 Task: Look for space in José de Freitas, Brazil from 12th August, 2023 to 16th August, 2023 for 8 adults in price range Rs.10000 to Rs.16000. Place can be private room with 8 bedrooms having 8 beds and 8 bathrooms. Property type can be house, flat, guest house, hotel. Amenities needed are: wifi, TV, free parkinig on premises, gym, breakfast. Booking option can be shelf check-in. Required host language is English.
Action: Mouse moved to (509, 102)
Screenshot: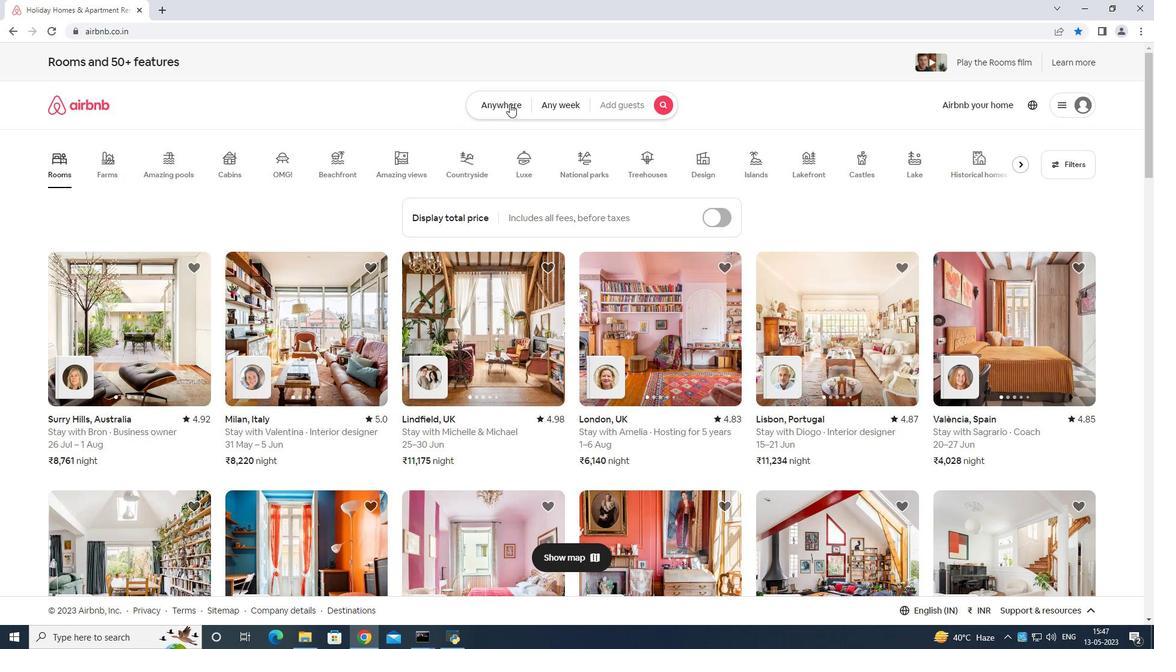 
Action: Mouse pressed left at (509, 102)
Screenshot: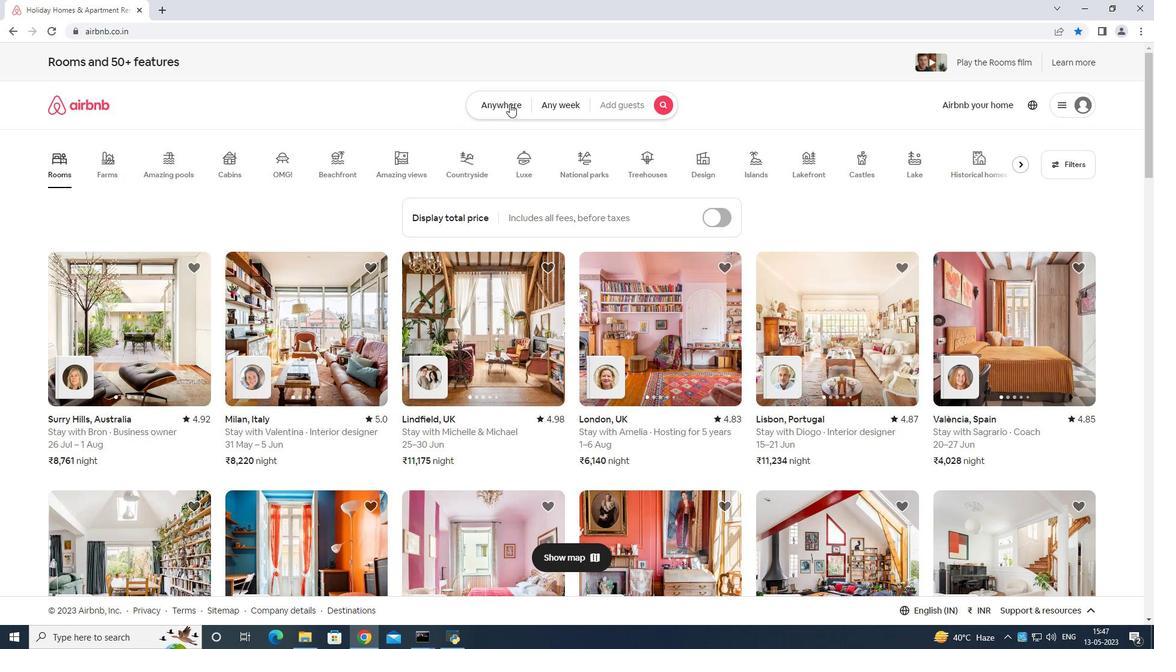 
Action: Mouse moved to (437, 136)
Screenshot: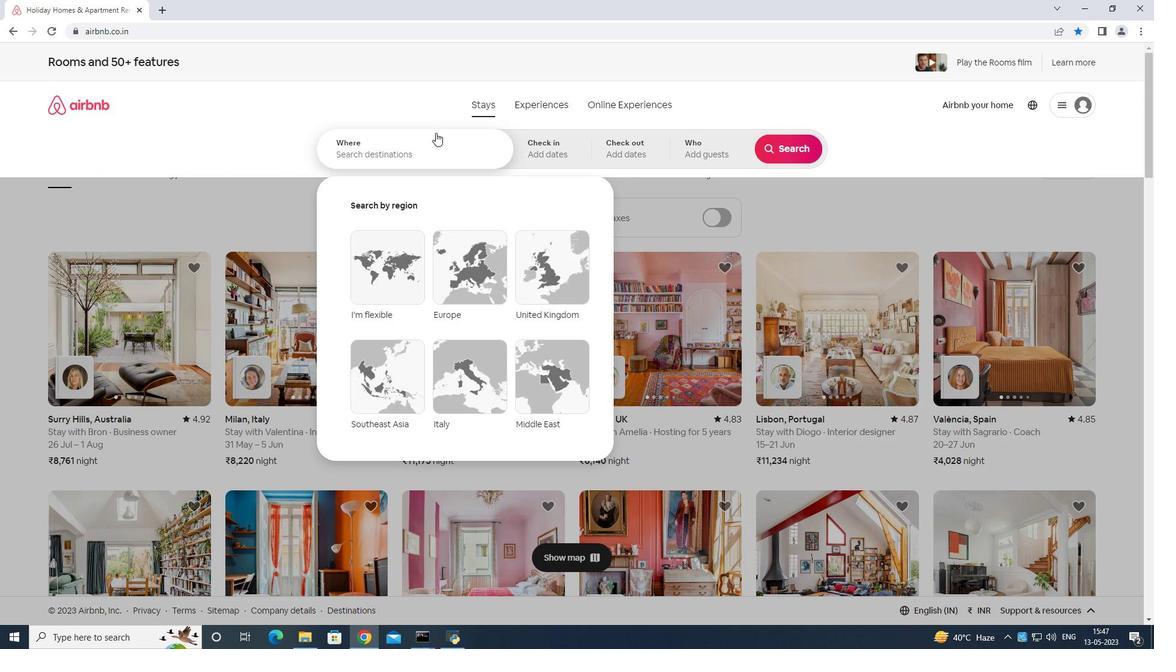 
Action: Mouse pressed left at (437, 136)
Screenshot: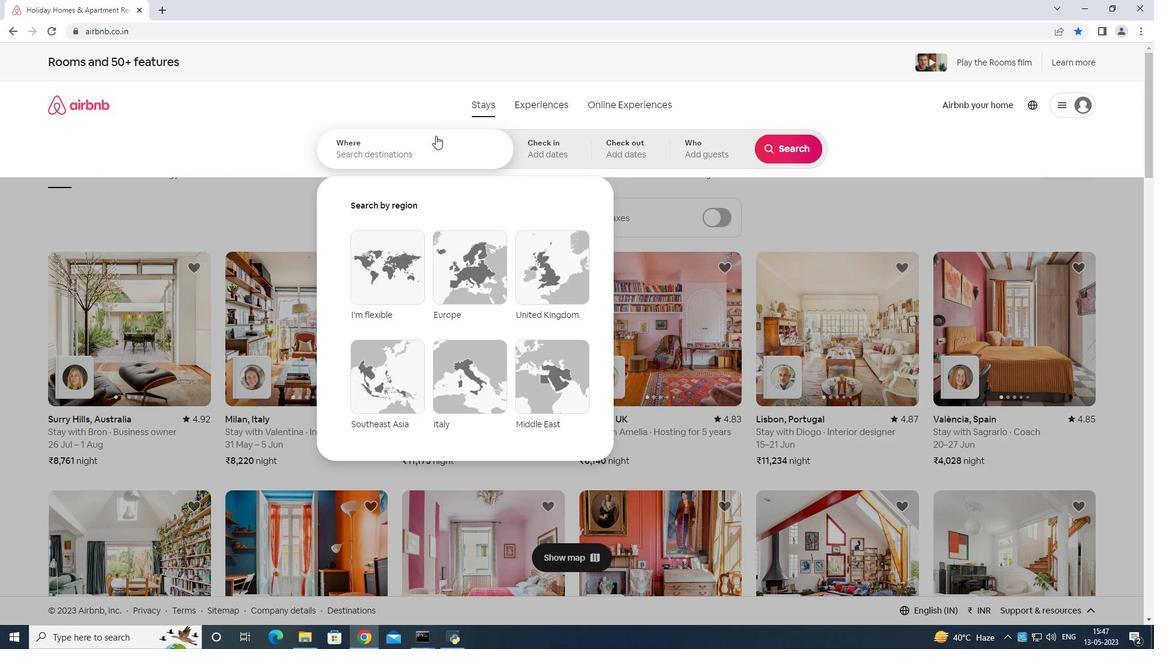 
Action: Mouse moved to (435, 136)
Screenshot: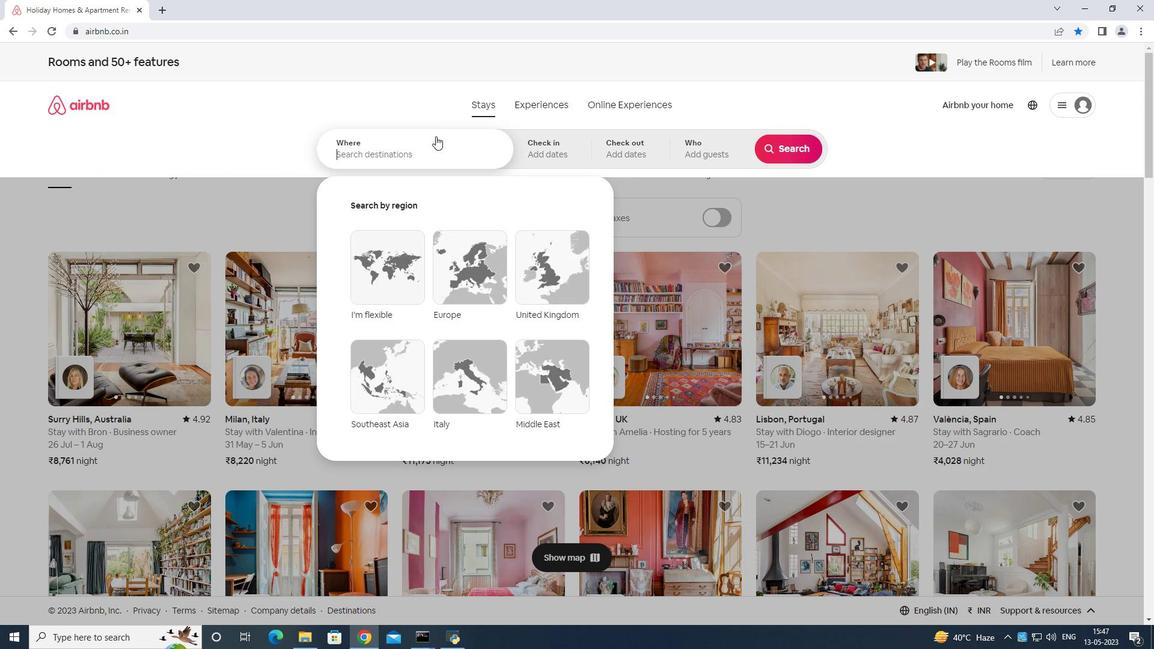 
Action: Key pressed <Key.shift>Jose<Key.space>de<Key.space>freitas<Key.space>brazil<Key.enter>
Screenshot: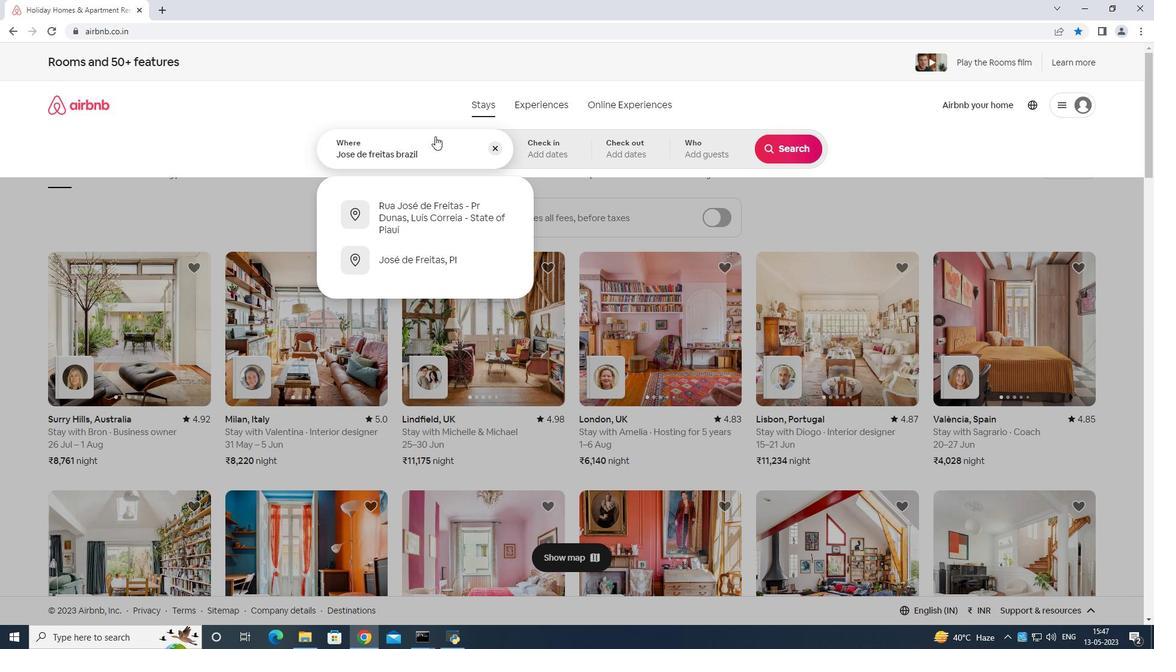 
Action: Mouse moved to (775, 241)
Screenshot: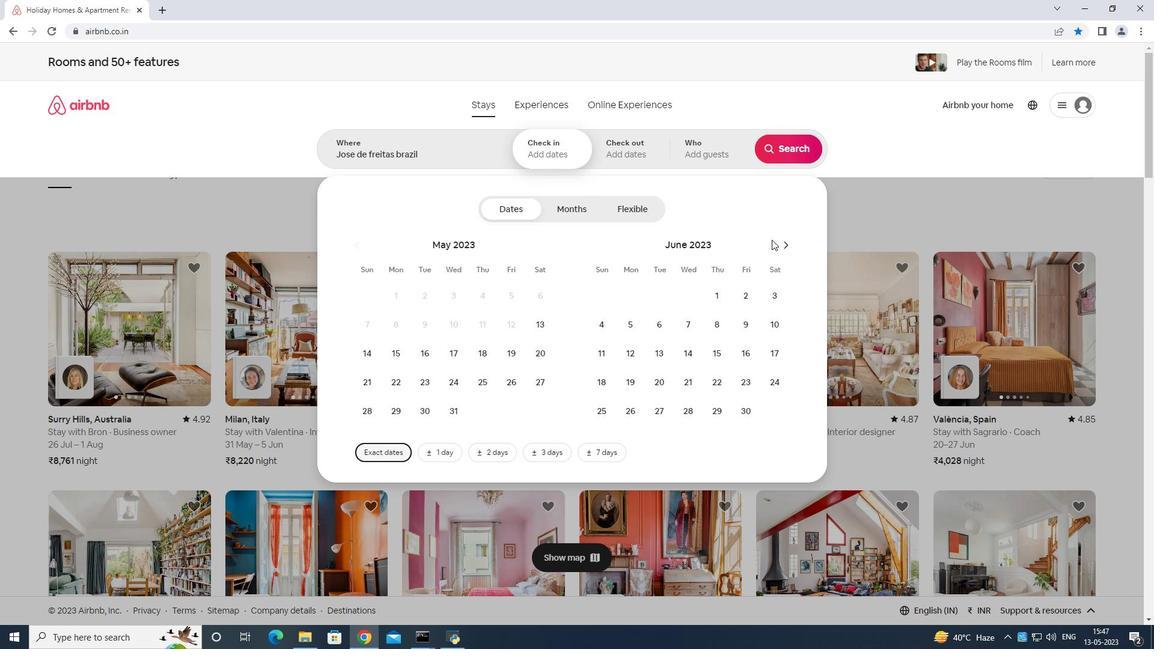 
Action: Mouse pressed left at (775, 241)
Screenshot: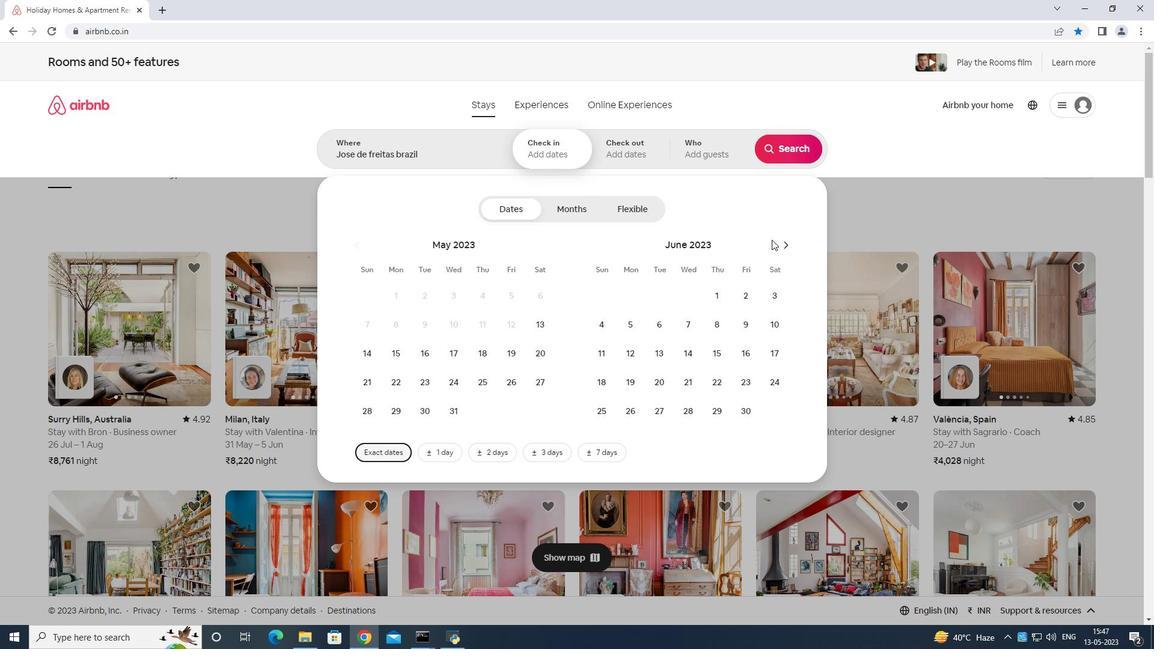 
Action: Mouse moved to (775, 241)
Screenshot: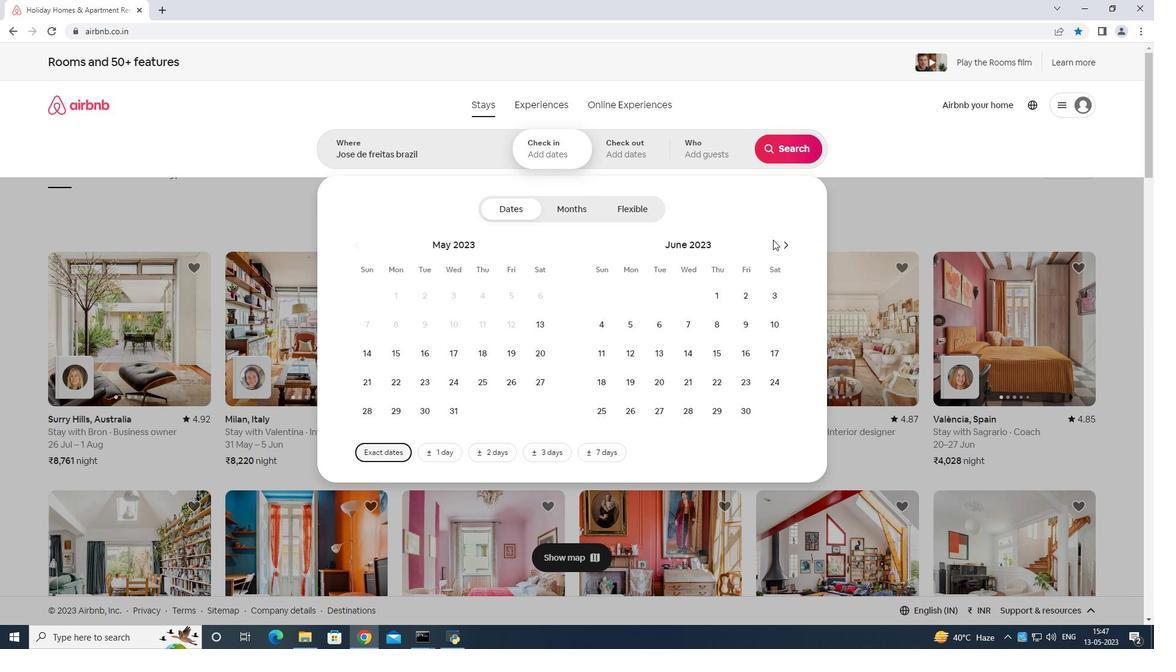 
Action: Mouse pressed left at (775, 241)
Screenshot: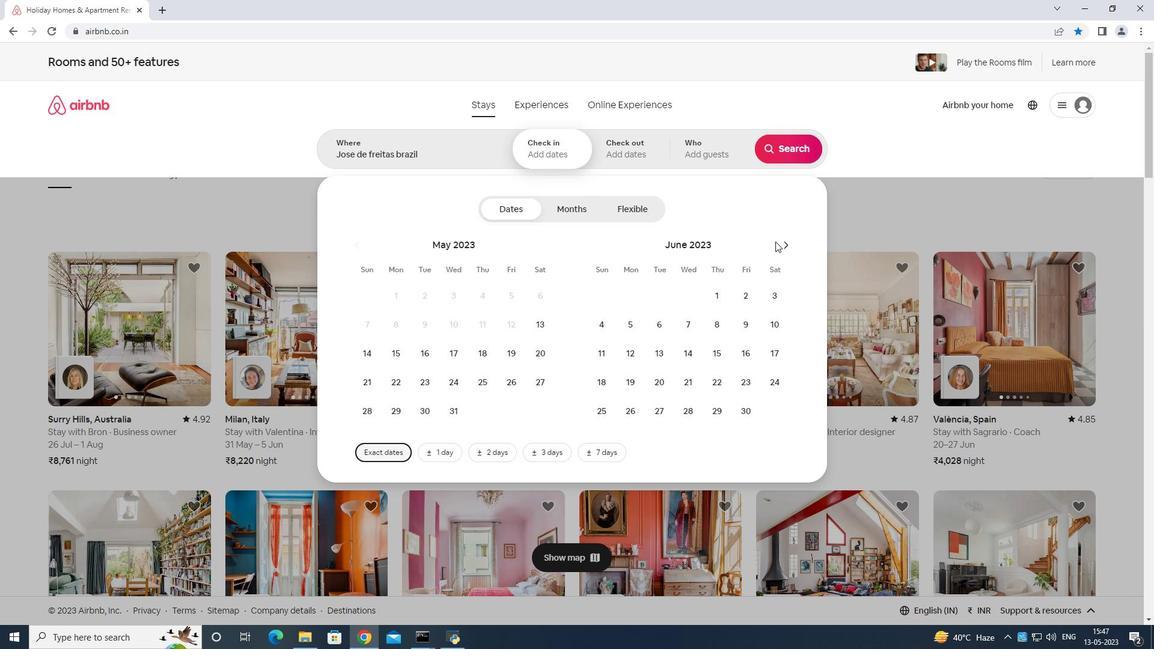 
Action: Mouse moved to (776, 241)
Screenshot: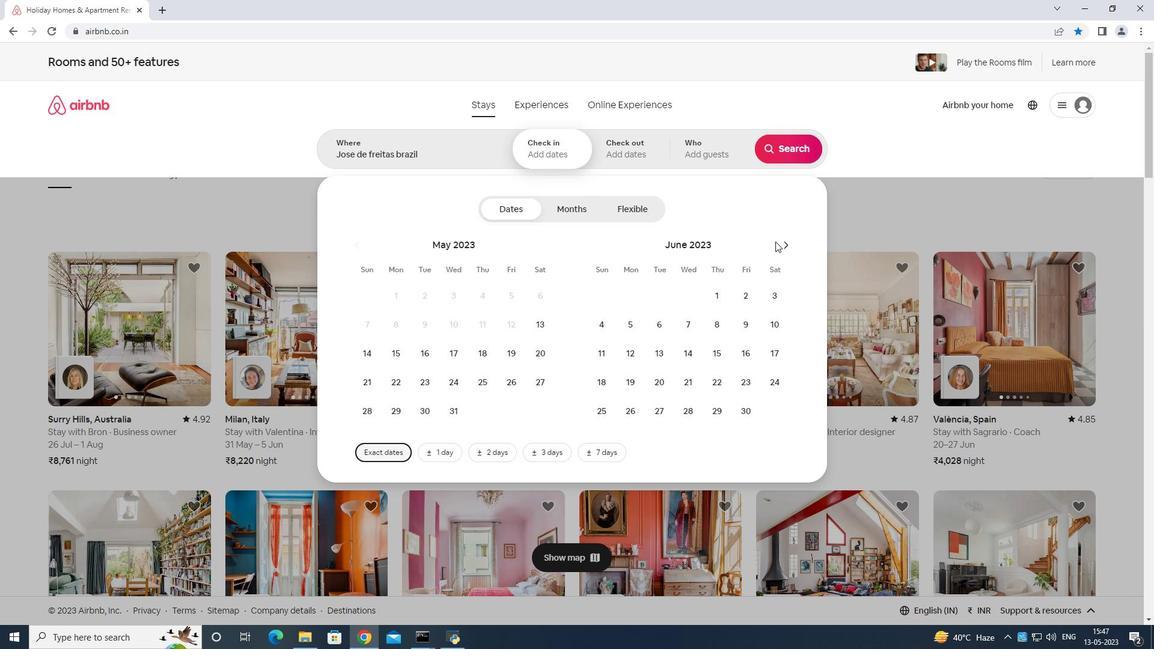 
Action: Mouse pressed left at (776, 241)
Screenshot: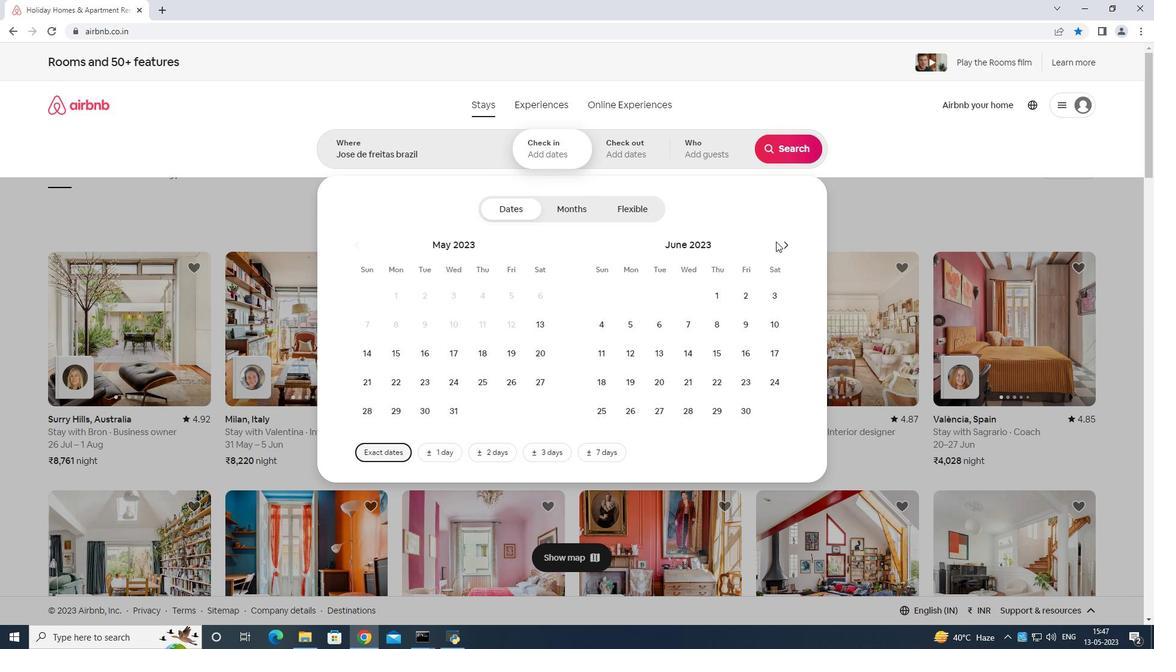 
Action: Mouse moved to (782, 241)
Screenshot: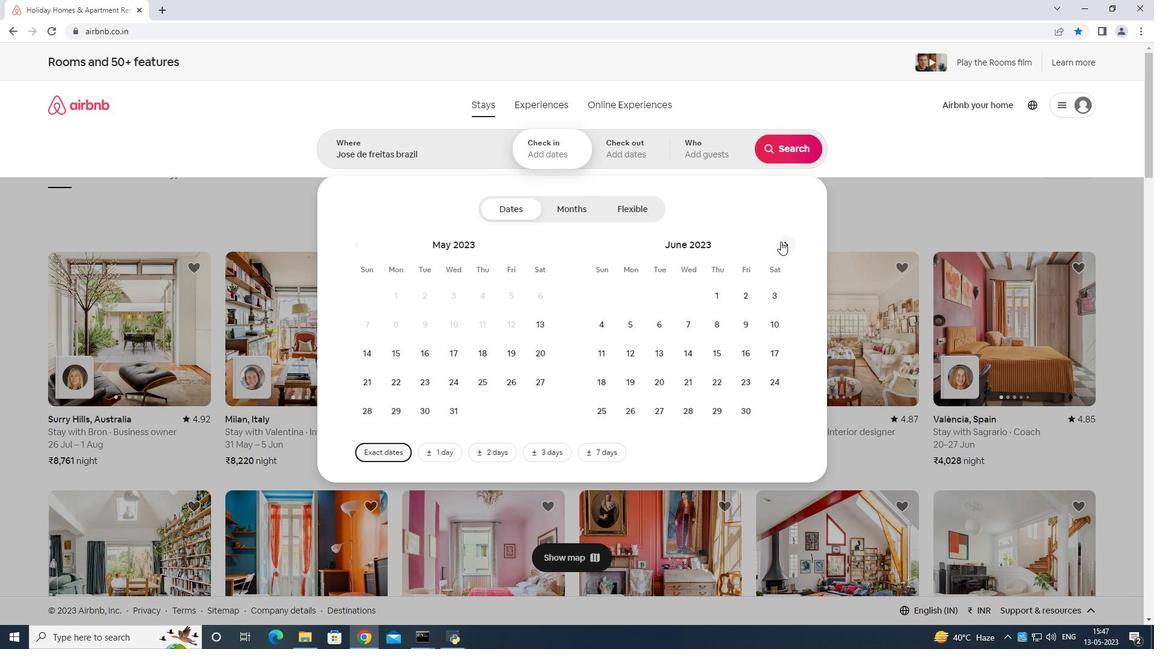 
Action: Mouse pressed left at (782, 241)
Screenshot: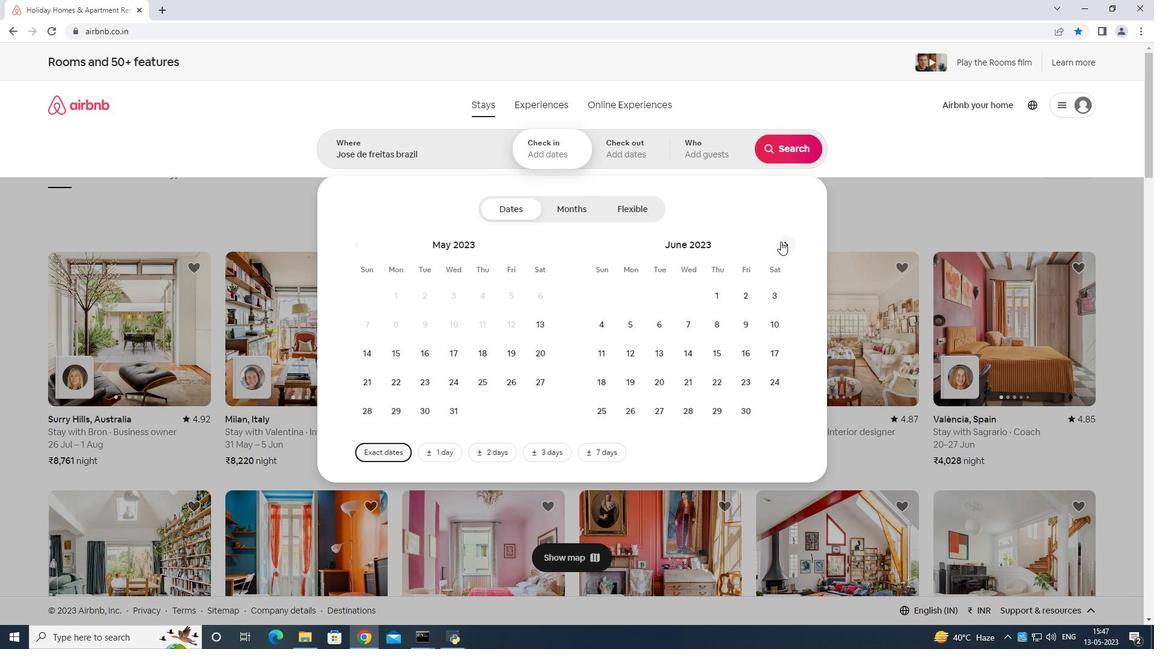 
Action: Mouse moved to (787, 239)
Screenshot: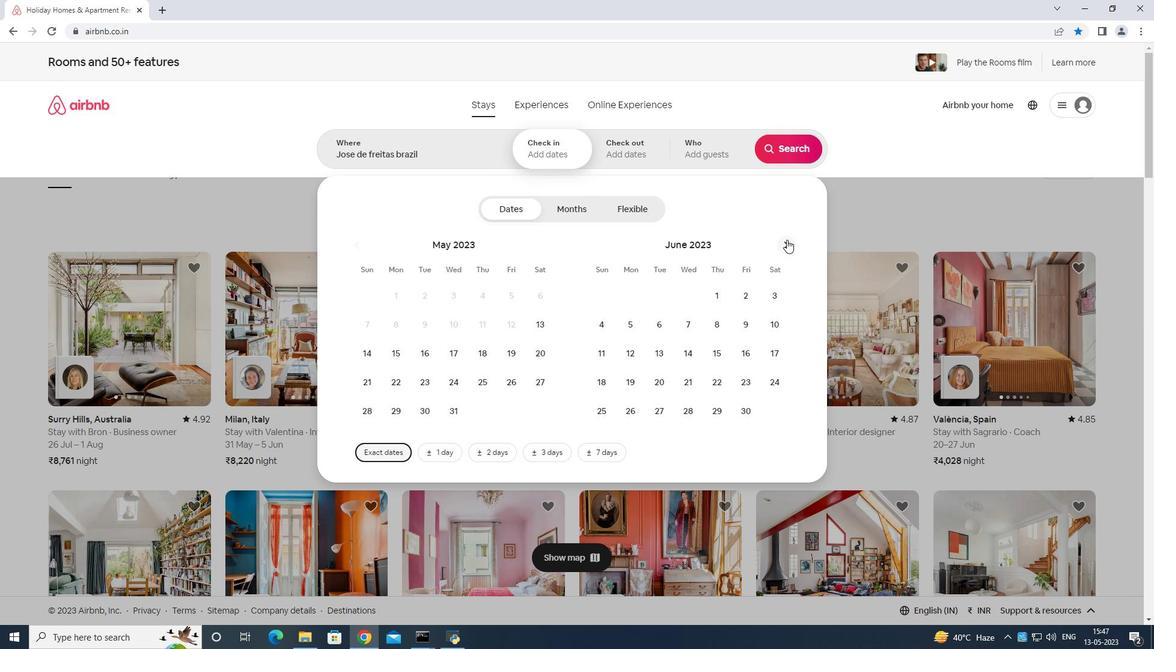 
Action: Mouse pressed left at (787, 239)
Screenshot: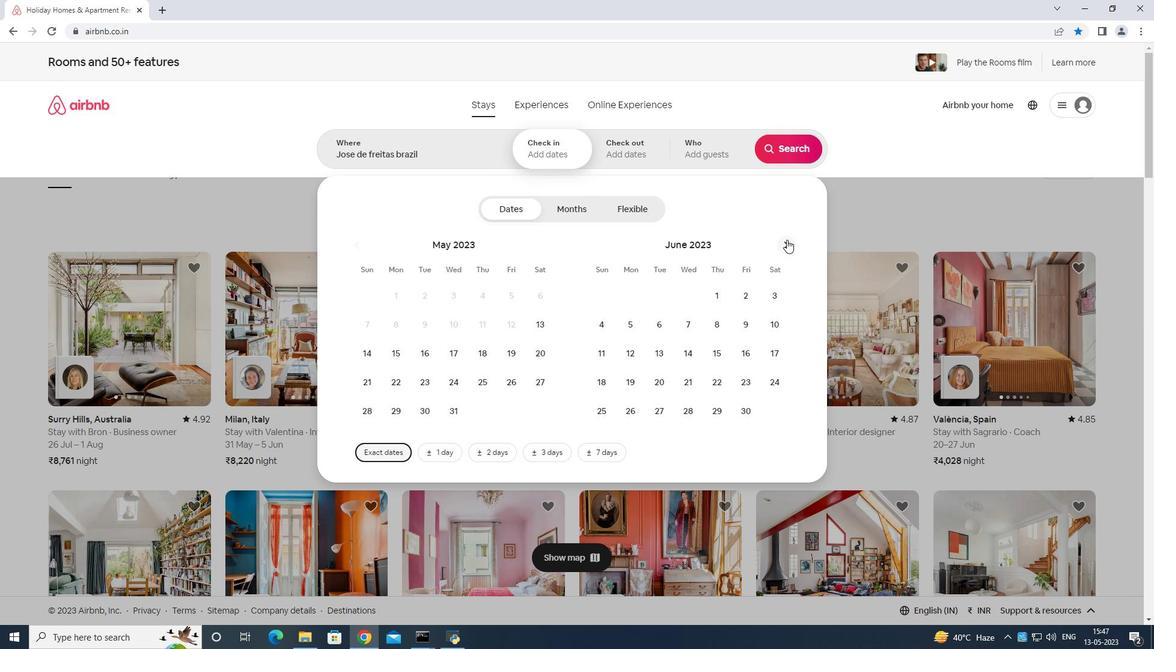 
Action: Mouse moved to (788, 239)
Screenshot: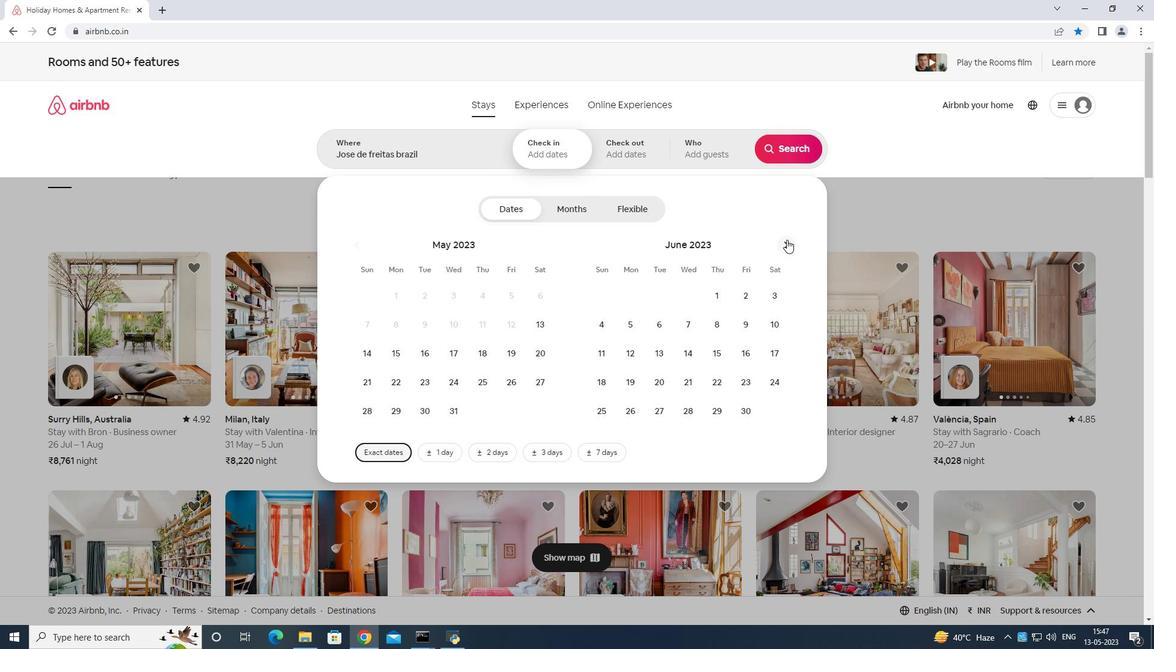 
Action: Mouse pressed left at (788, 239)
Screenshot: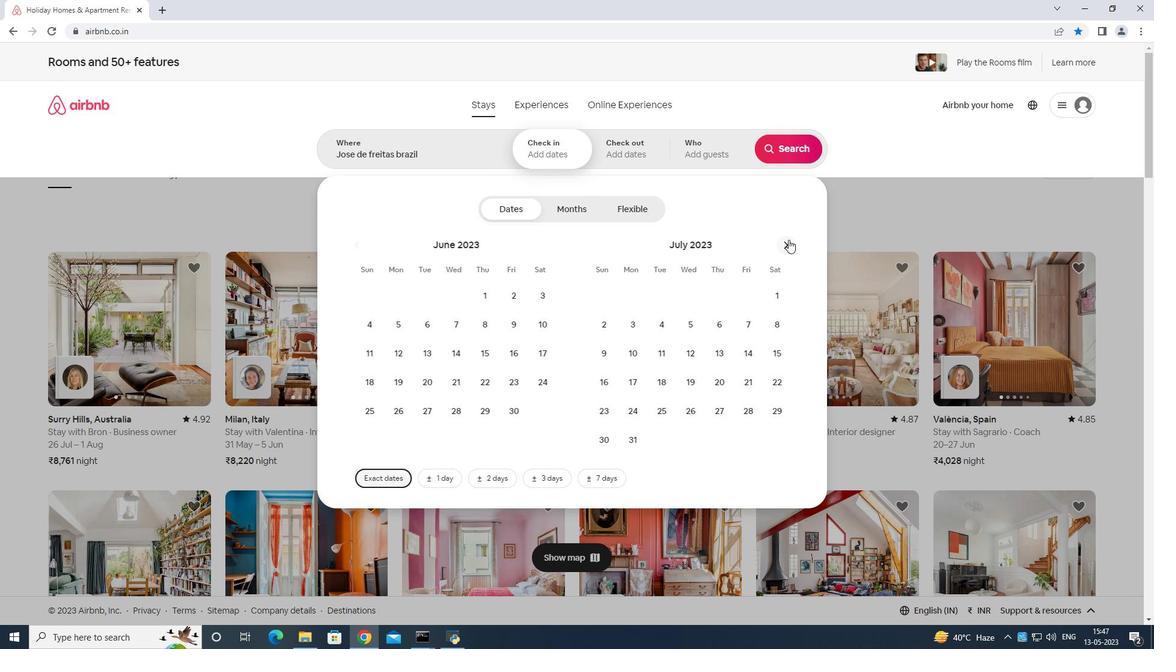 
Action: Mouse moved to (778, 313)
Screenshot: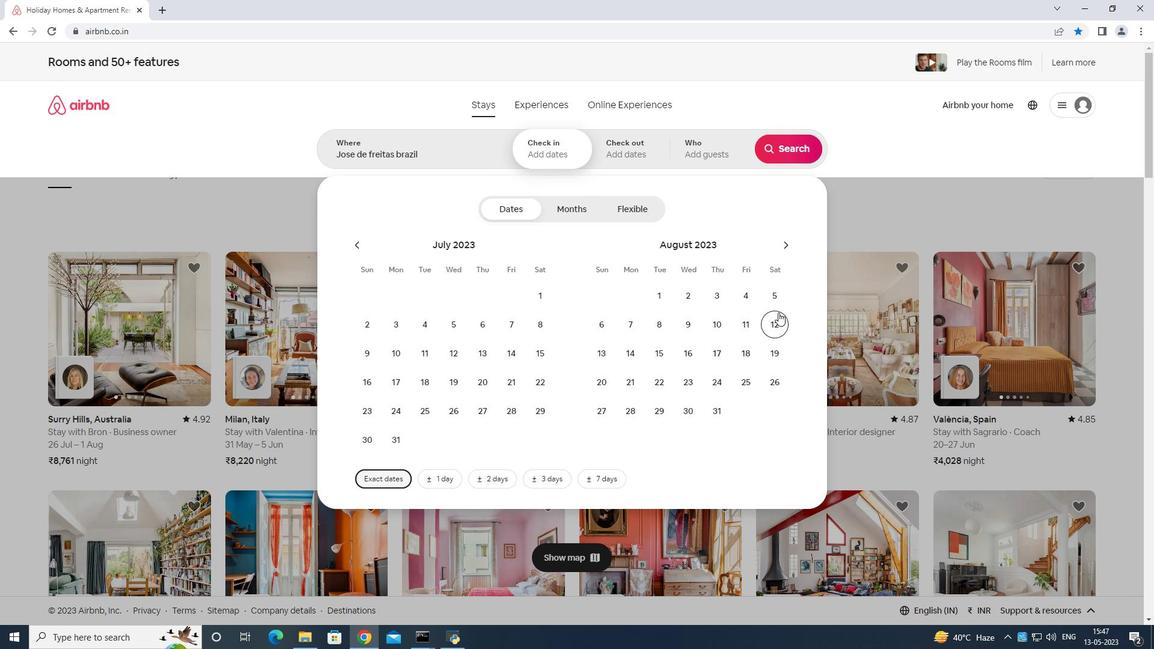 
Action: Mouse pressed left at (778, 313)
Screenshot: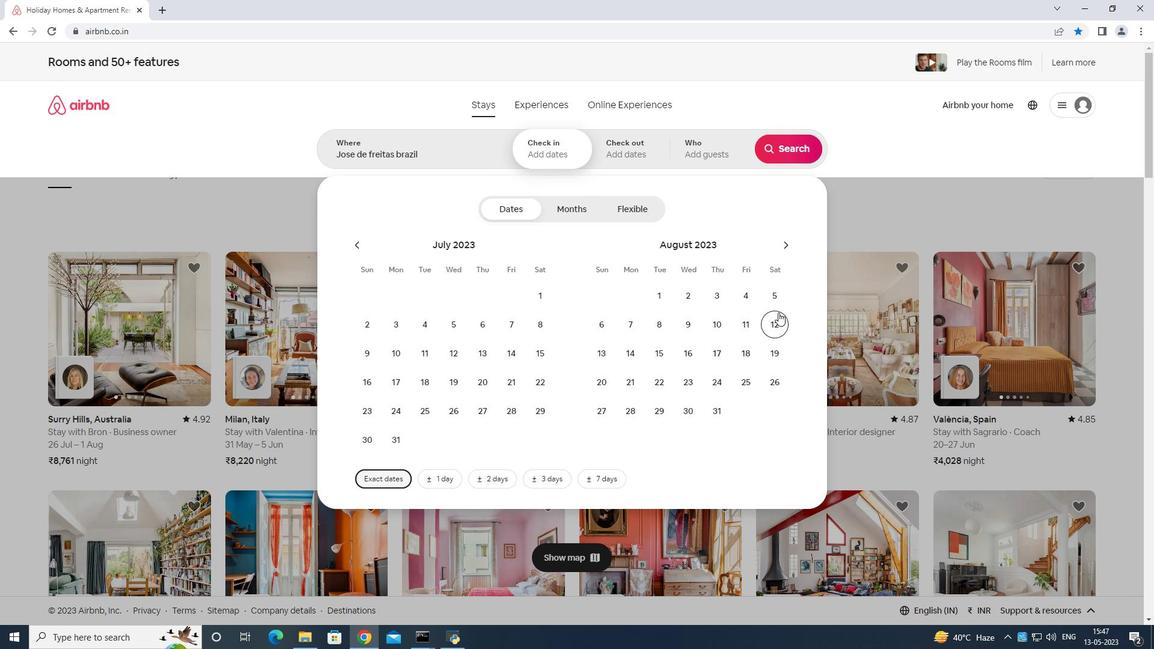 
Action: Mouse moved to (686, 349)
Screenshot: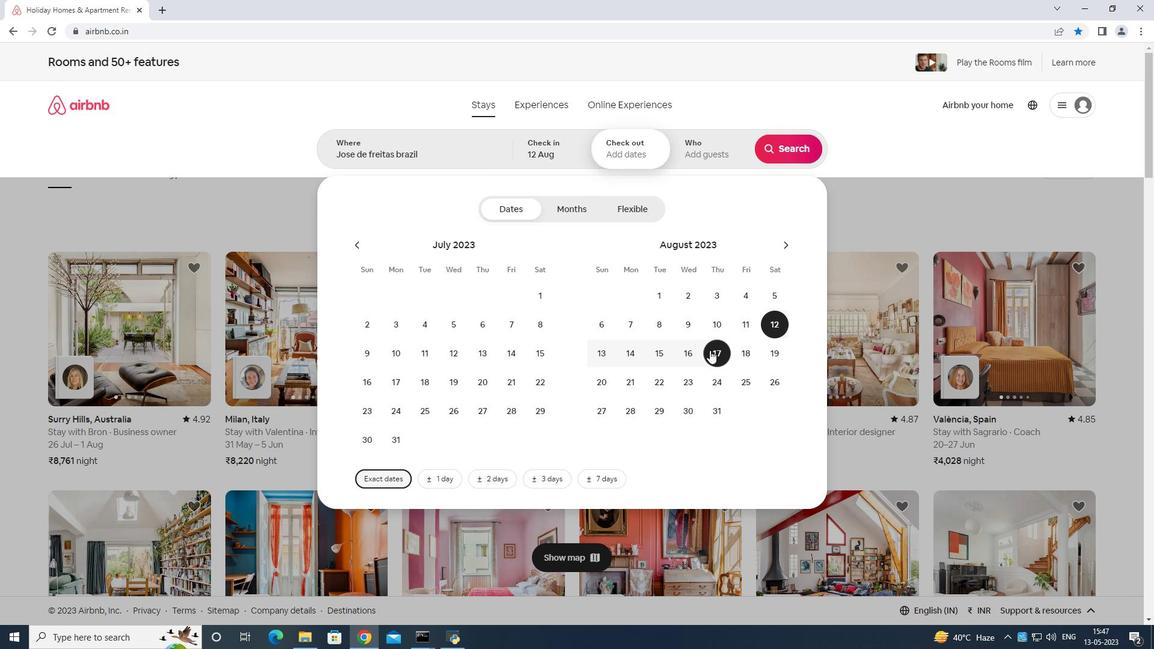
Action: Mouse pressed left at (686, 349)
Screenshot: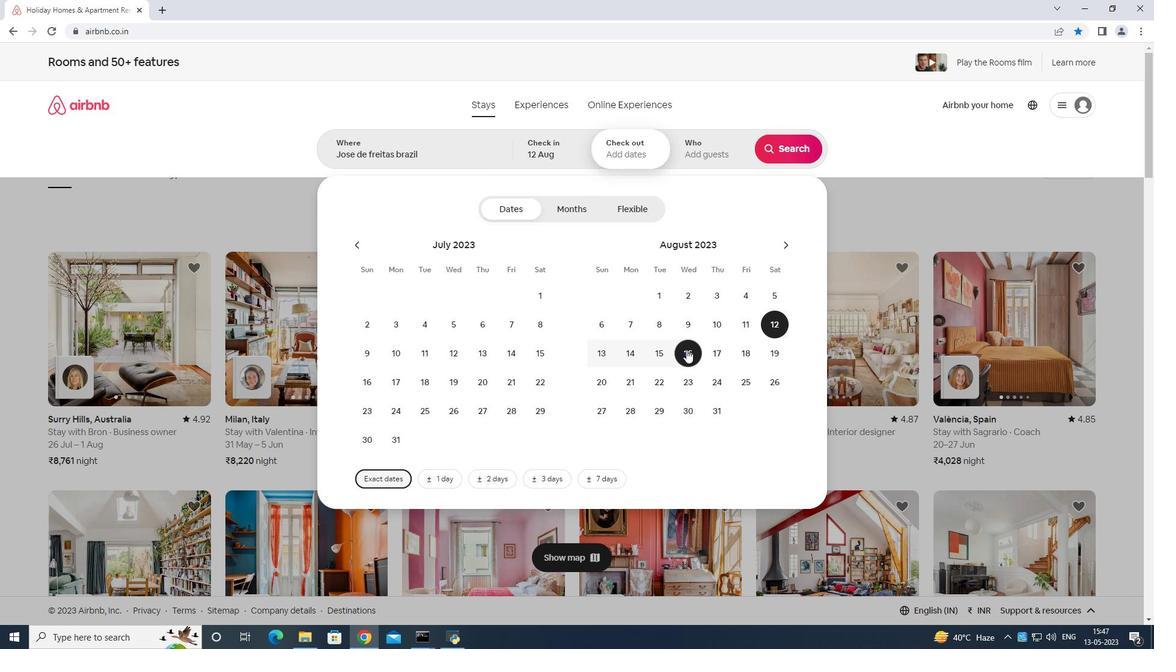 
Action: Mouse moved to (707, 147)
Screenshot: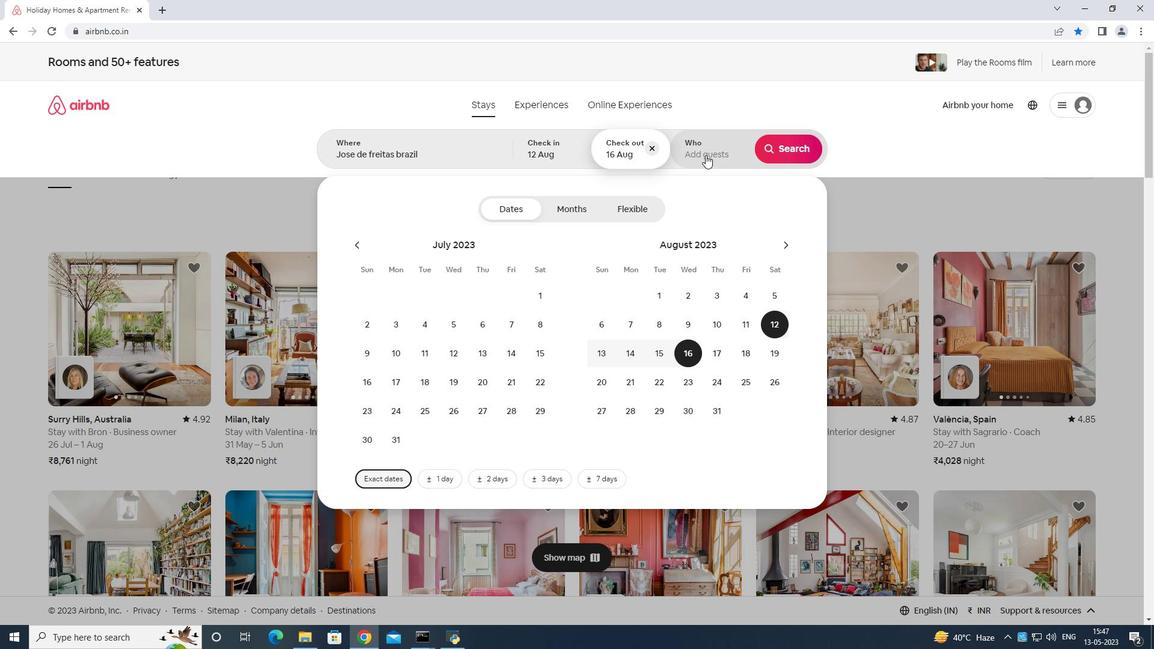 
Action: Mouse pressed left at (707, 147)
Screenshot: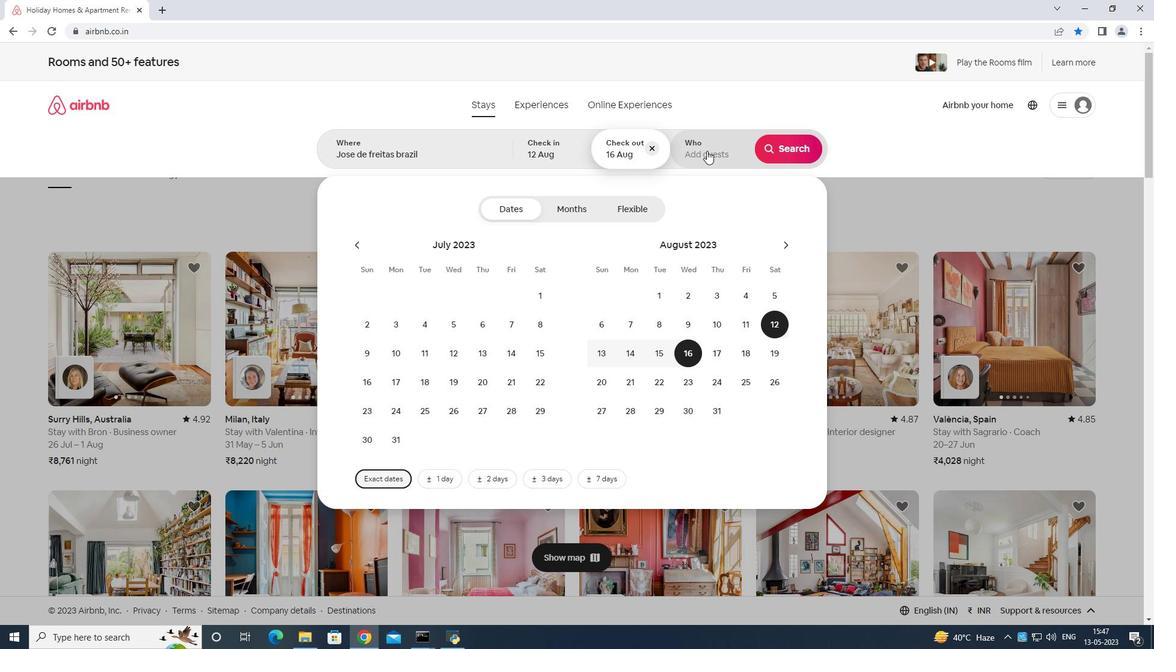
Action: Mouse moved to (789, 199)
Screenshot: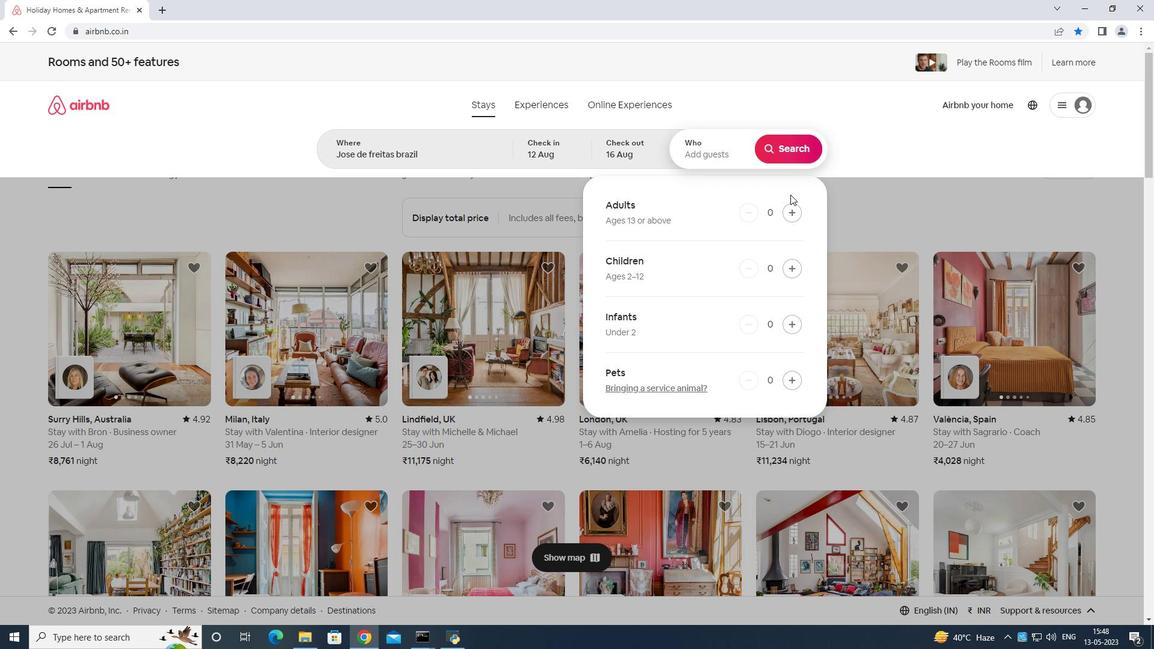 
Action: Mouse pressed left at (789, 199)
Screenshot: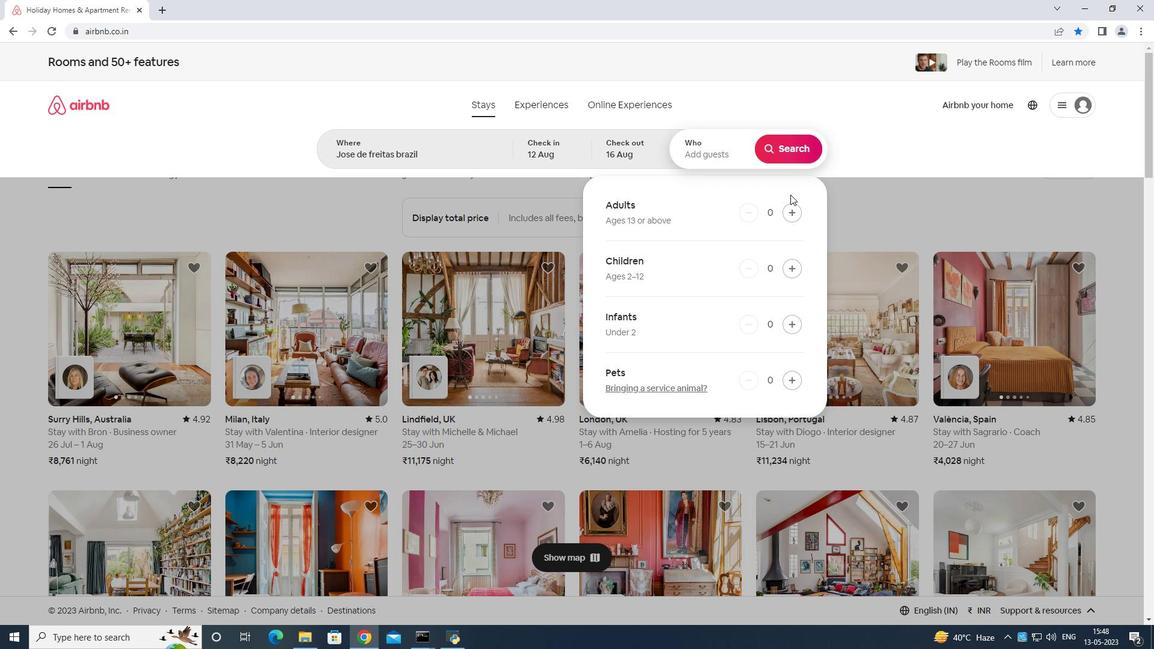 
Action: Mouse moved to (791, 206)
Screenshot: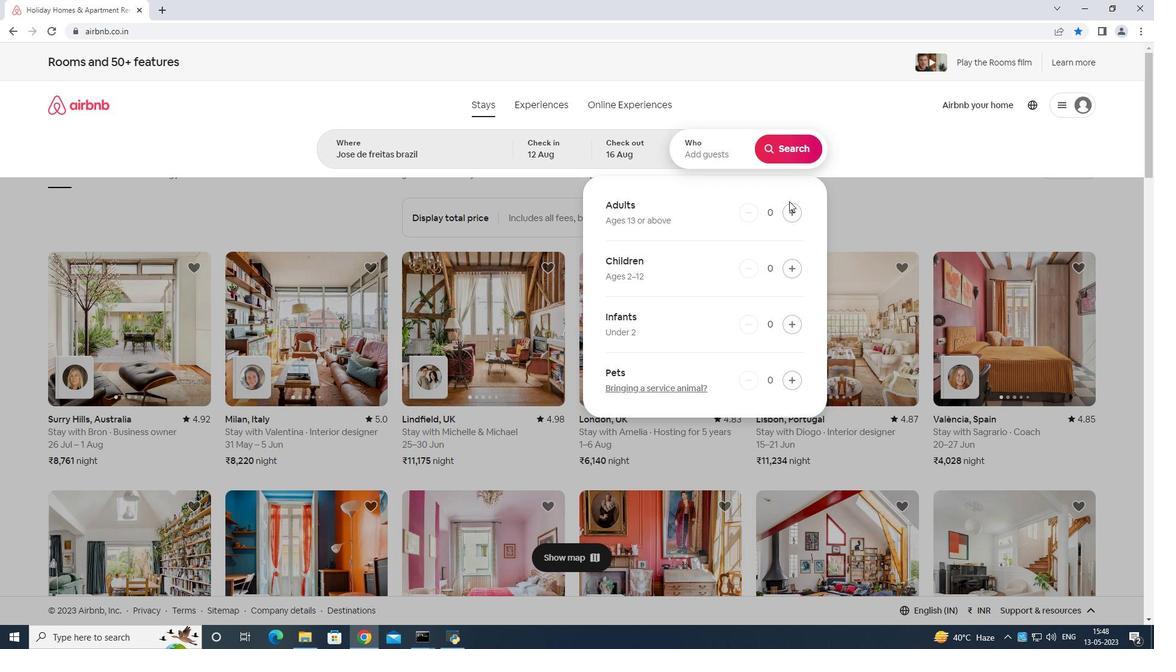
Action: Mouse pressed left at (791, 206)
Screenshot: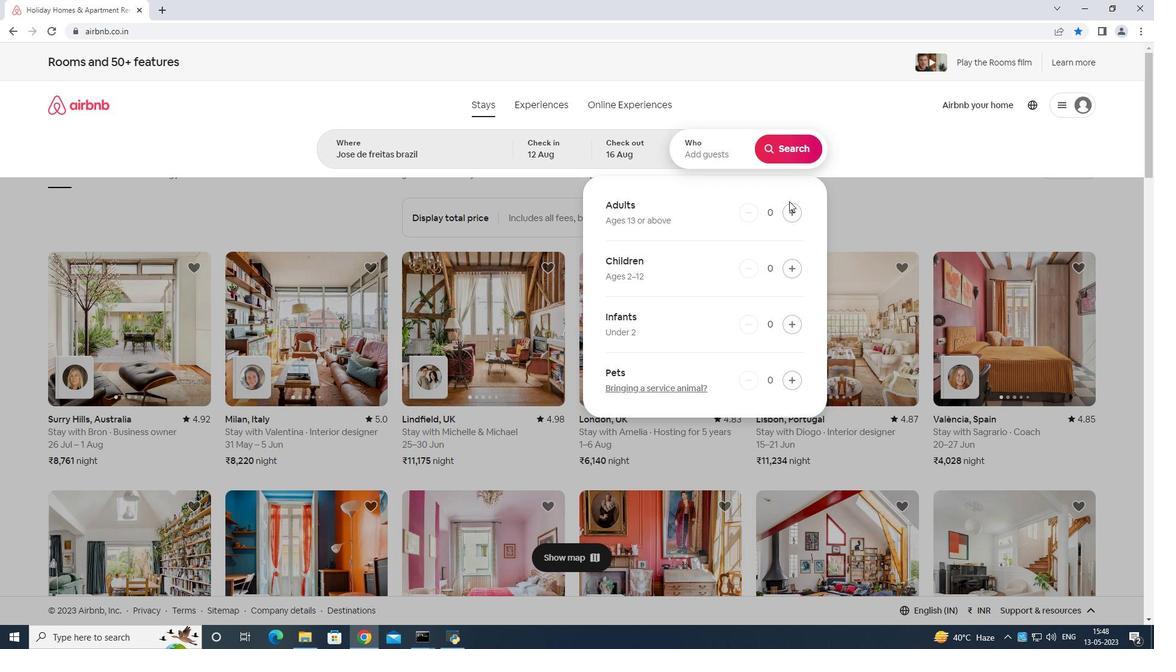 
Action: Mouse moved to (792, 208)
Screenshot: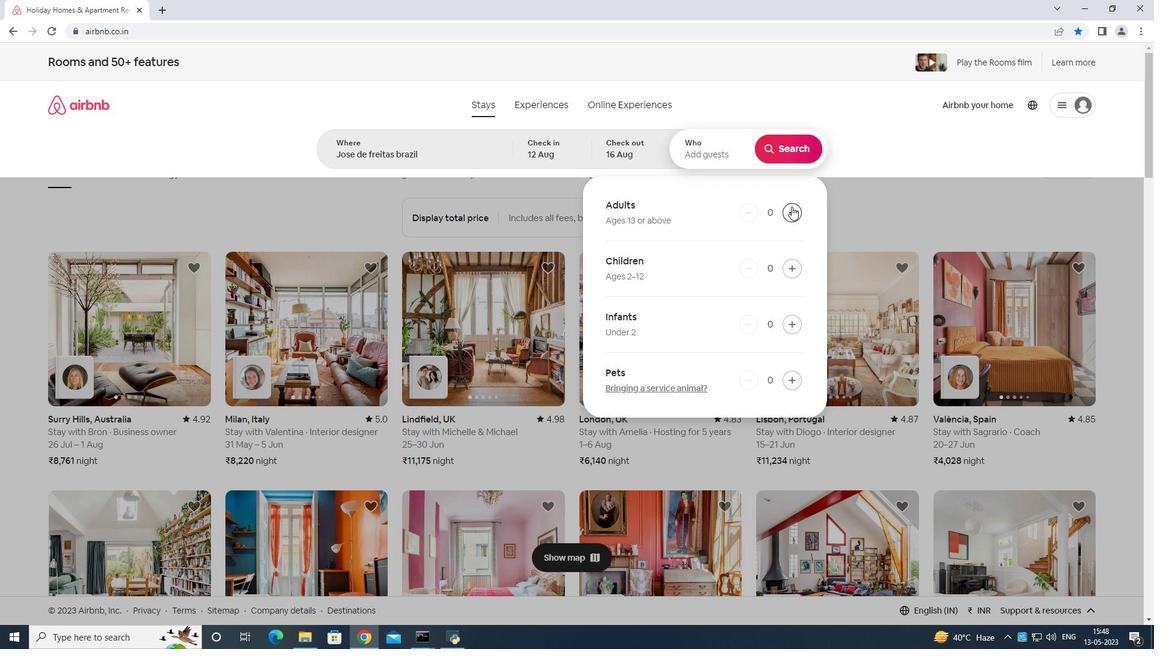 
Action: Mouse pressed left at (792, 208)
Screenshot: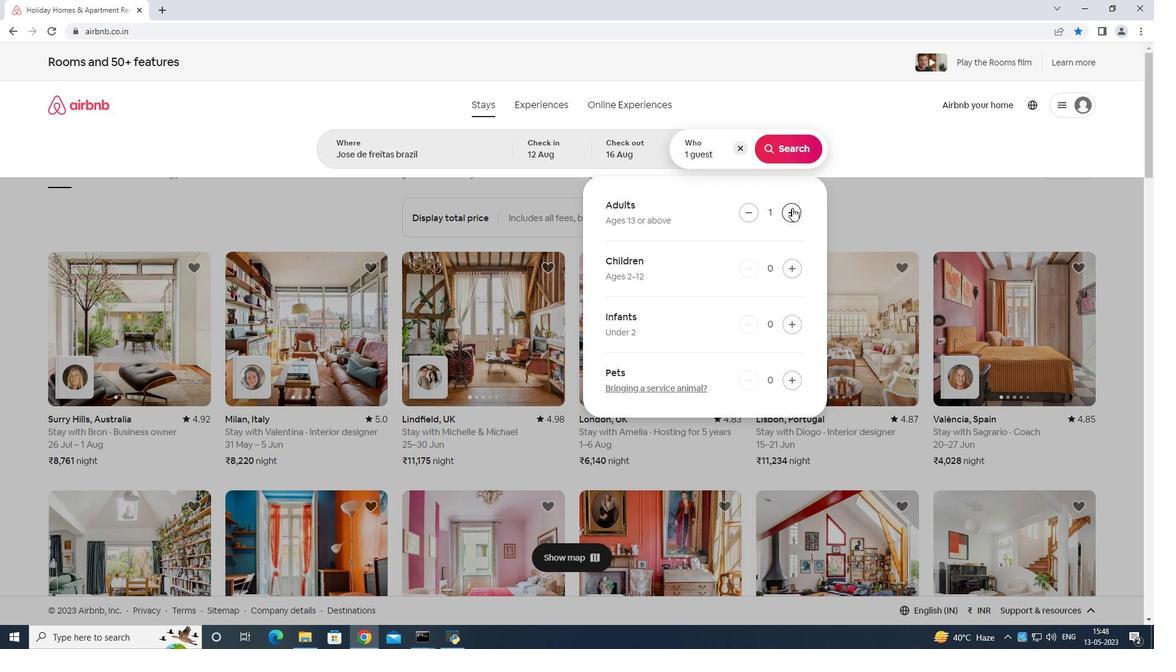 
Action: Mouse moved to (792, 208)
Screenshot: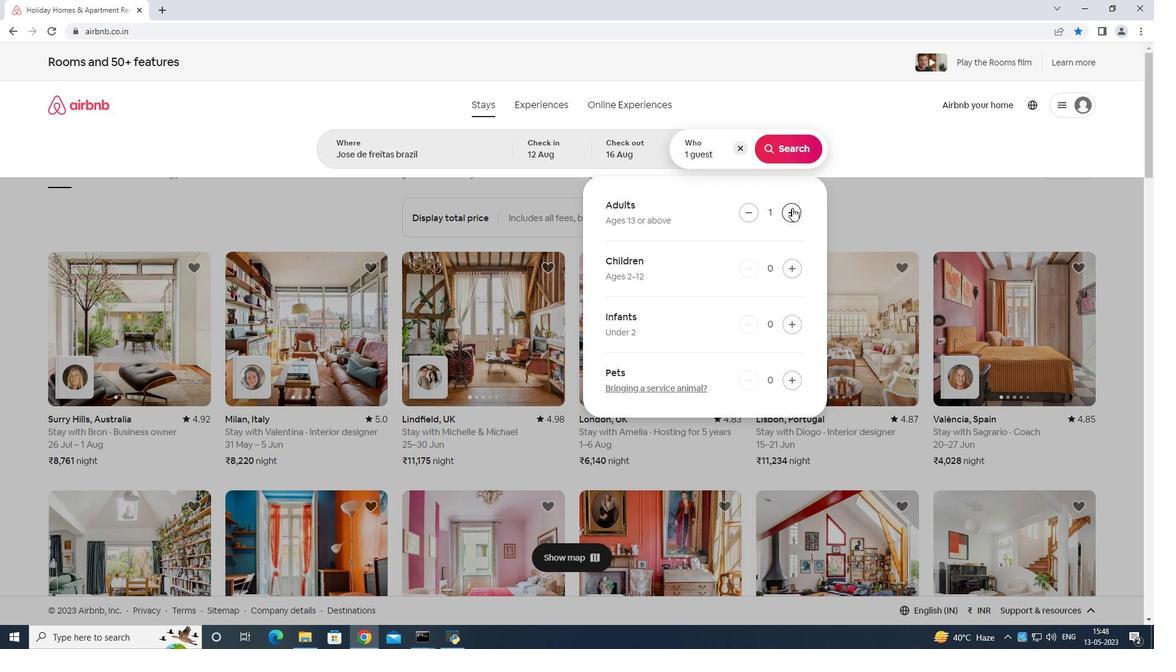 
Action: Mouse pressed left at (792, 208)
Screenshot: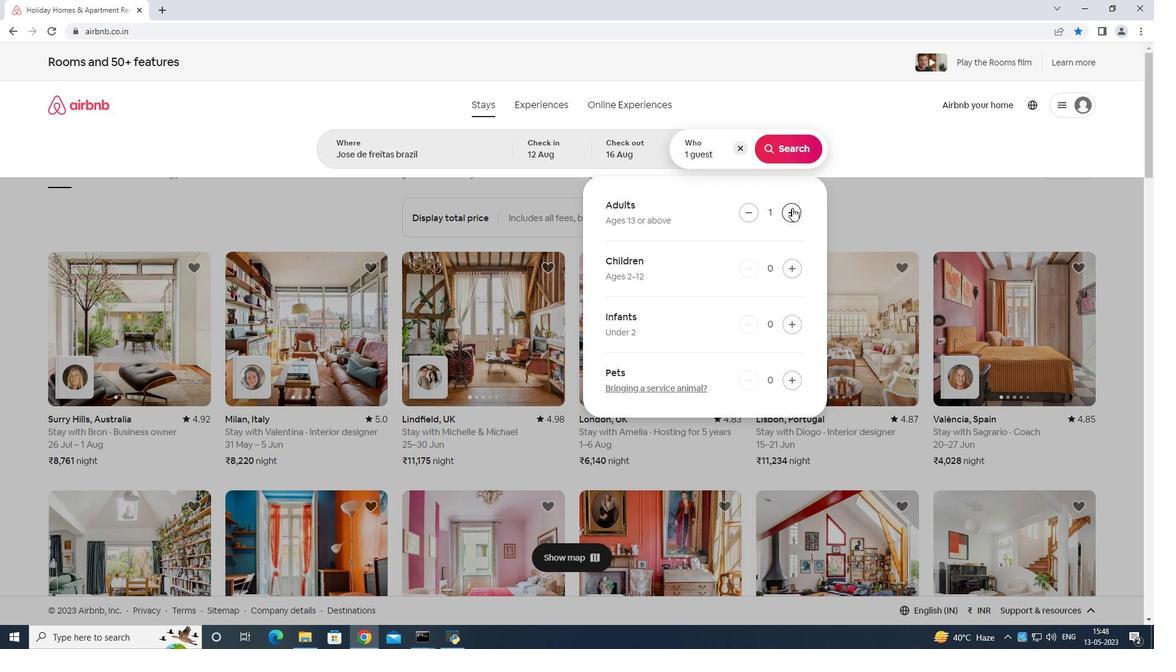 
Action: Mouse moved to (793, 206)
Screenshot: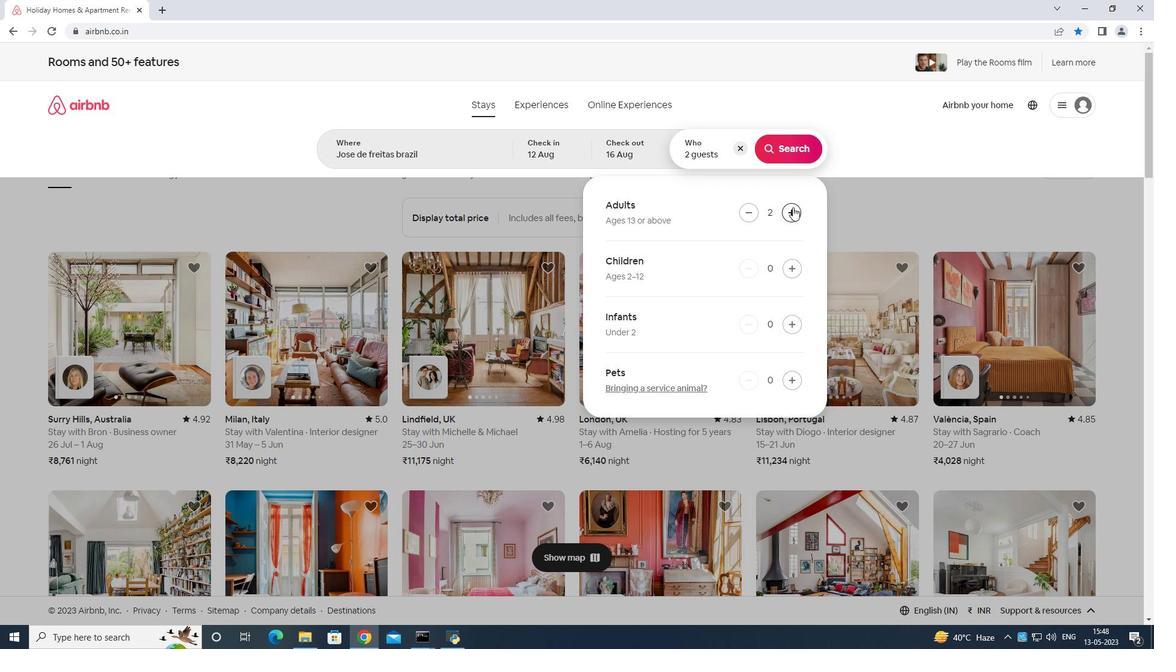 
Action: Mouse pressed left at (793, 206)
Screenshot: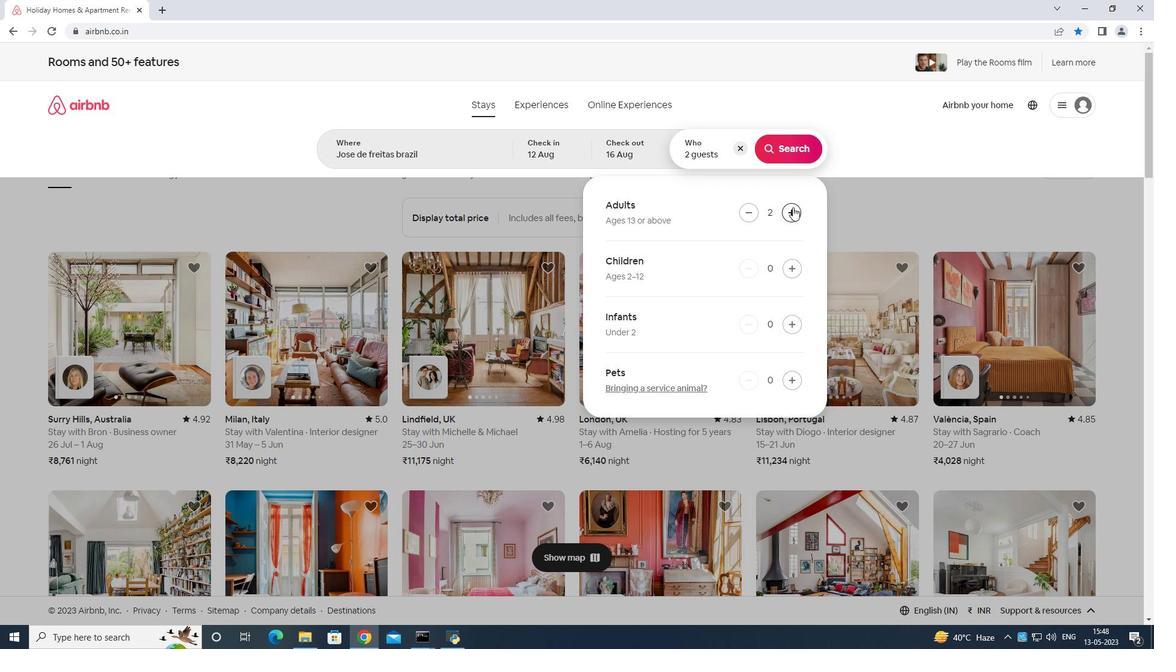 
Action: Mouse pressed left at (793, 206)
Screenshot: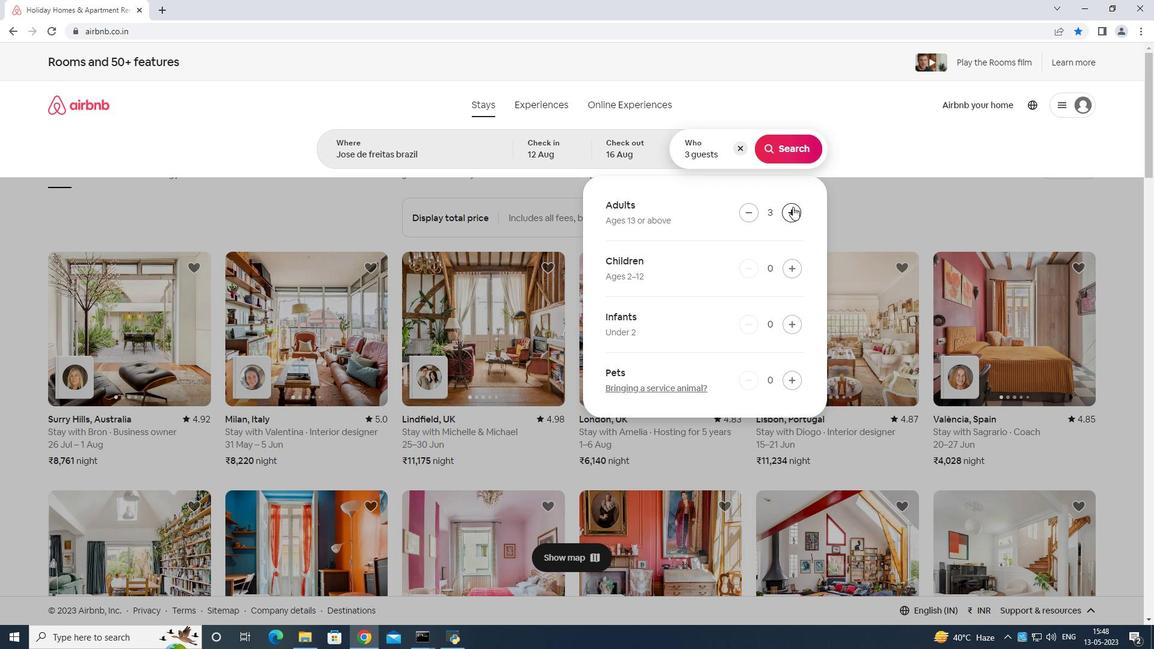 
Action: Mouse moved to (793, 206)
Screenshot: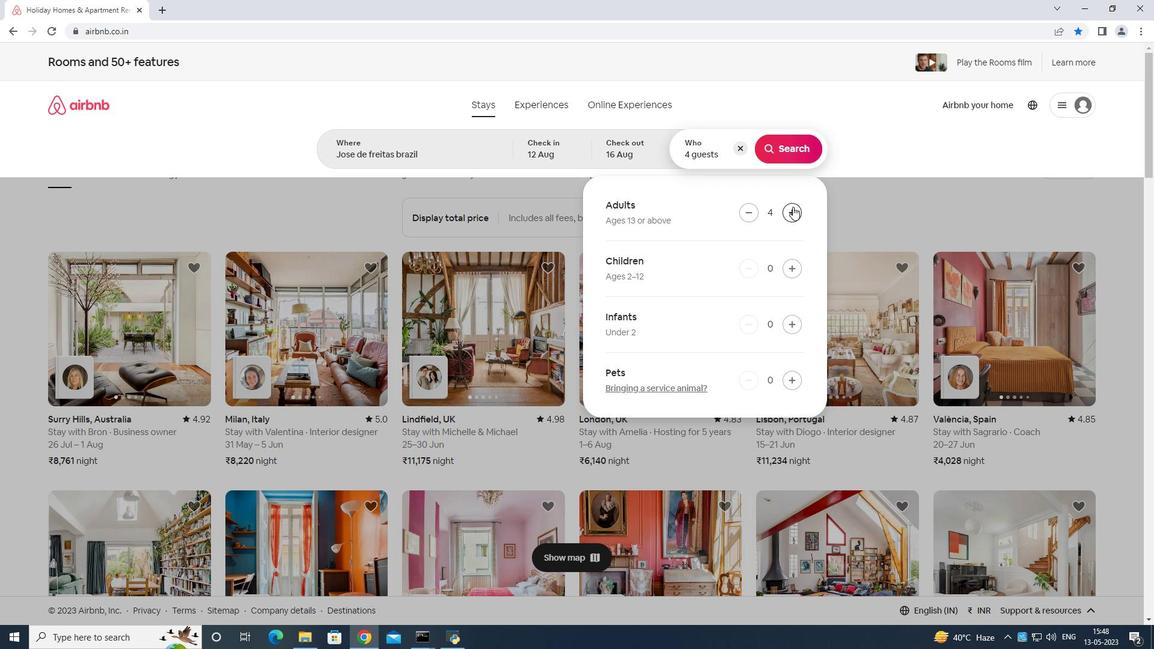 
Action: Mouse pressed left at (793, 206)
Screenshot: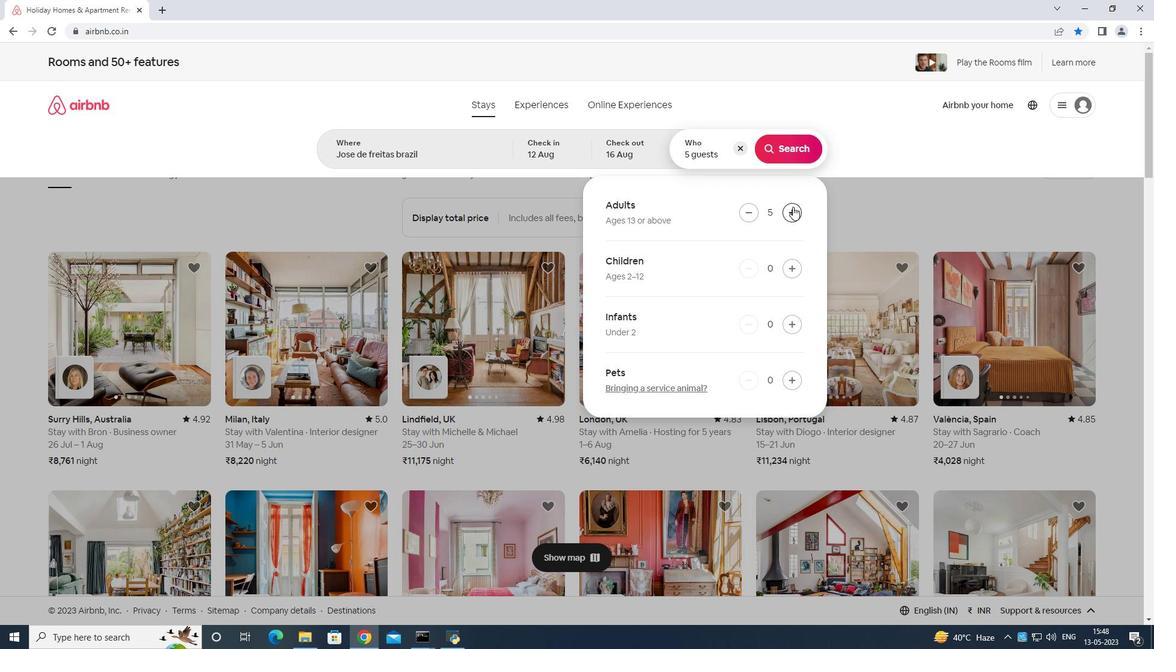 
Action: Mouse pressed left at (793, 206)
Screenshot: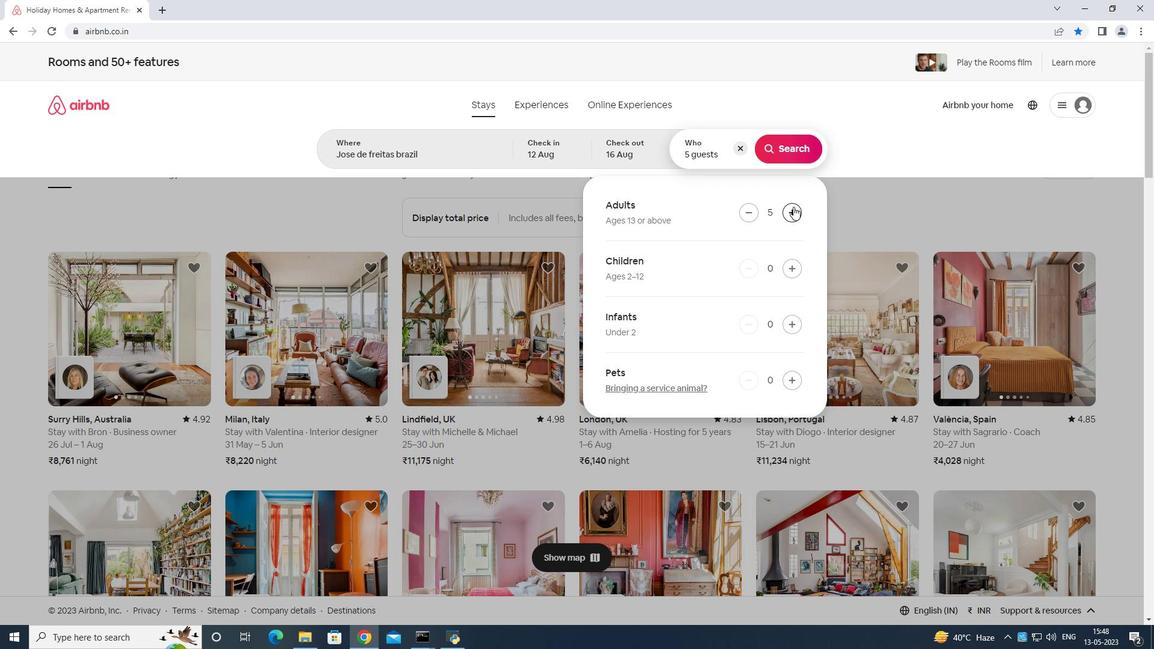 
Action: Mouse moved to (794, 206)
Screenshot: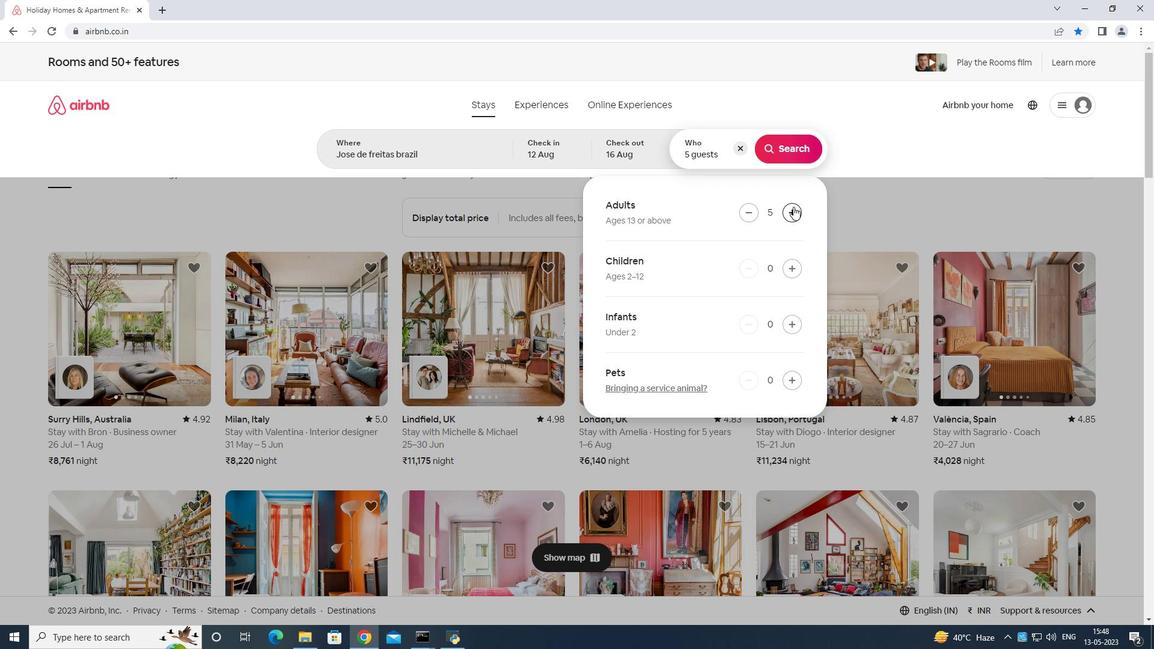 
Action: Mouse pressed left at (794, 206)
Screenshot: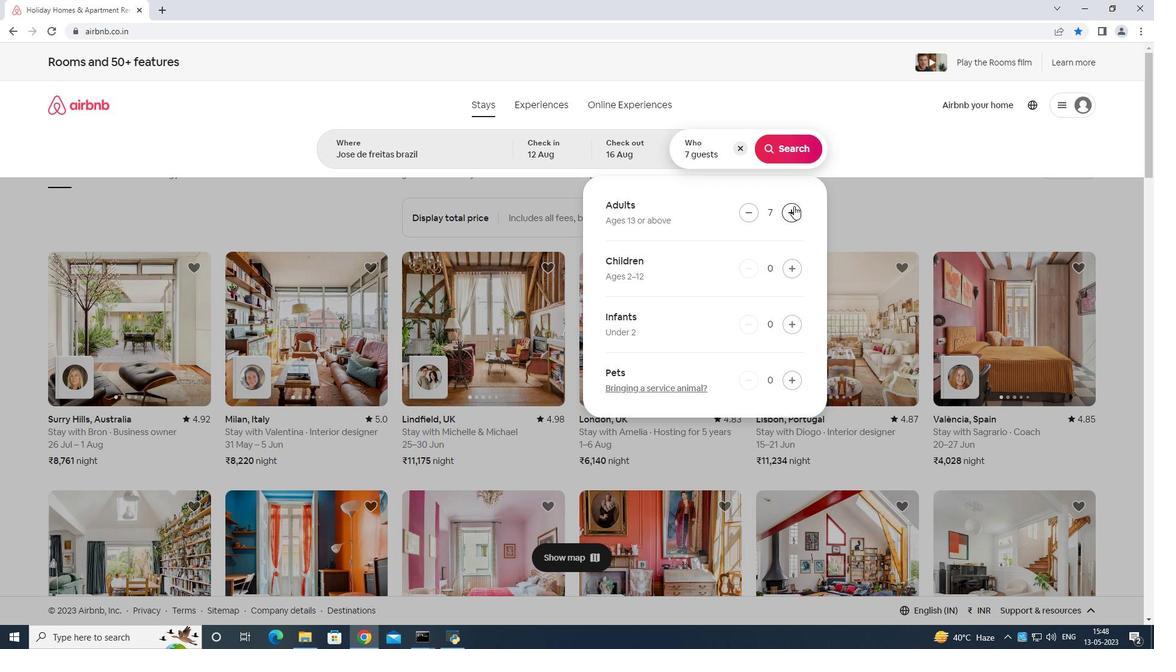 
Action: Mouse moved to (800, 149)
Screenshot: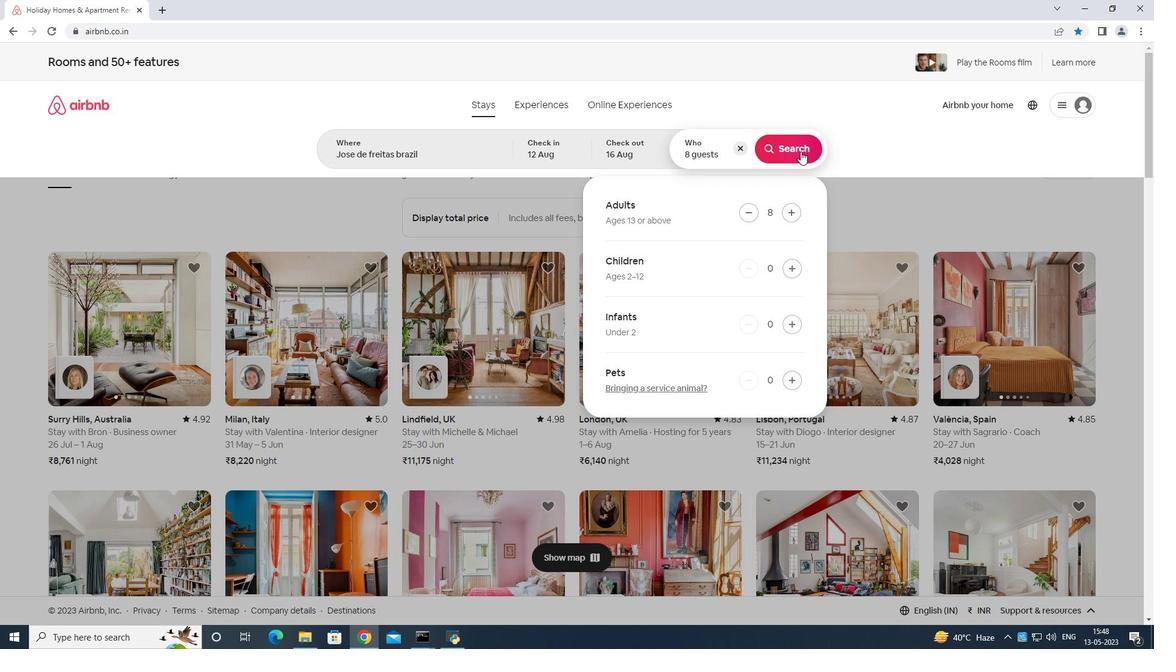 
Action: Mouse pressed left at (800, 149)
Screenshot: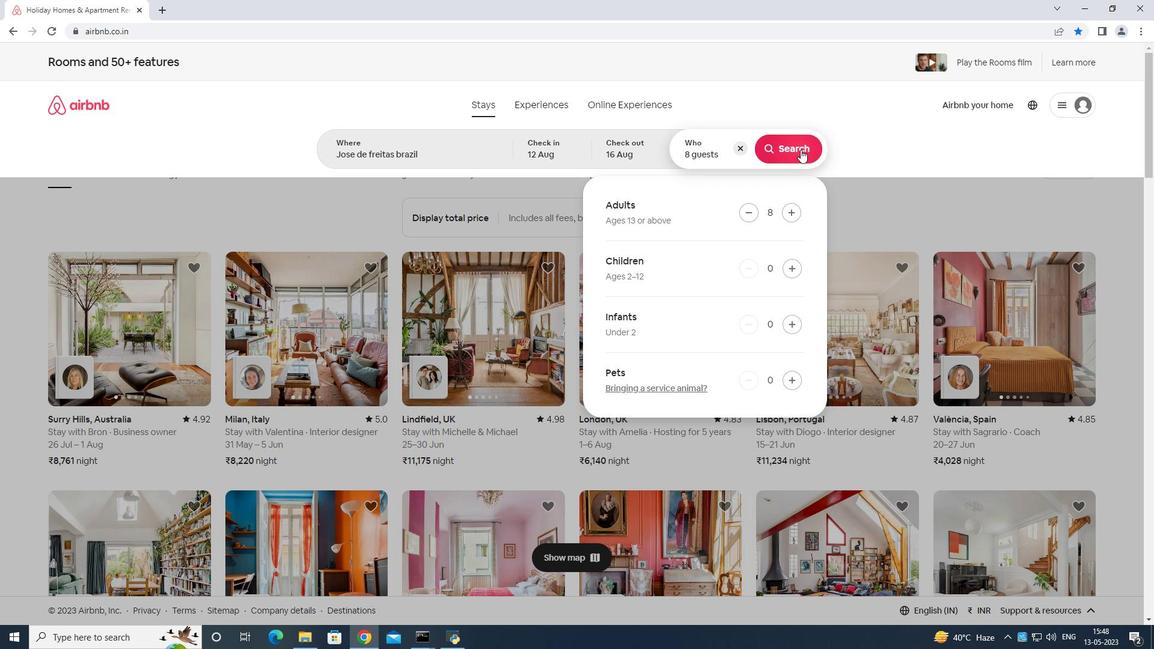 
Action: Mouse moved to (1086, 107)
Screenshot: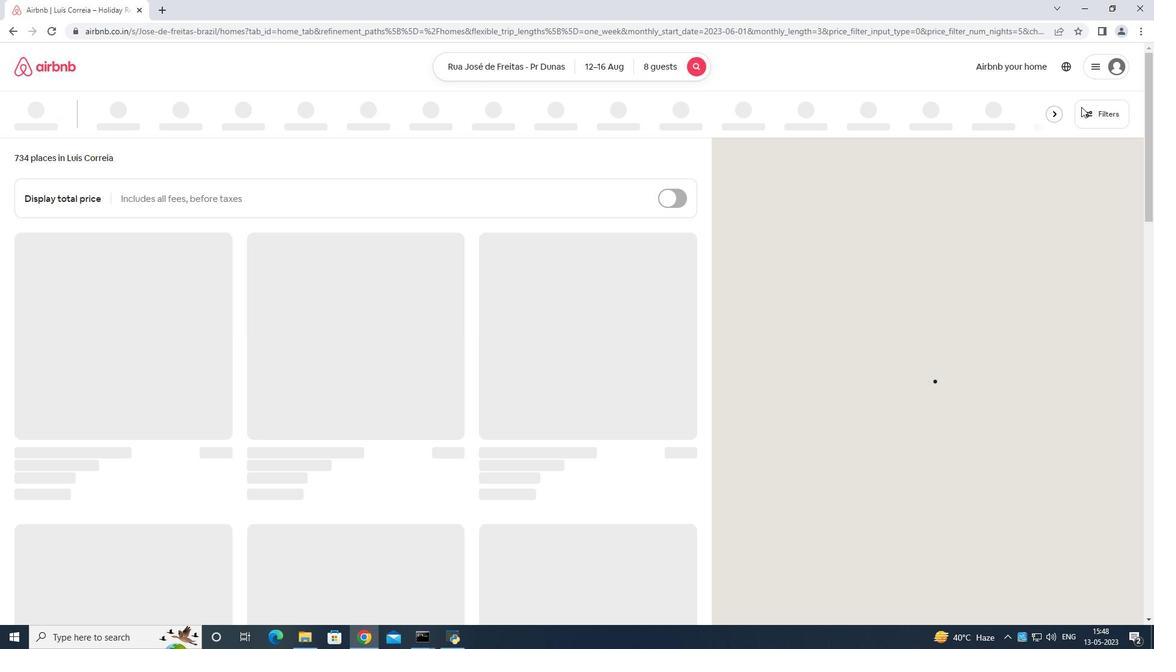 
Action: Mouse pressed left at (1086, 107)
Screenshot: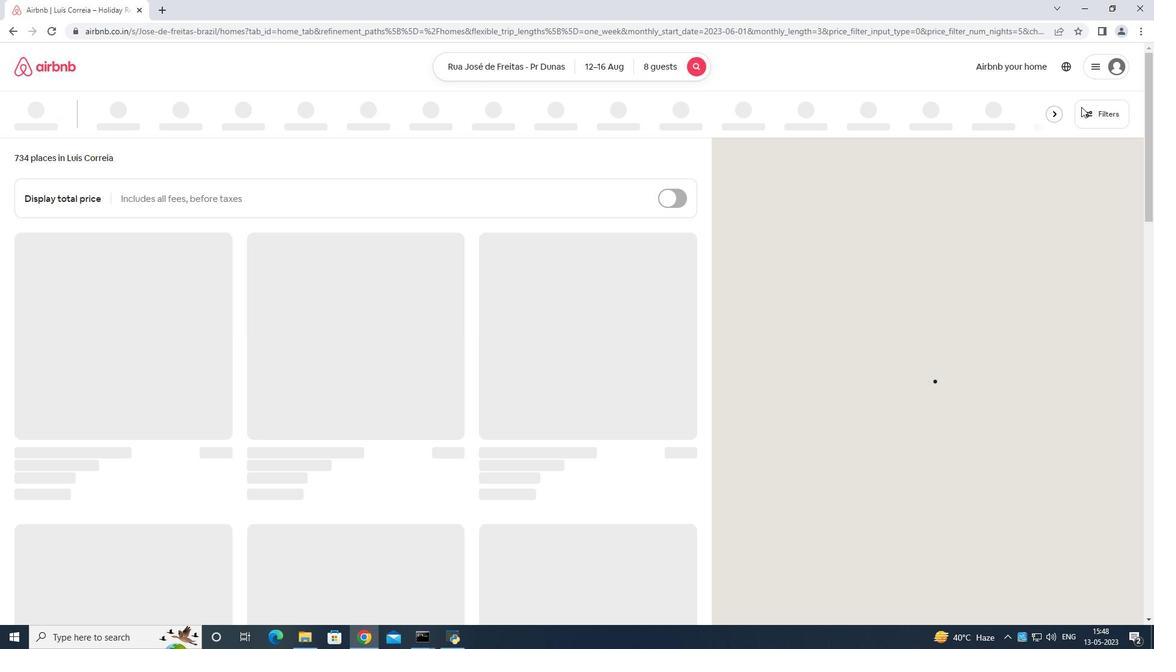 
Action: Mouse moved to (483, 401)
Screenshot: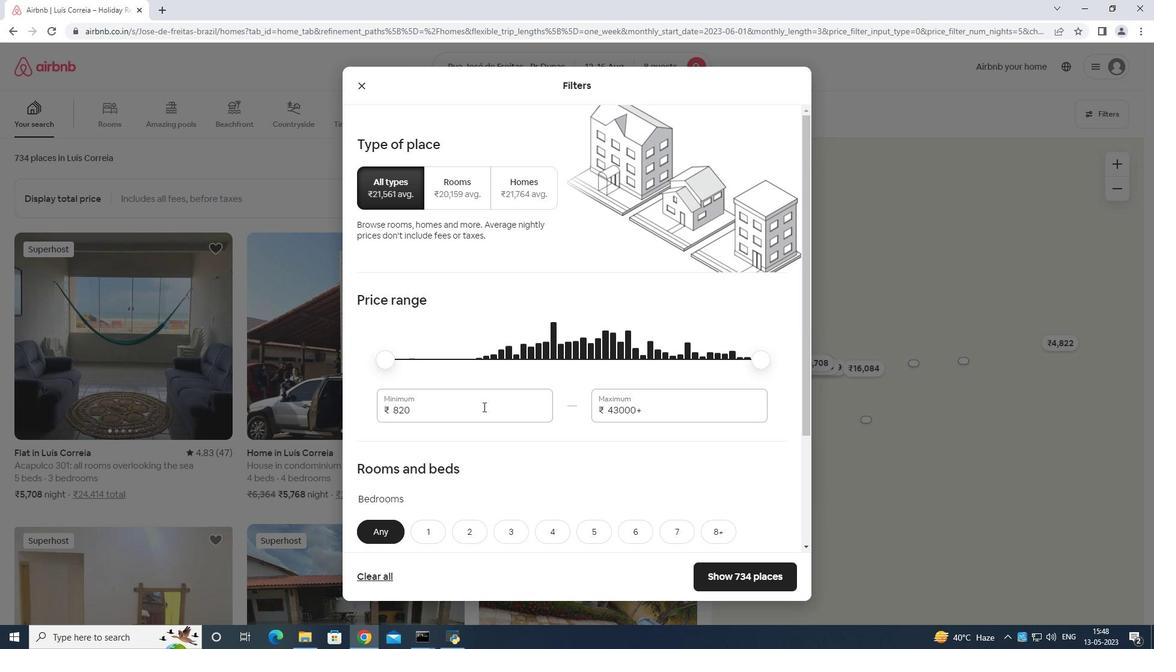 
Action: Mouse pressed left at (483, 401)
Screenshot: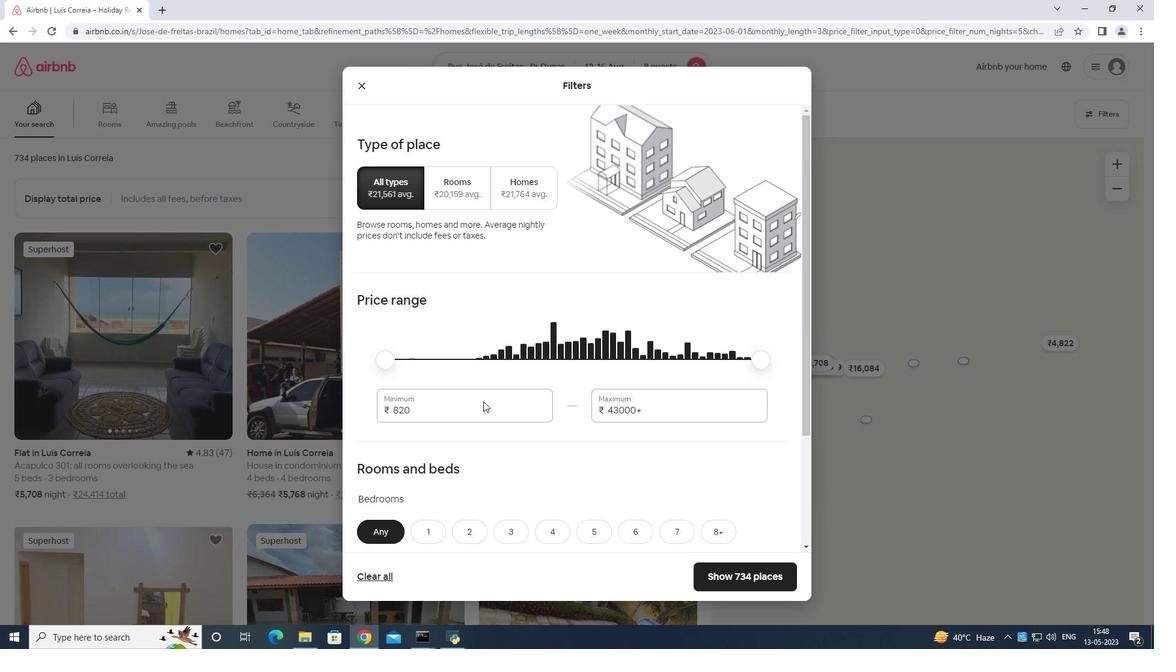 
Action: Mouse moved to (490, 384)
Screenshot: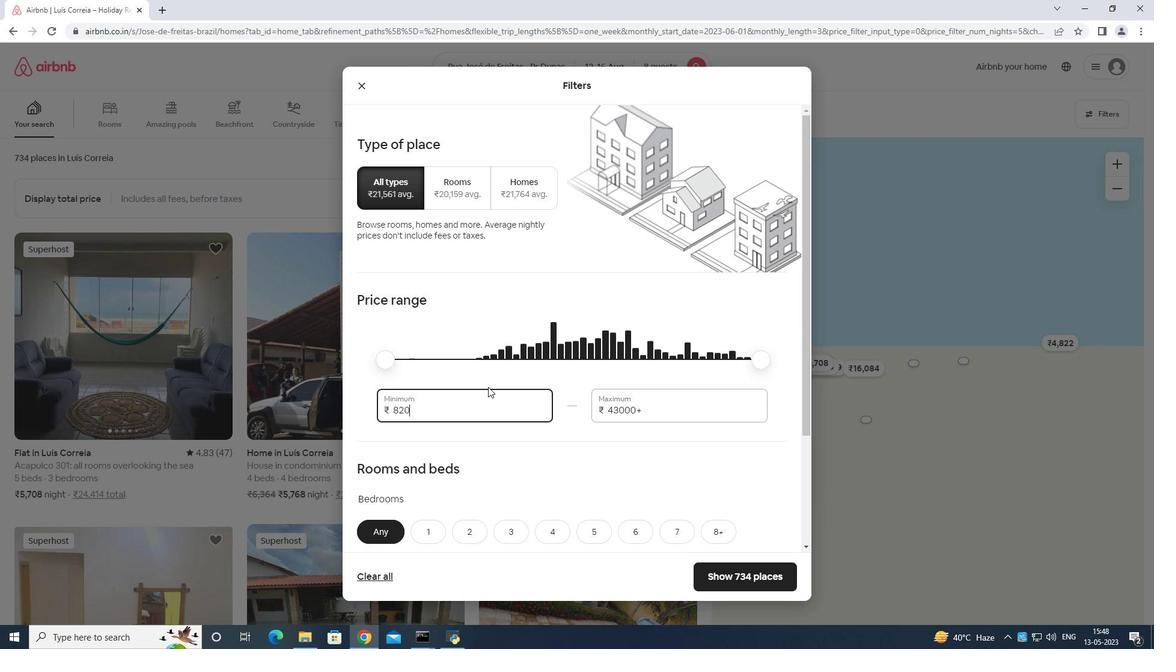 
Action: Key pressed <Key.backspace>
Screenshot: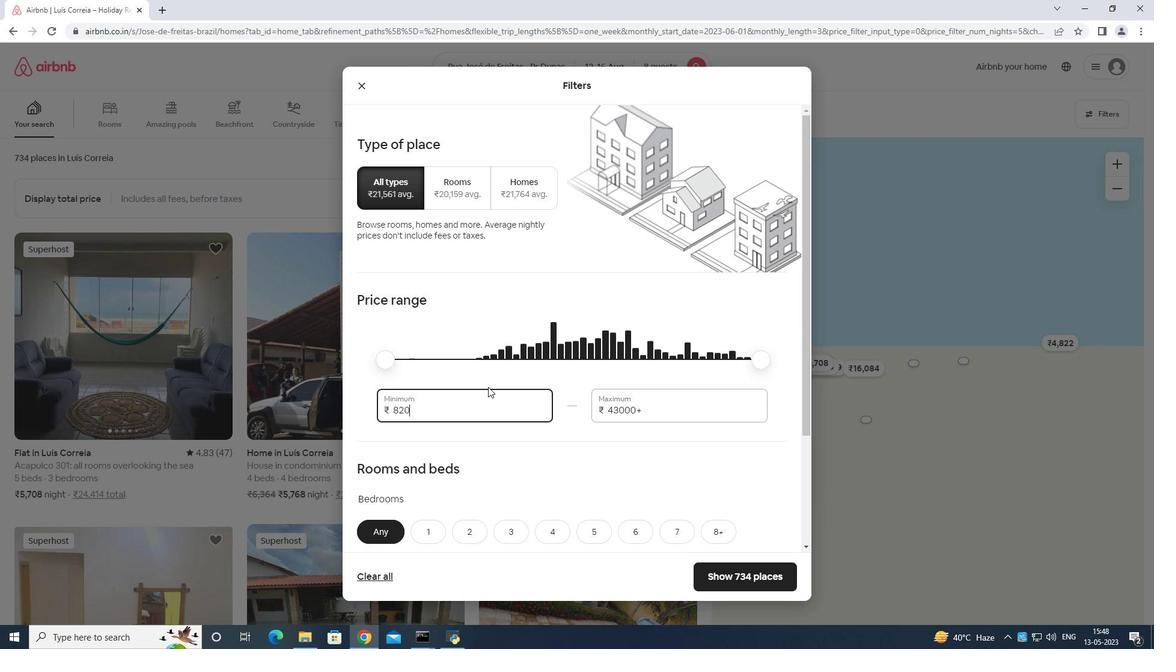 
Action: Mouse moved to (501, 381)
Screenshot: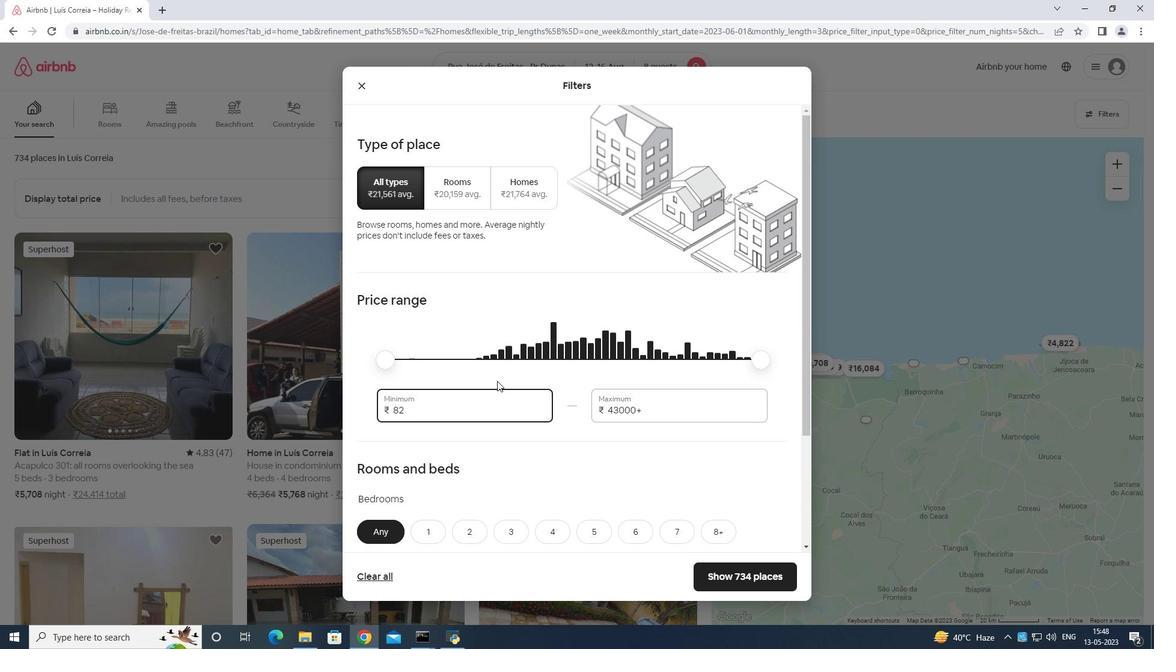 
Action: Key pressed <Key.backspace>
Screenshot: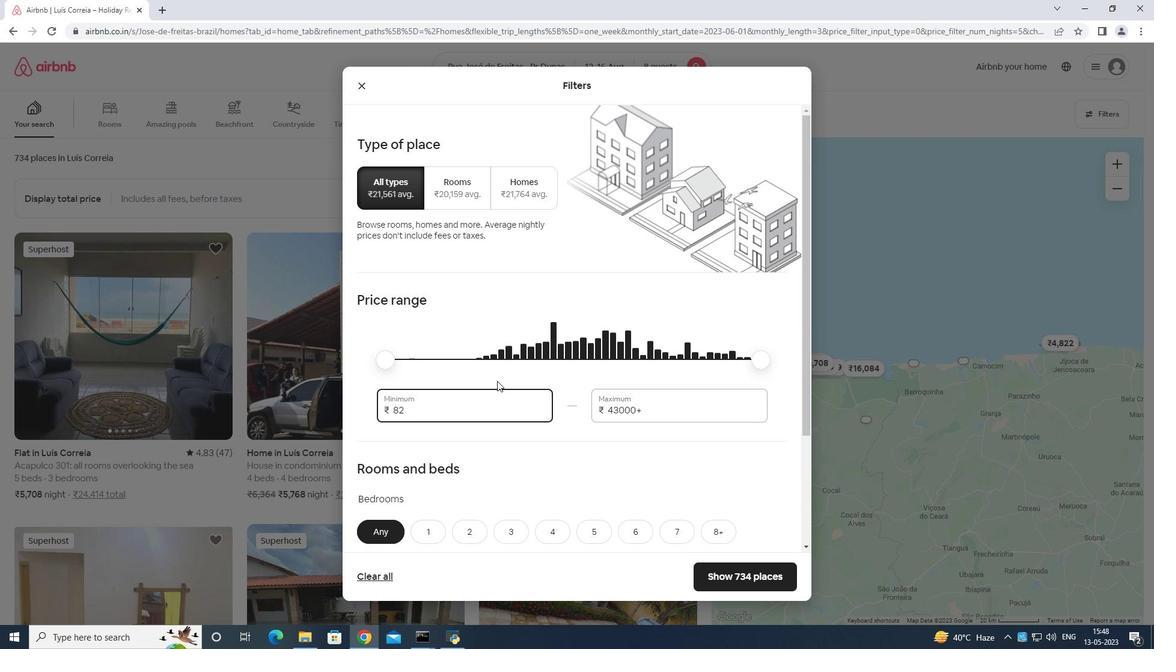 
Action: Mouse moved to (504, 381)
Screenshot: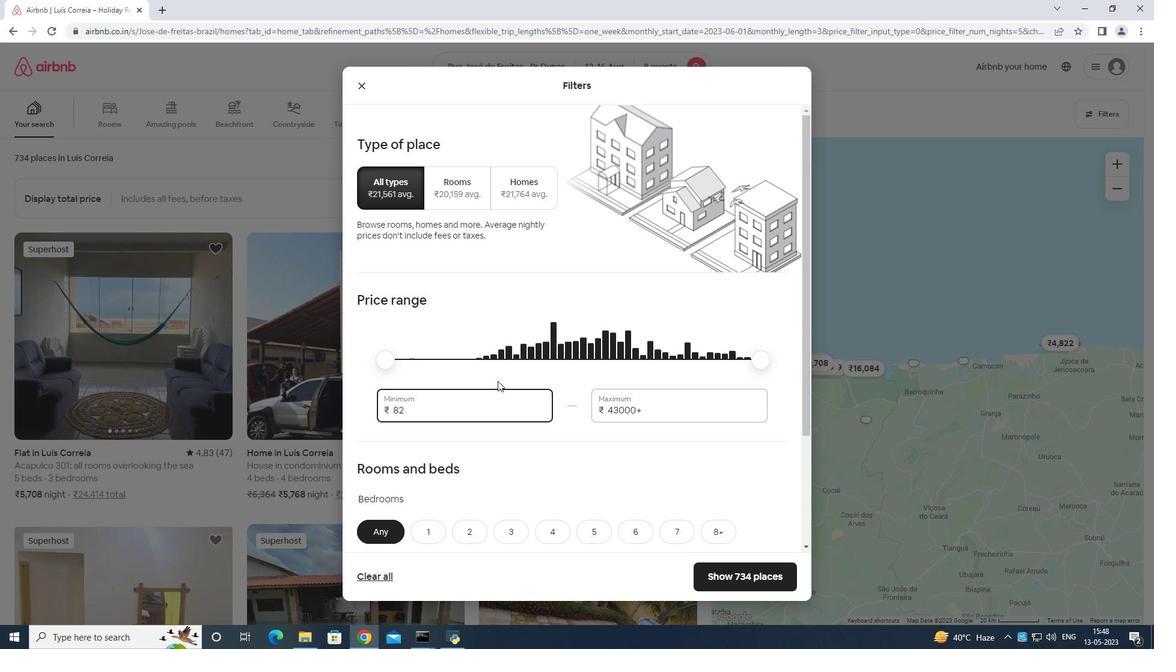 
Action: Key pressed <Key.backspace>
Screenshot: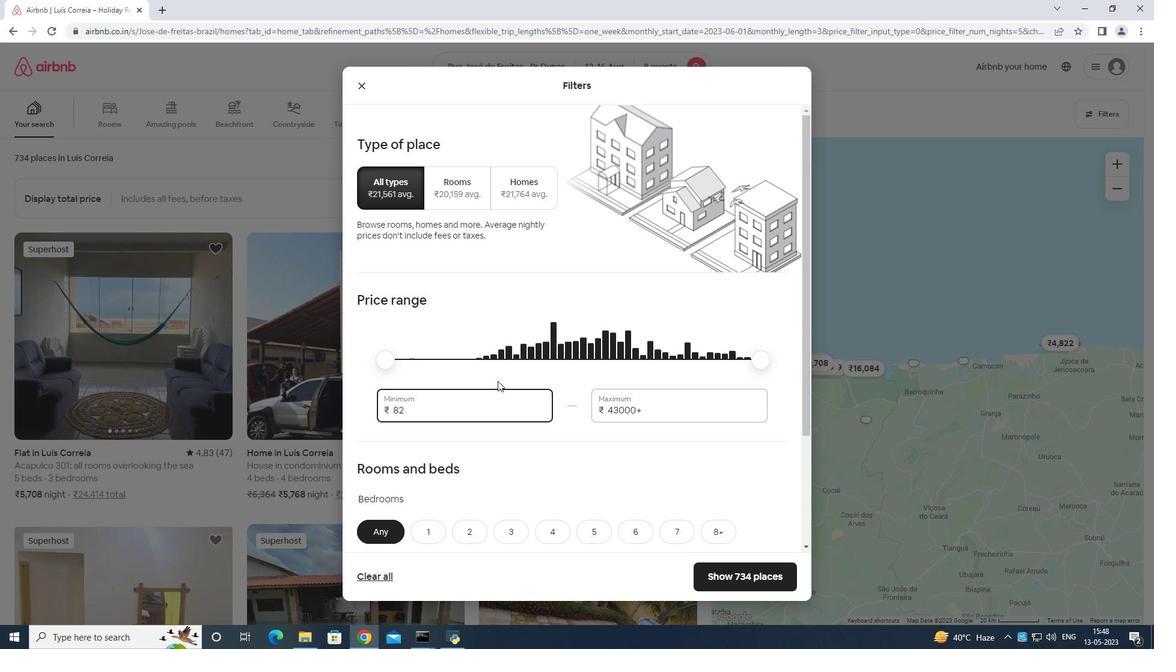 
Action: Mouse moved to (505, 381)
Screenshot: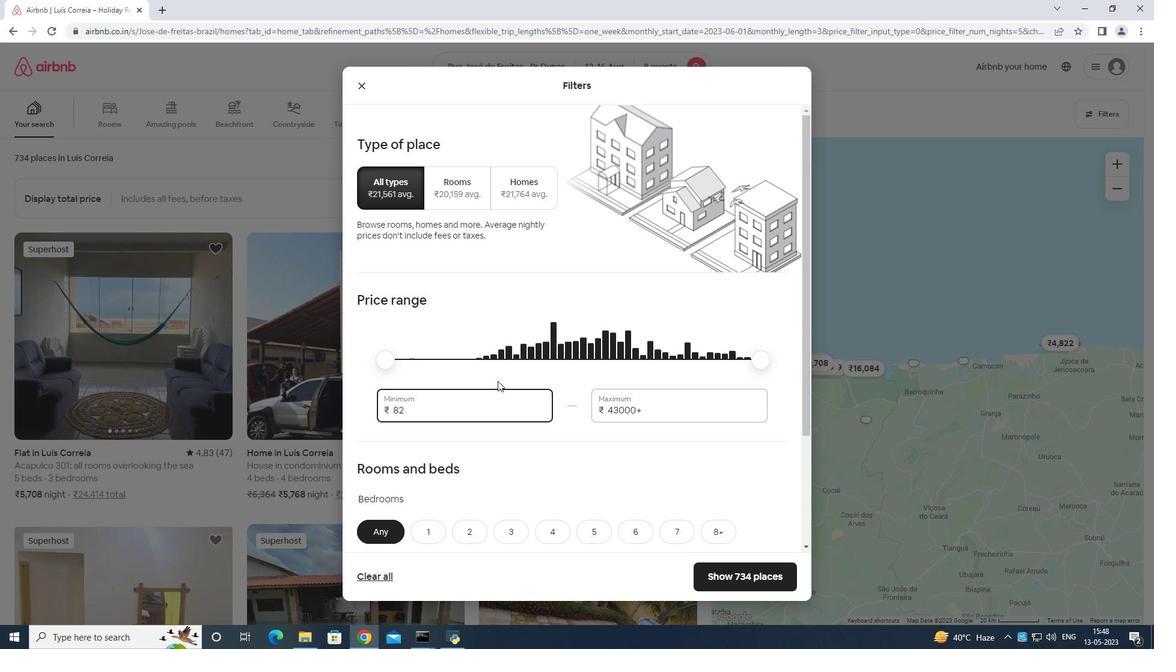 
Action: Key pressed <Key.backspace>
Screenshot: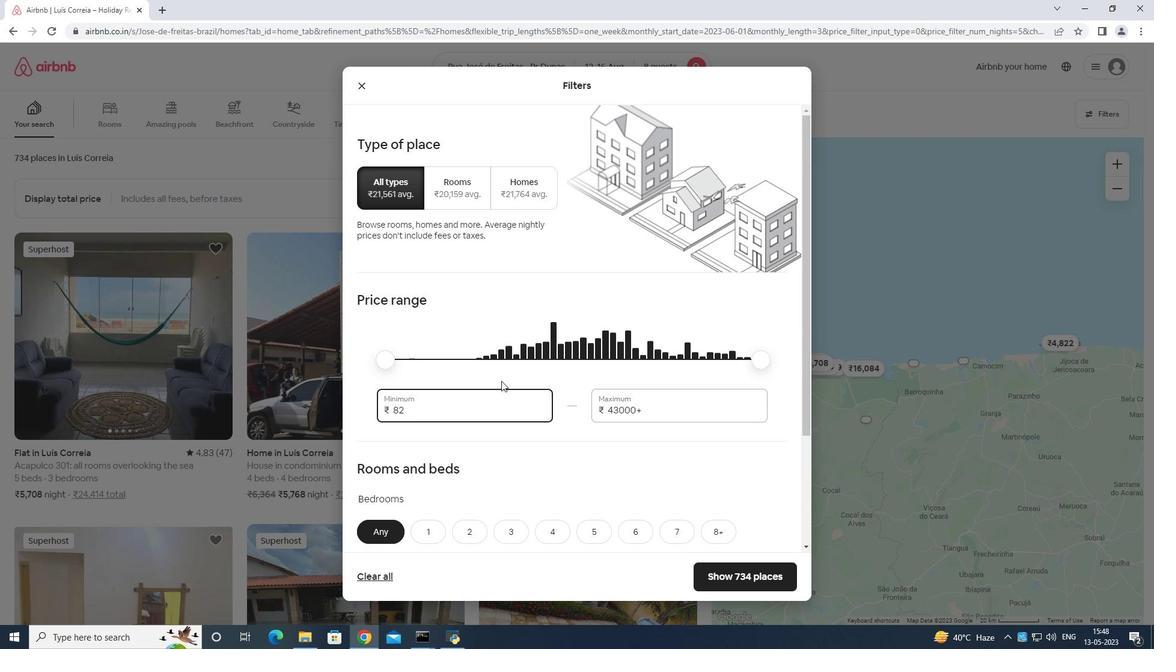 
Action: Mouse moved to (505, 381)
Screenshot: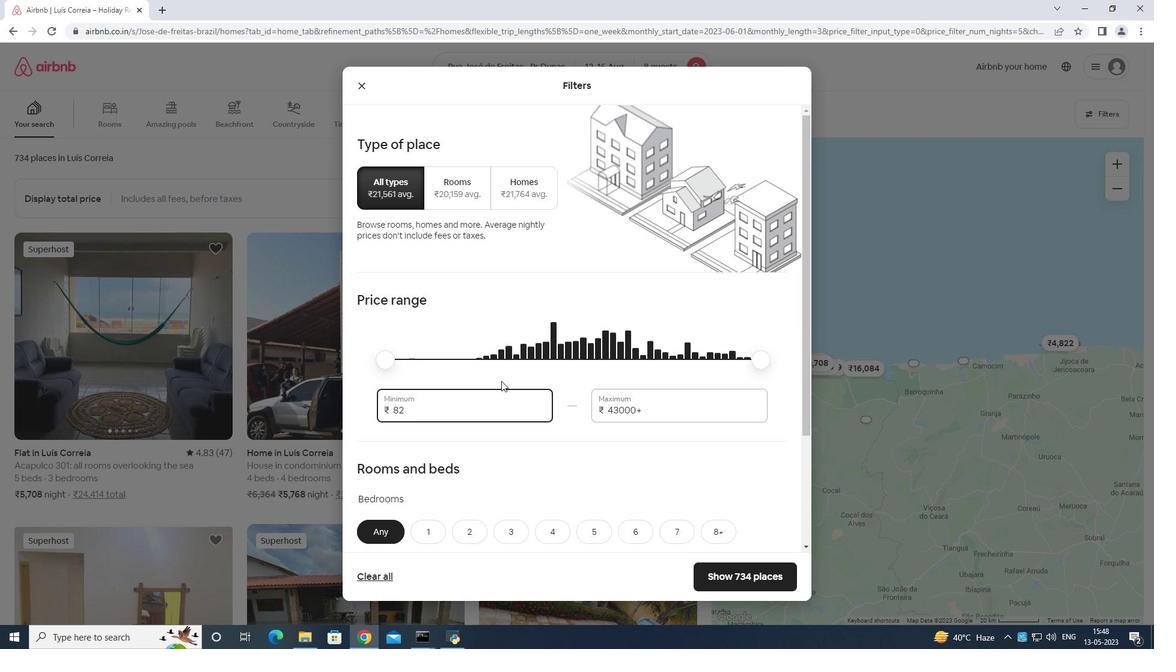 
Action: Key pressed <Key.backspace><Key.backspace><Key.backspace>
Screenshot: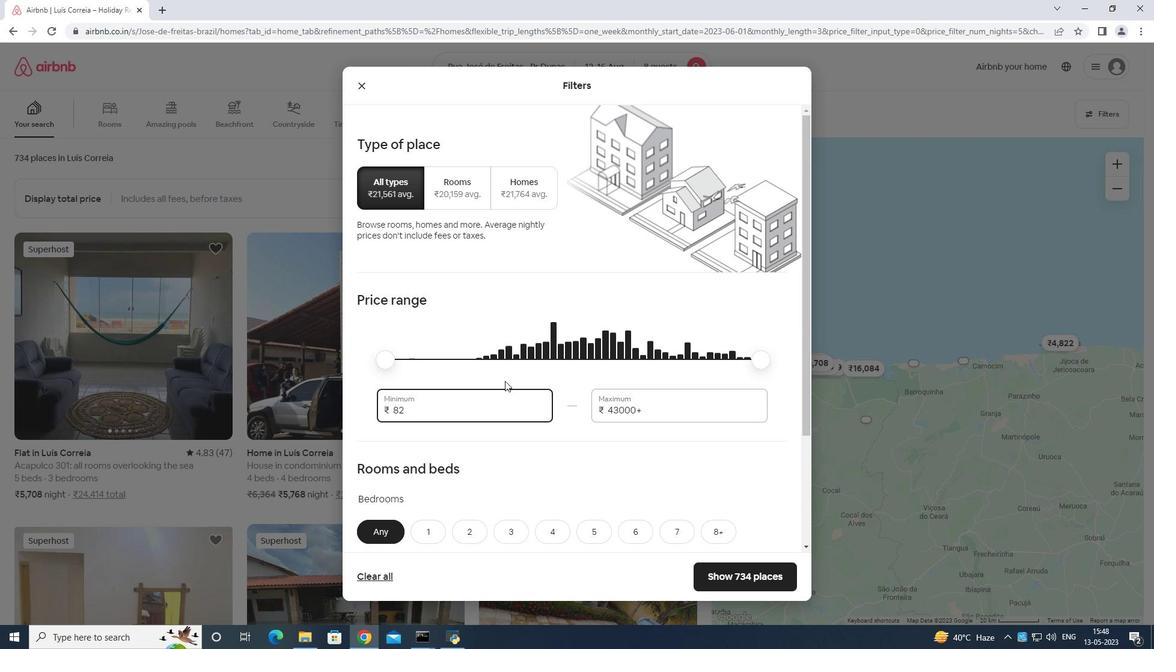 
Action: Mouse moved to (506, 381)
Screenshot: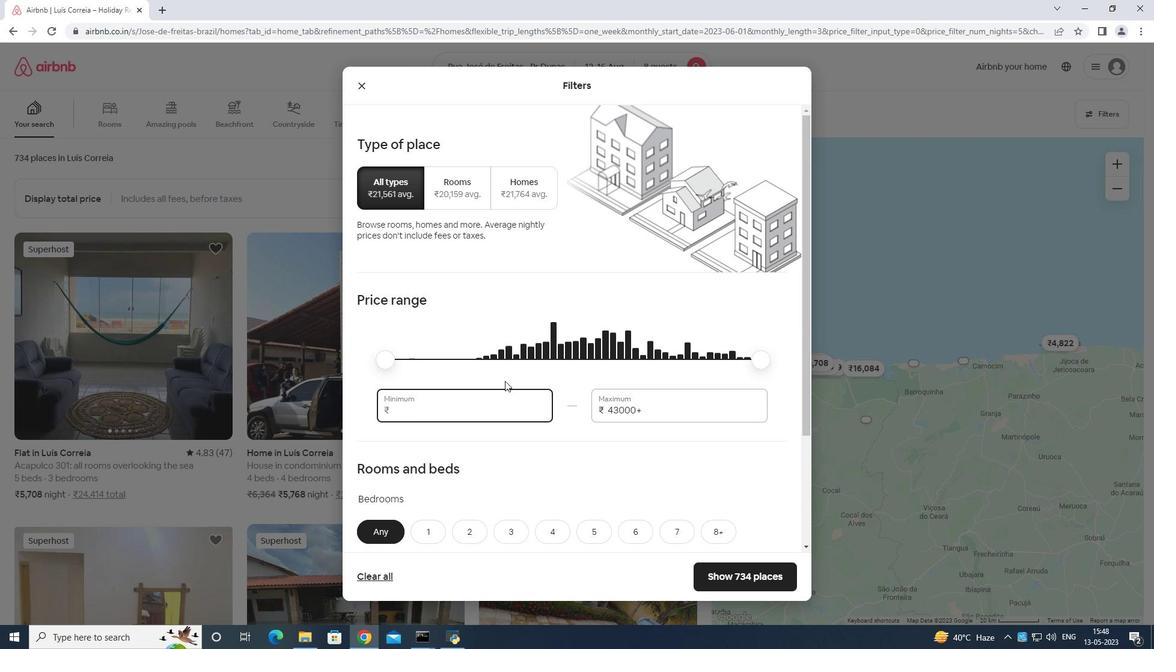 
Action: Key pressed <Key.backspace>
Screenshot: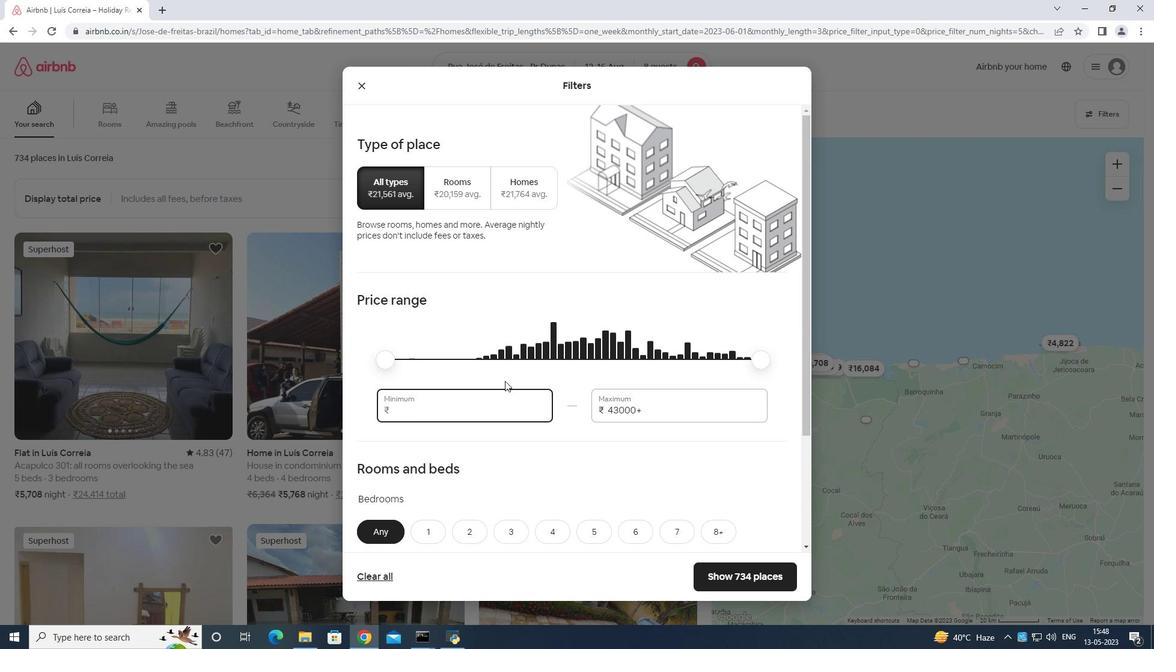 
Action: Mouse moved to (515, 378)
Screenshot: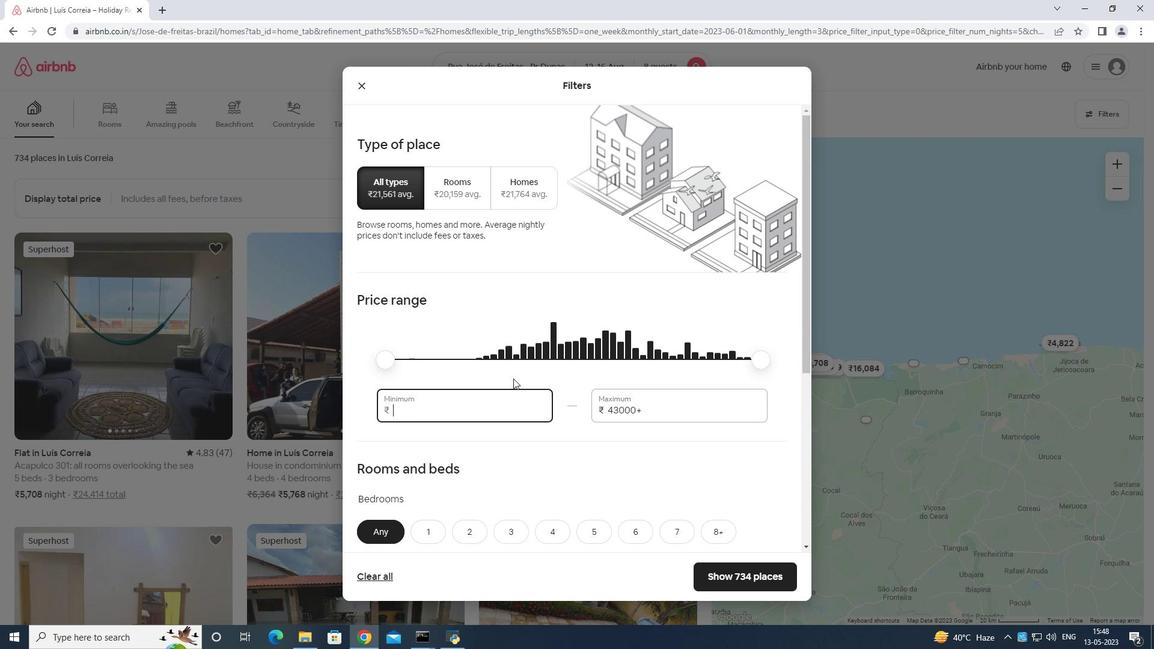 
Action: Key pressed 1
Screenshot: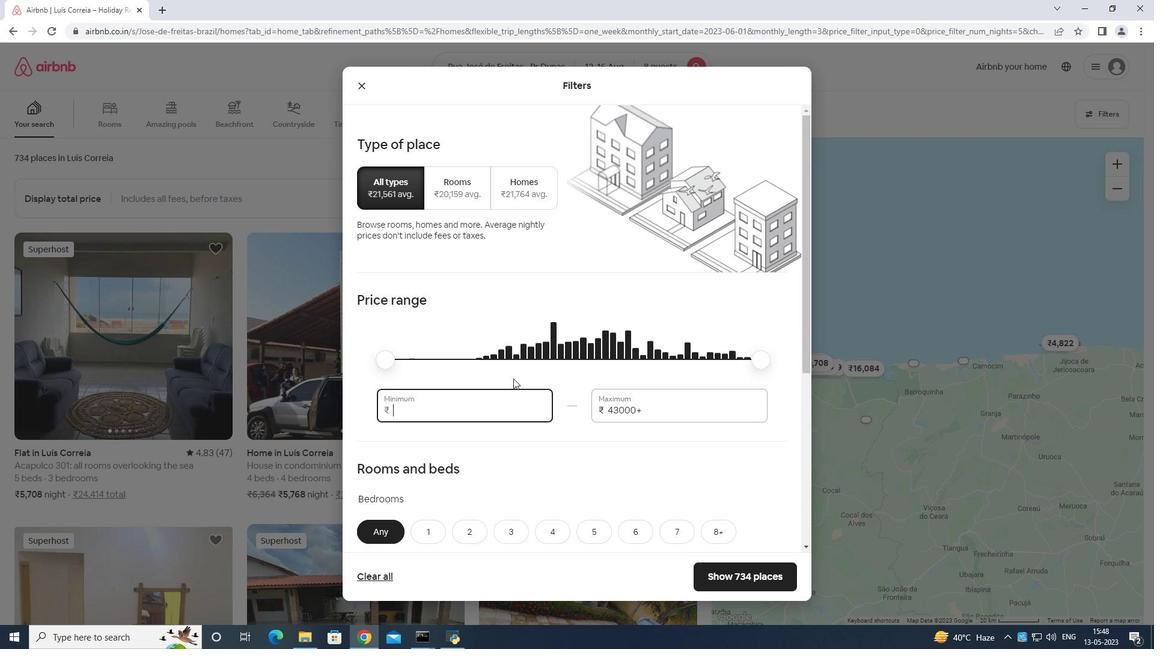 
Action: Mouse moved to (517, 379)
Screenshot: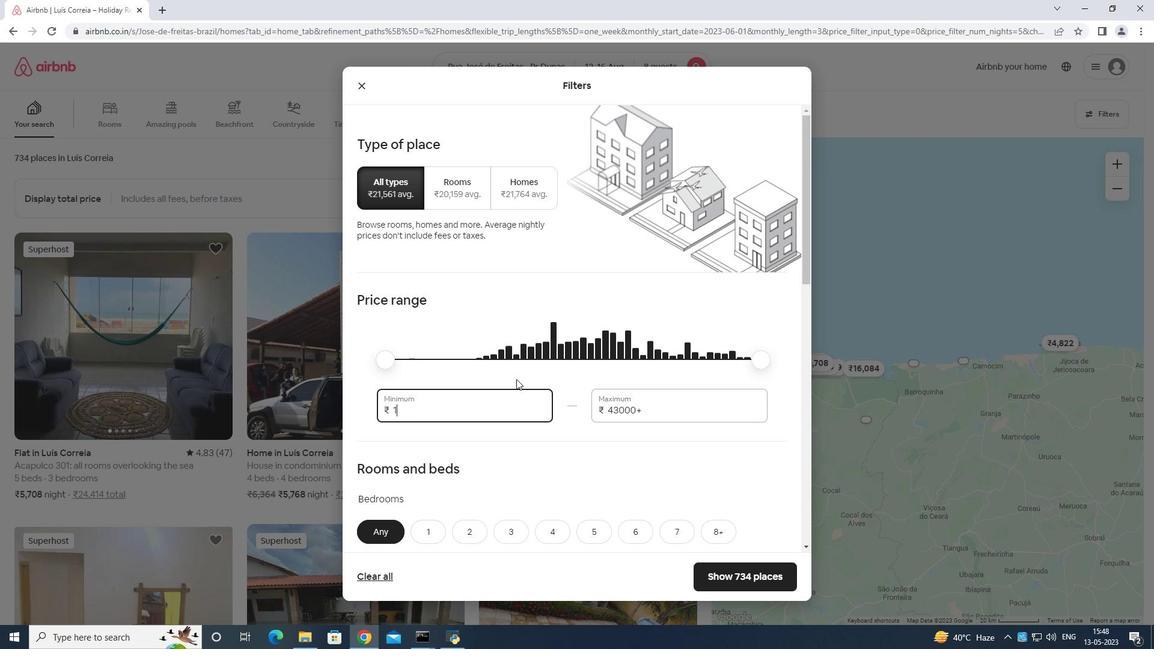 
Action: Key pressed 0
Screenshot: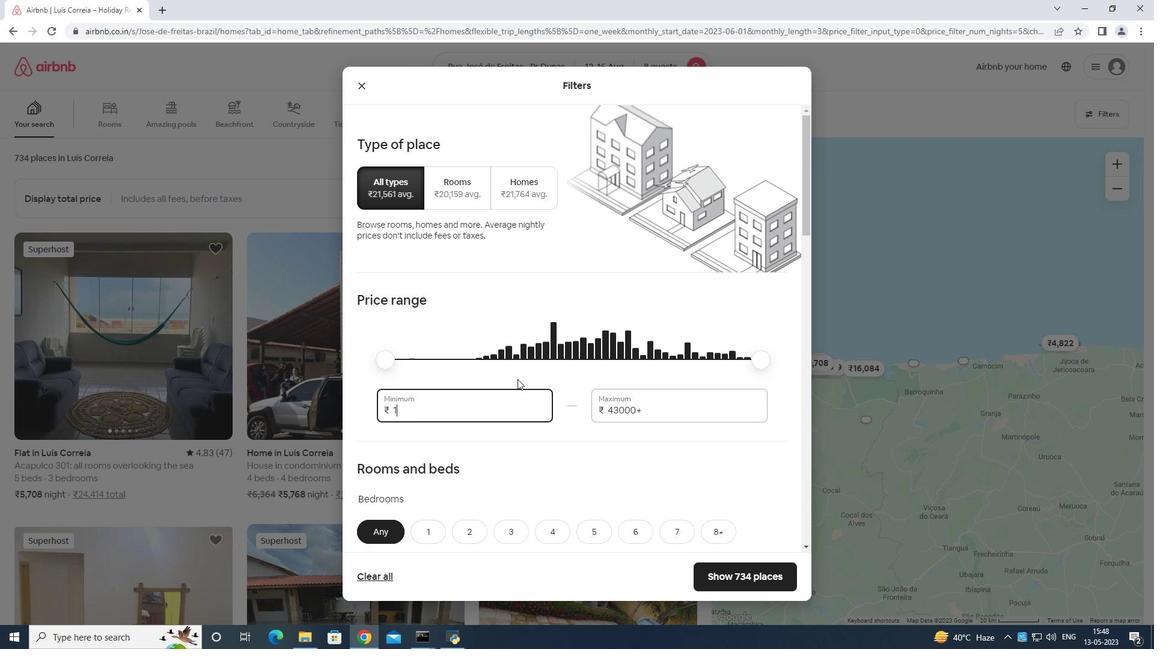 
Action: Mouse moved to (517, 379)
Screenshot: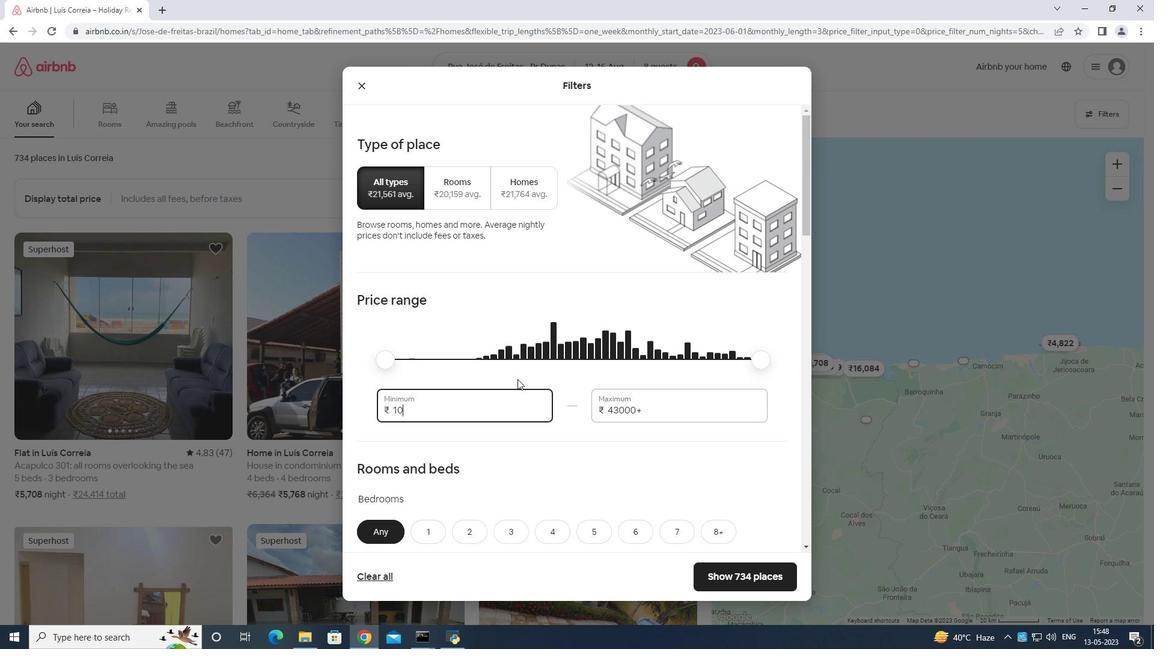 
Action: Key pressed 0
Screenshot: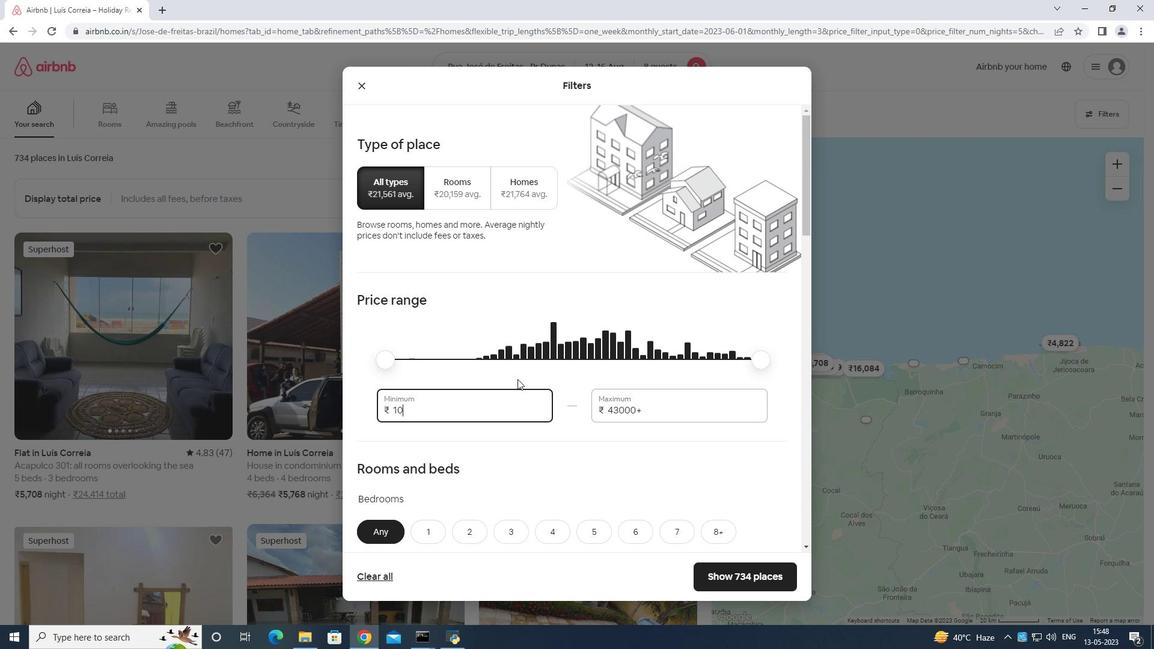 
Action: Mouse moved to (517, 378)
Screenshot: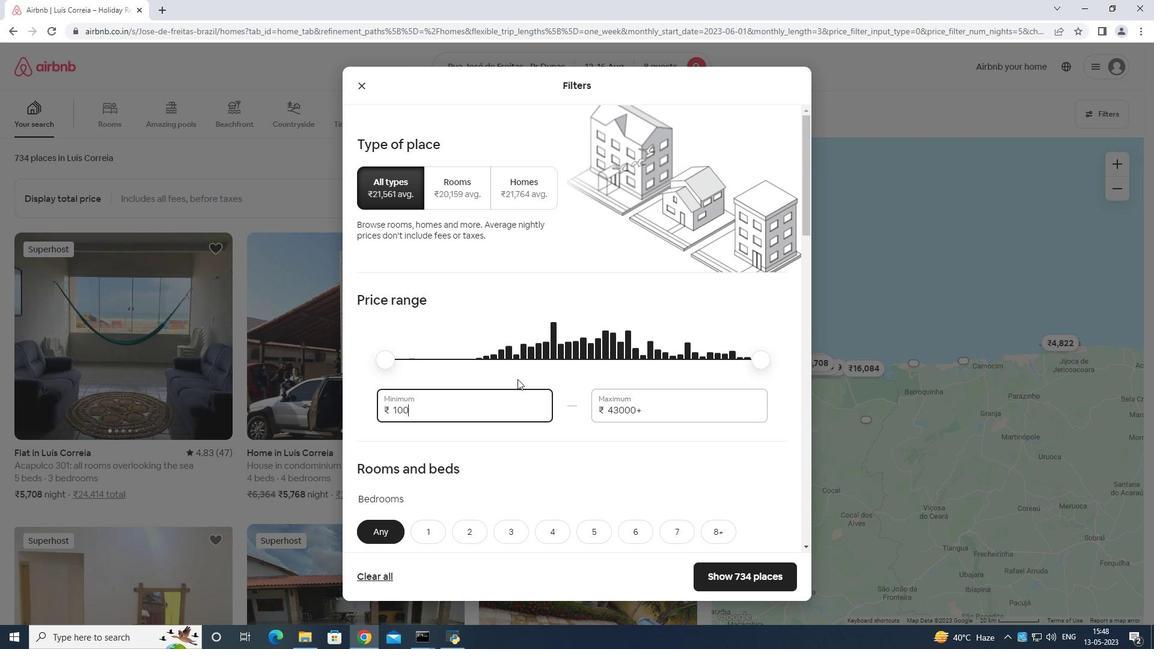 
Action: Key pressed 0
Screenshot: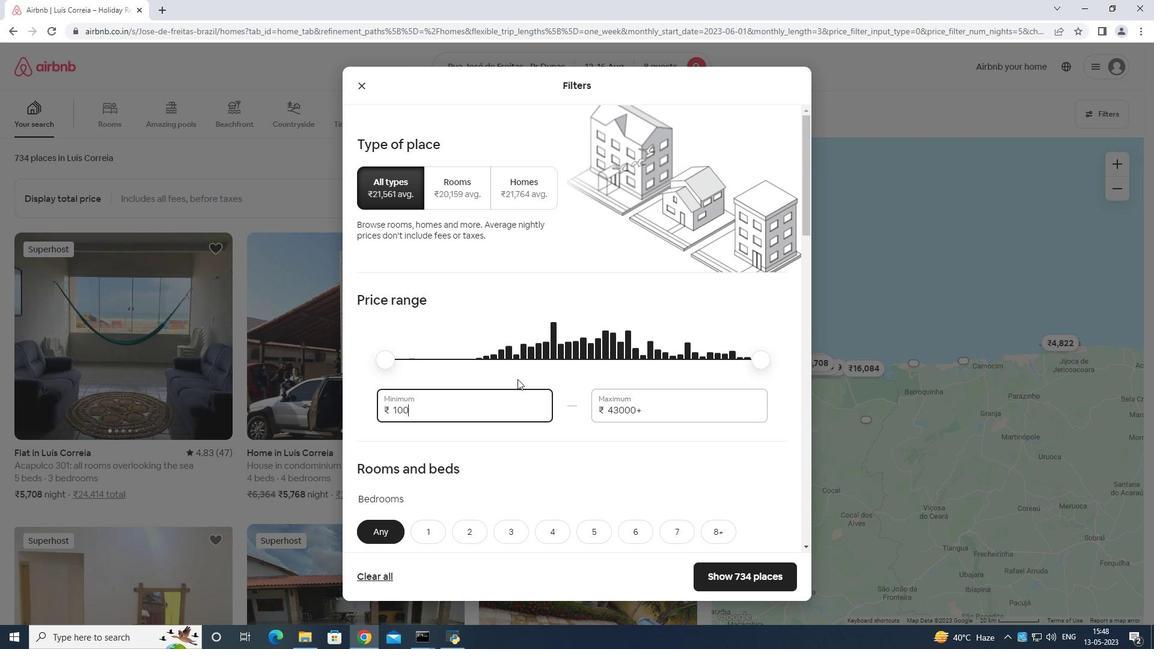 
Action: Mouse moved to (517, 378)
Screenshot: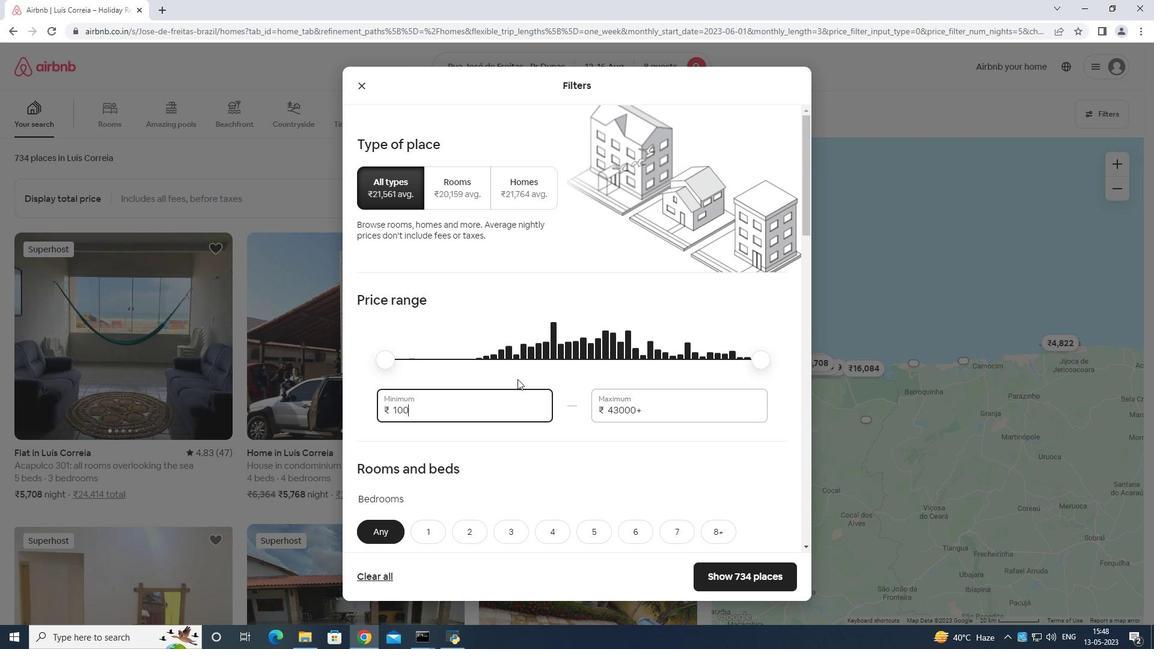 
Action: Key pressed 0
Screenshot: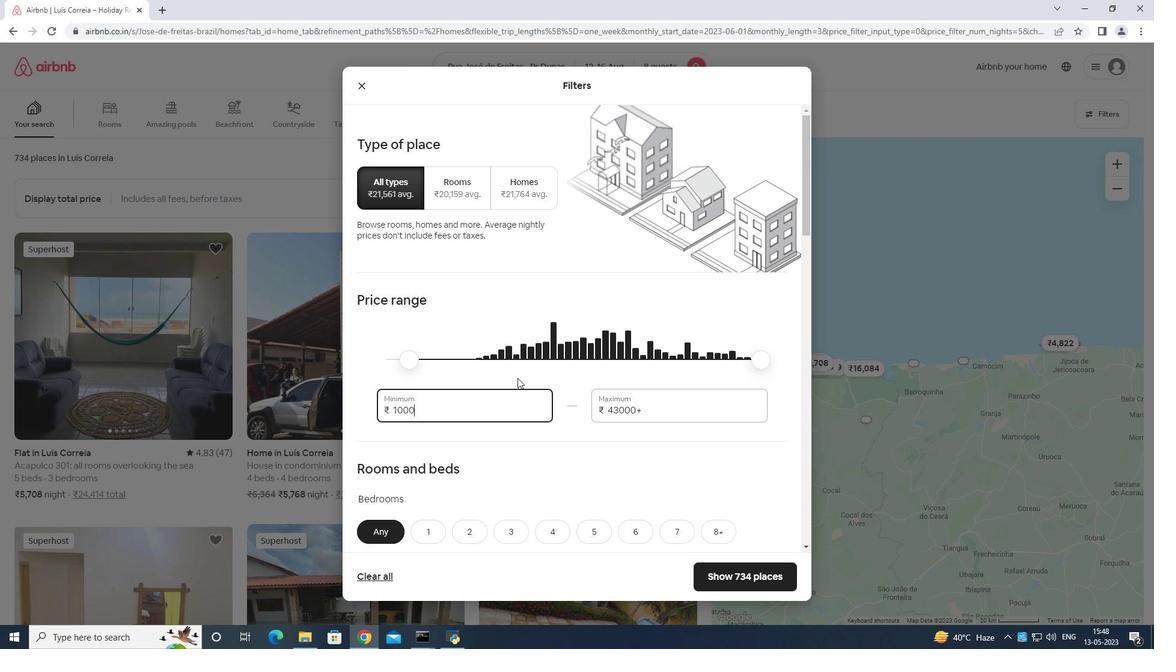 
Action: Mouse moved to (657, 399)
Screenshot: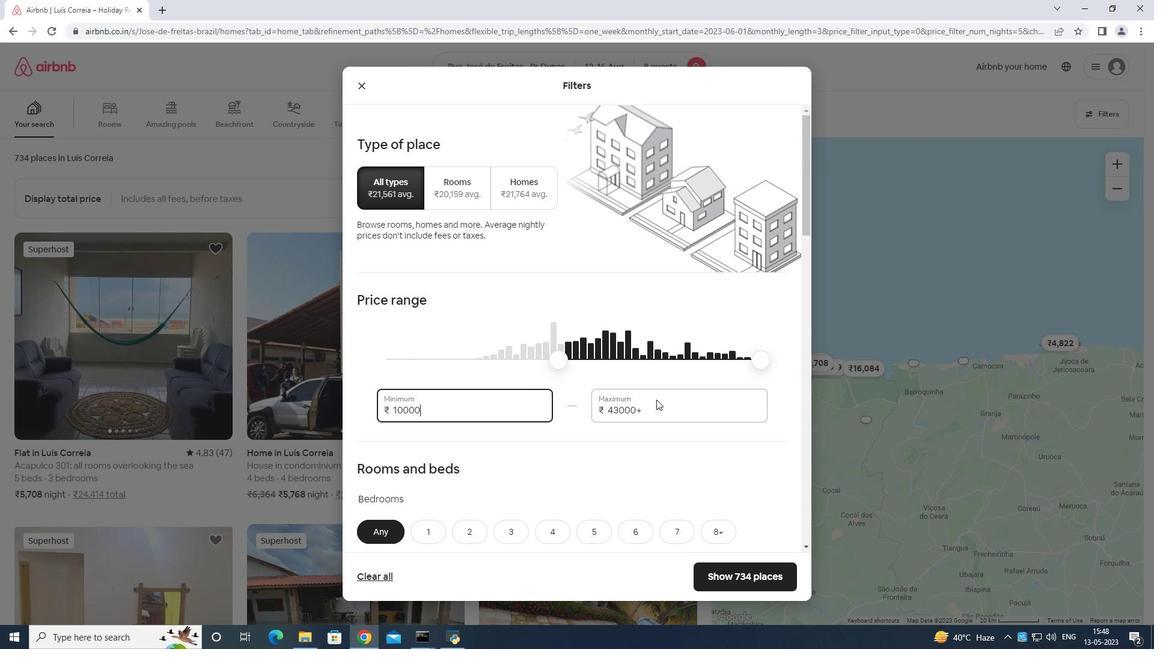 
Action: Mouse pressed left at (657, 399)
Screenshot: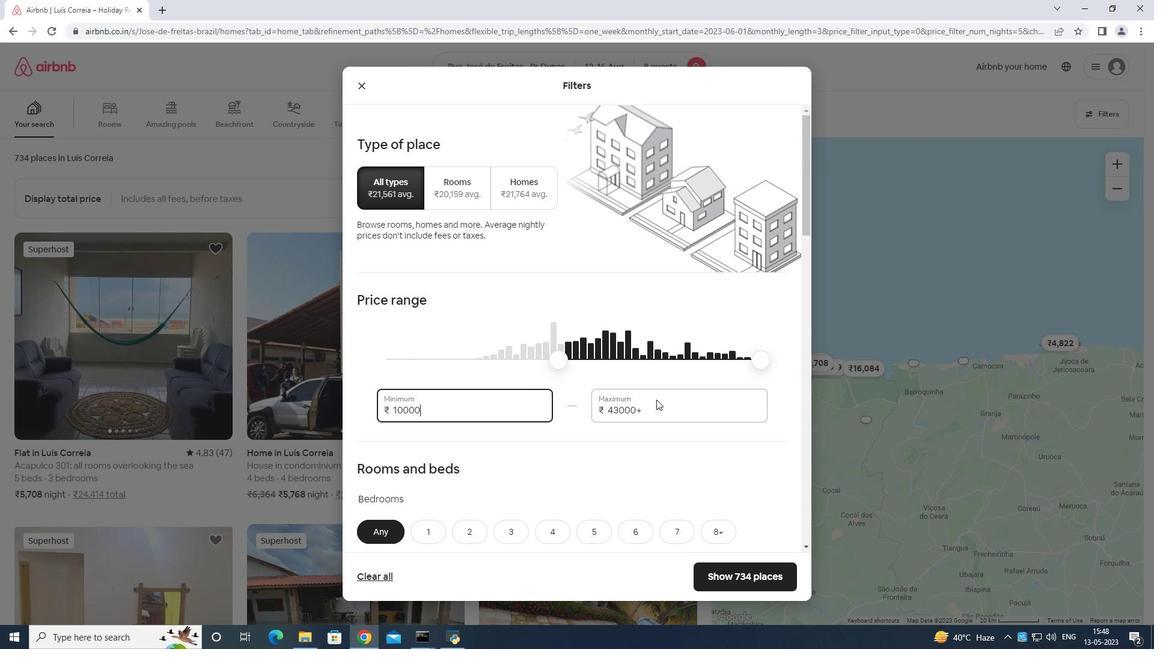 
Action: Mouse moved to (661, 396)
Screenshot: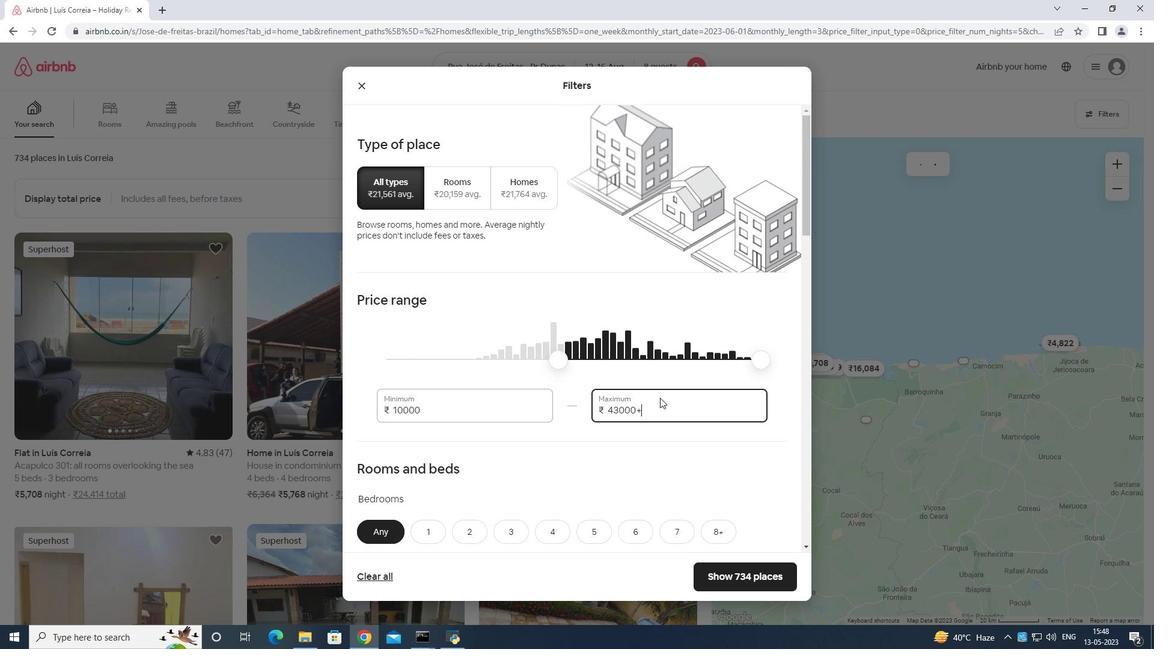 
Action: Key pressed <Key.backspace><Key.backspace><Key.backspace><Key.backspace><Key.backspace><Key.backspace><Key.backspace><Key.backspace><Key.backspace>16
Screenshot: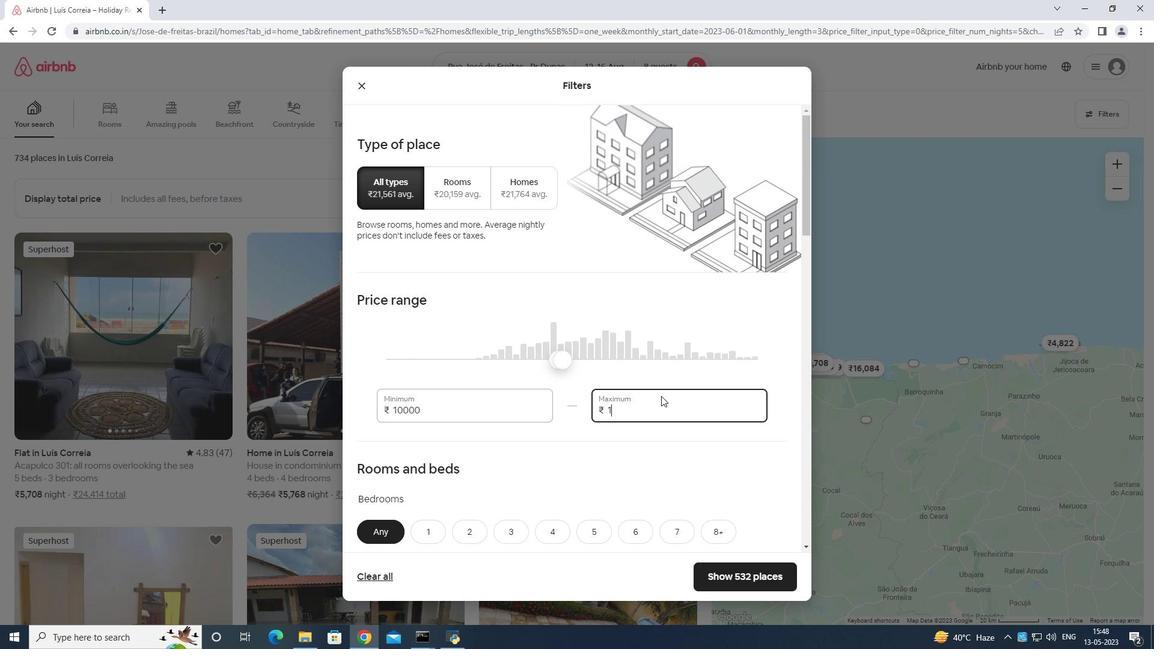
Action: Mouse moved to (663, 392)
Screenshot: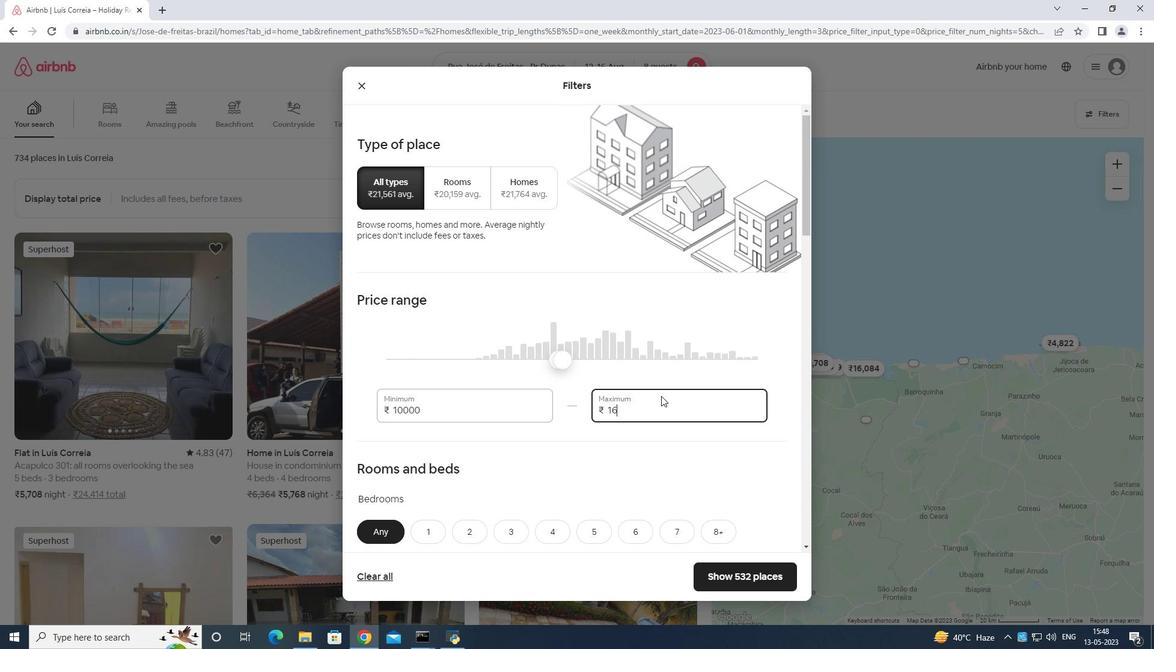 
Action: Key pressed 0
Screenshot: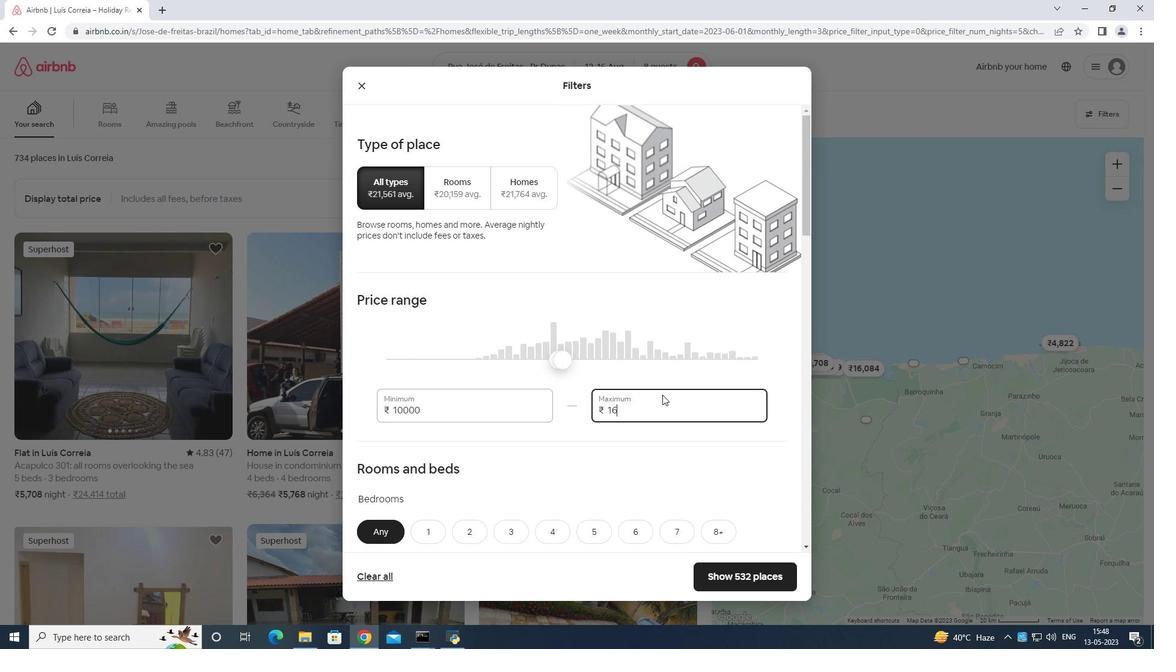 
Action: Mouse moved to (663, 392)
Screenshot: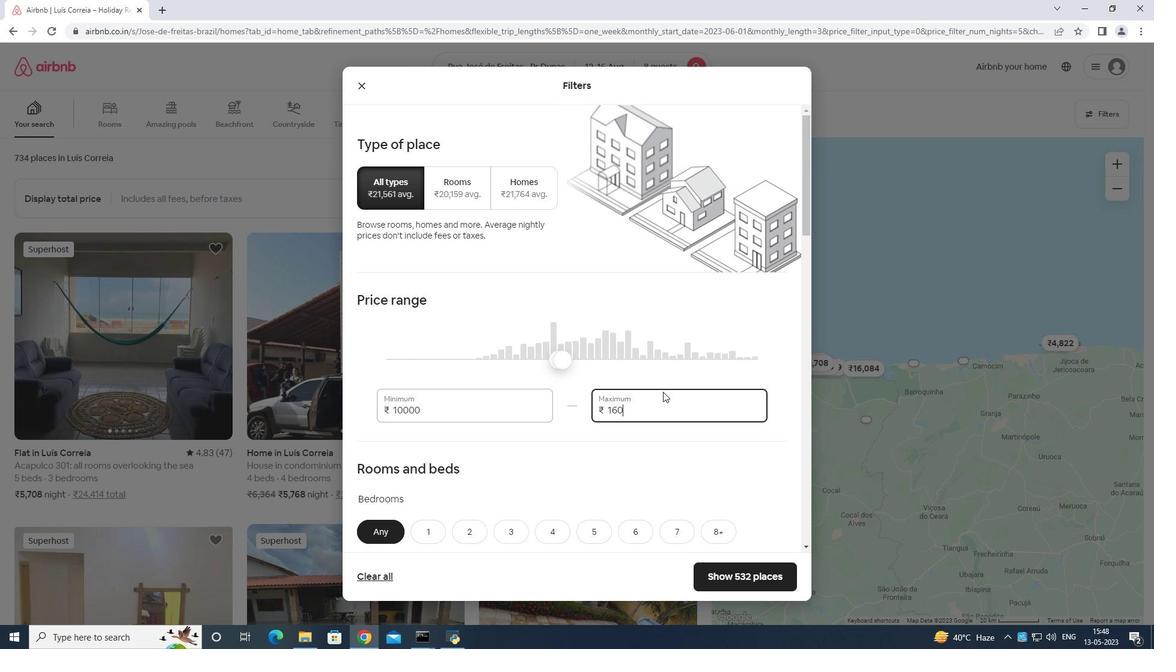 
Action: Key pressed 0
Screenshot: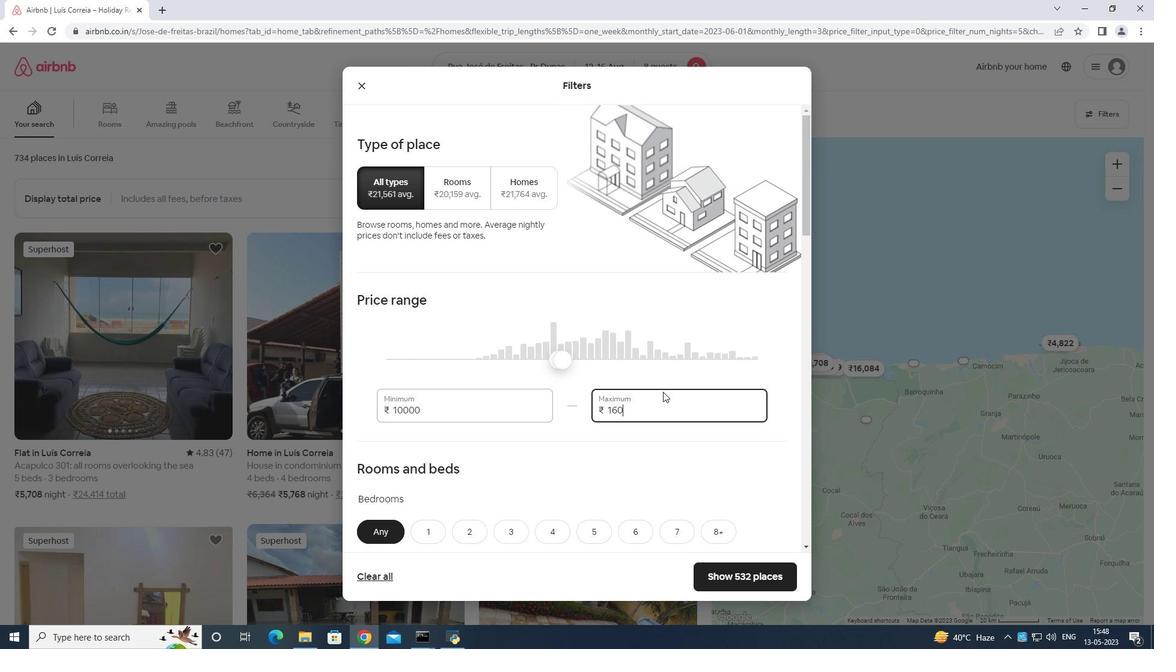
Action: Mouse moved to (663, 392)
Screenshot: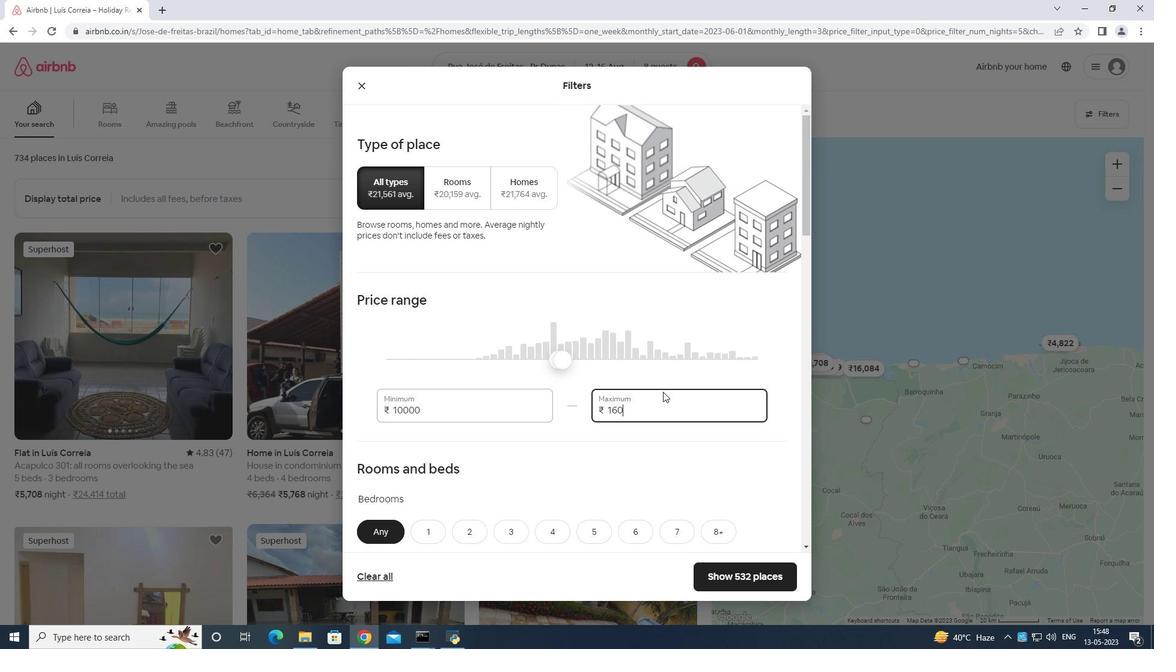 
Action: Key pressed 0
Screenshot: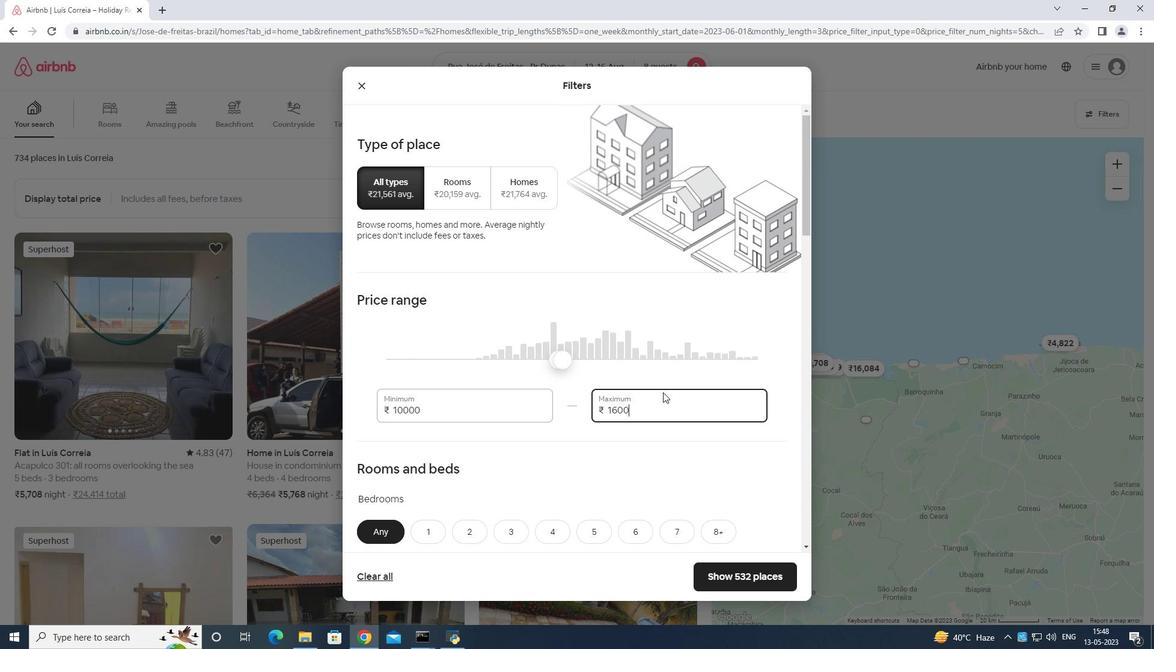 
Action: Mouse moved to (662, 393)
Screenshot: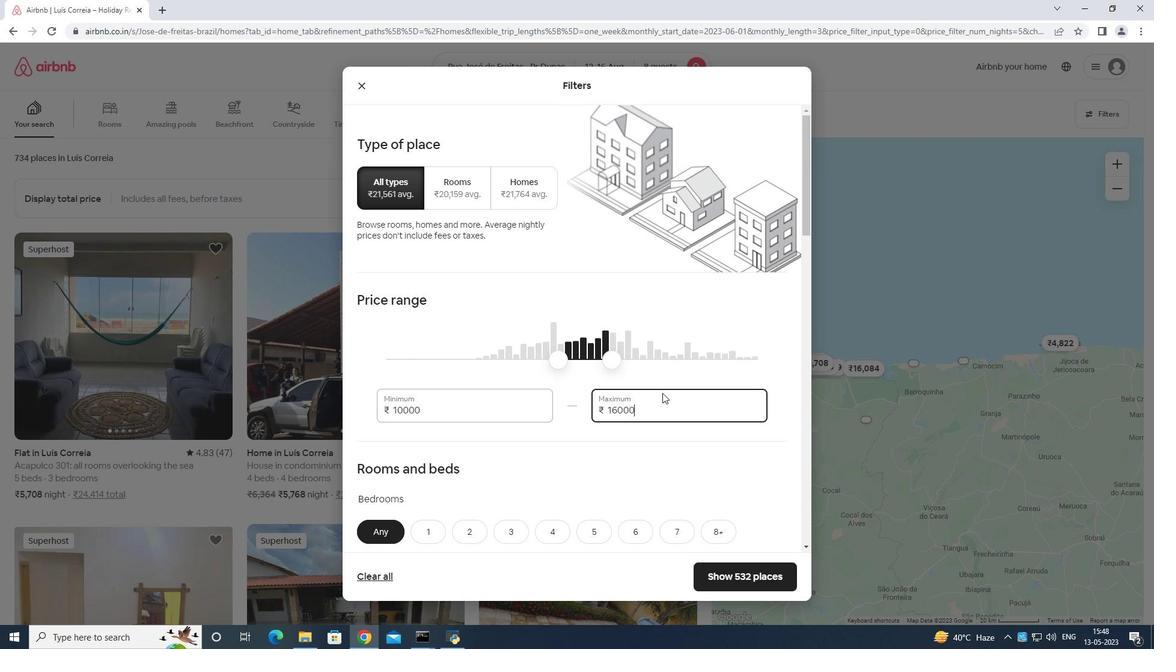 
Action: Mouse scrolled (662, 392) with delta (0, 0)
Screenshot: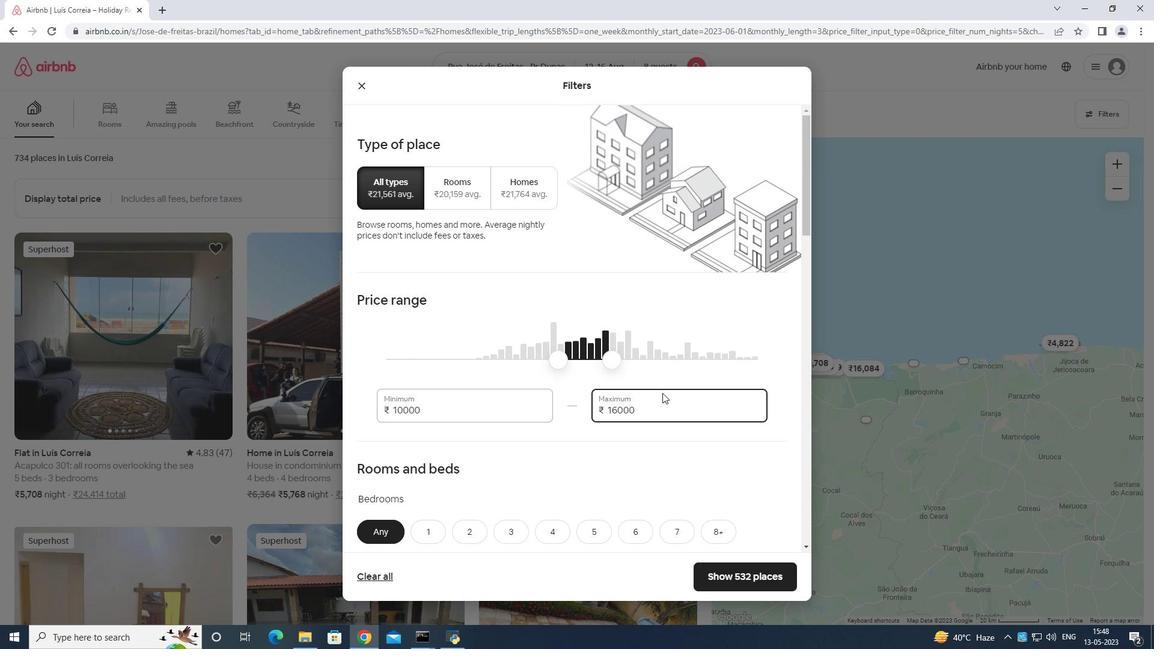 
Action: Mouse scrolled (662, 392) with delta (0, 0)
Screenshot: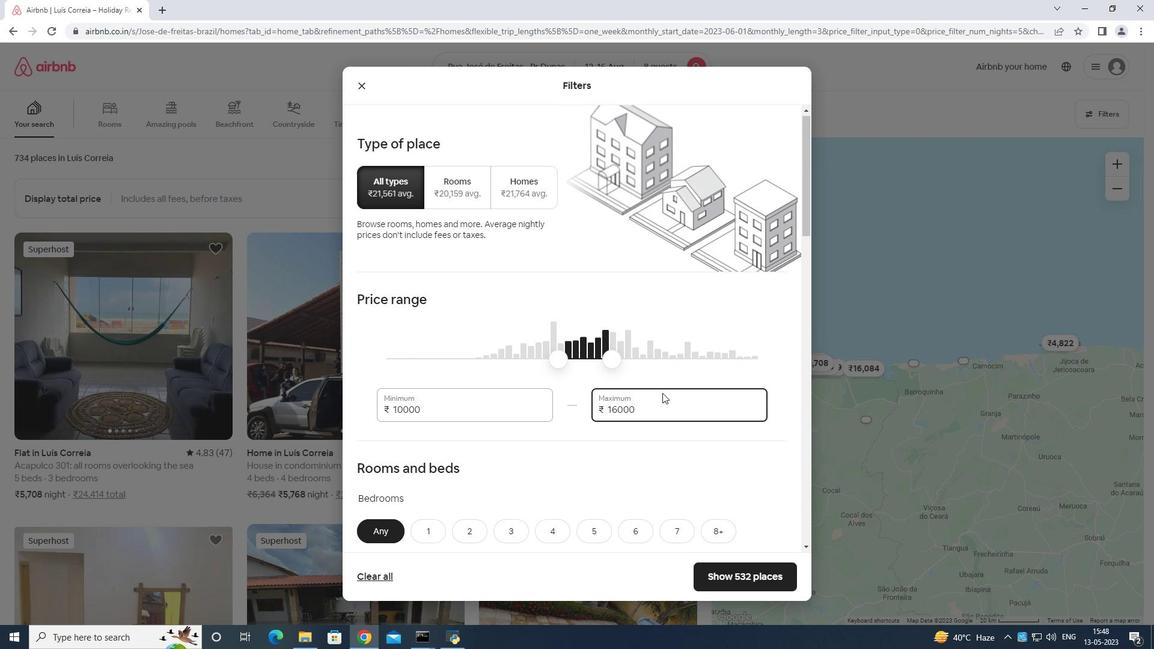 
Action: Mouse scrolled (662, 392) with delta (0, 0)
Screenshot: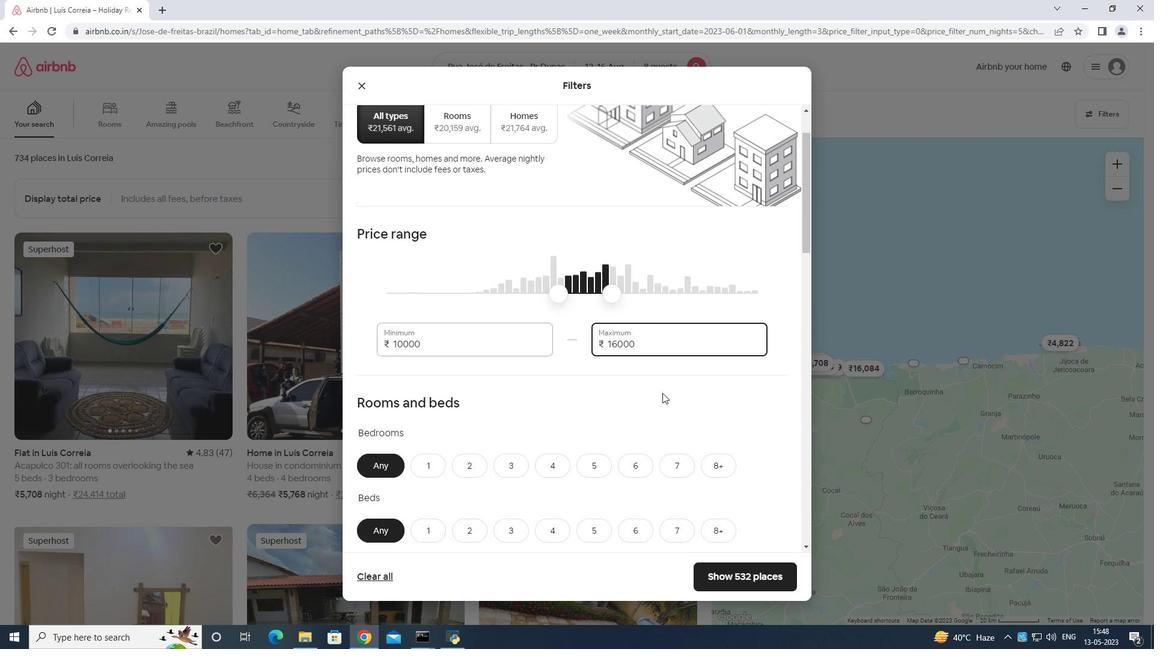 
Action: Mouse moved to (664, 393)
Screenshot: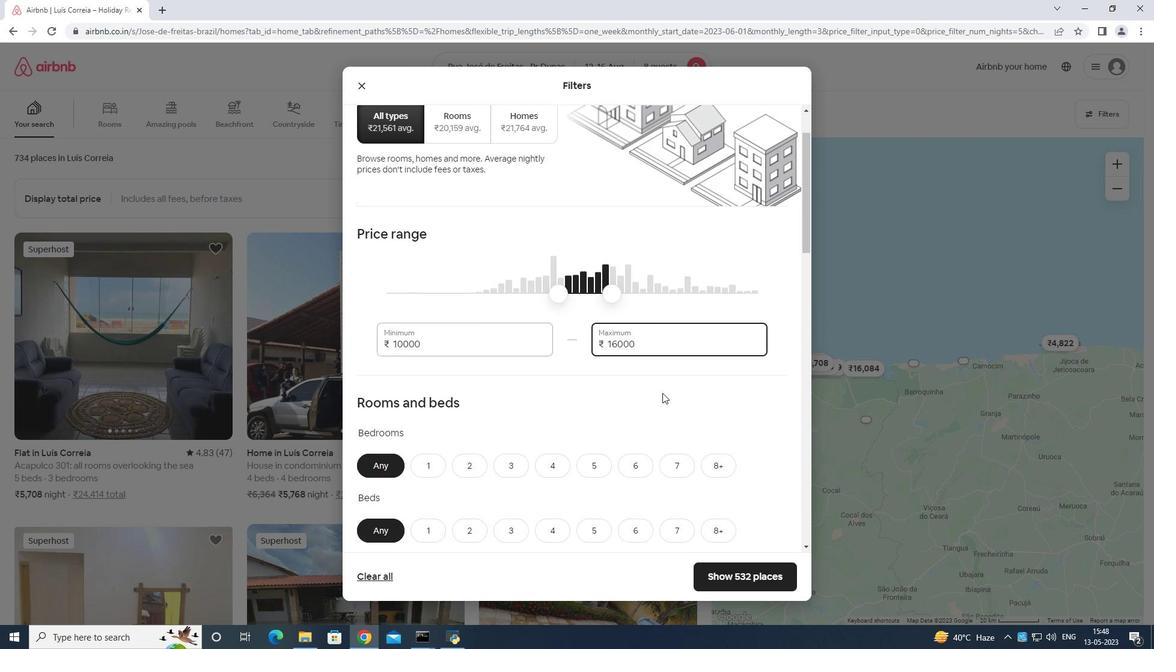 
Action: Mouse scrolled (664, 392) with delta (0, 0)
Screenshot: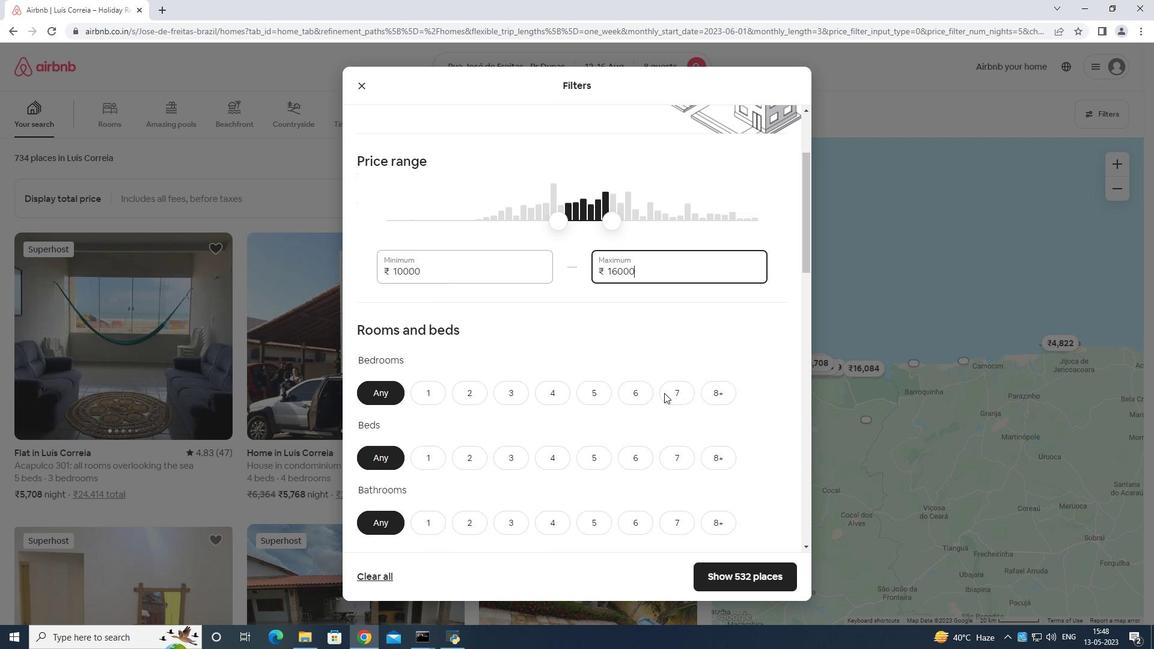 
Action: Mouse moved to (713, 285)
Screenshot: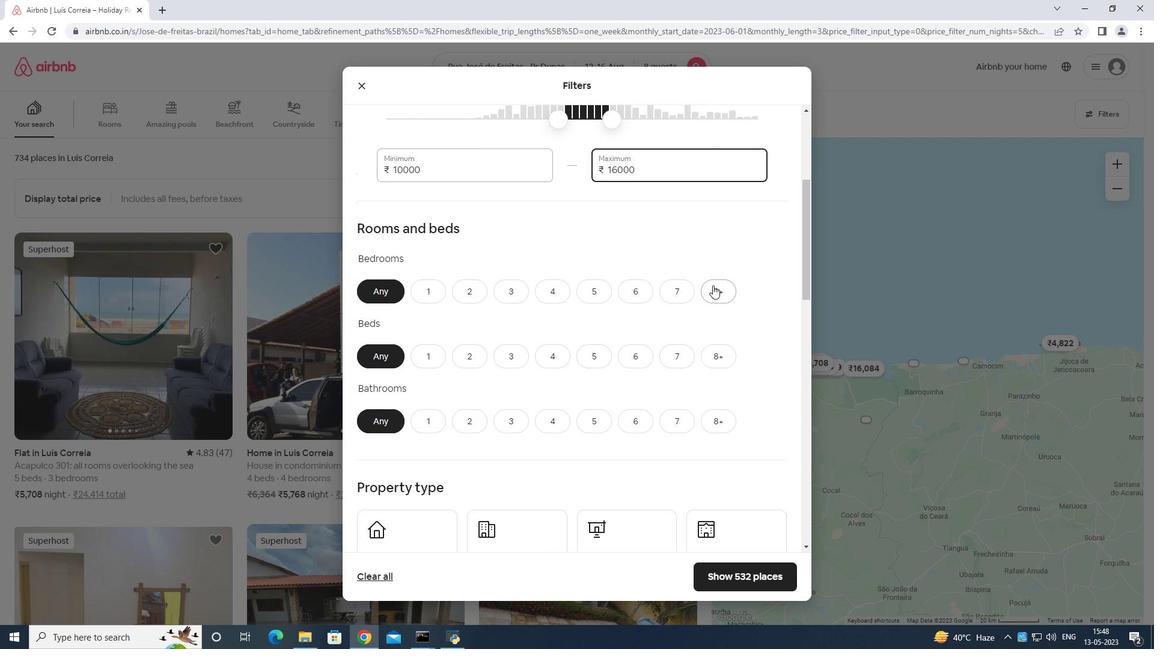 
Action: Mouse pressed left at (713, 285)
Screenshot: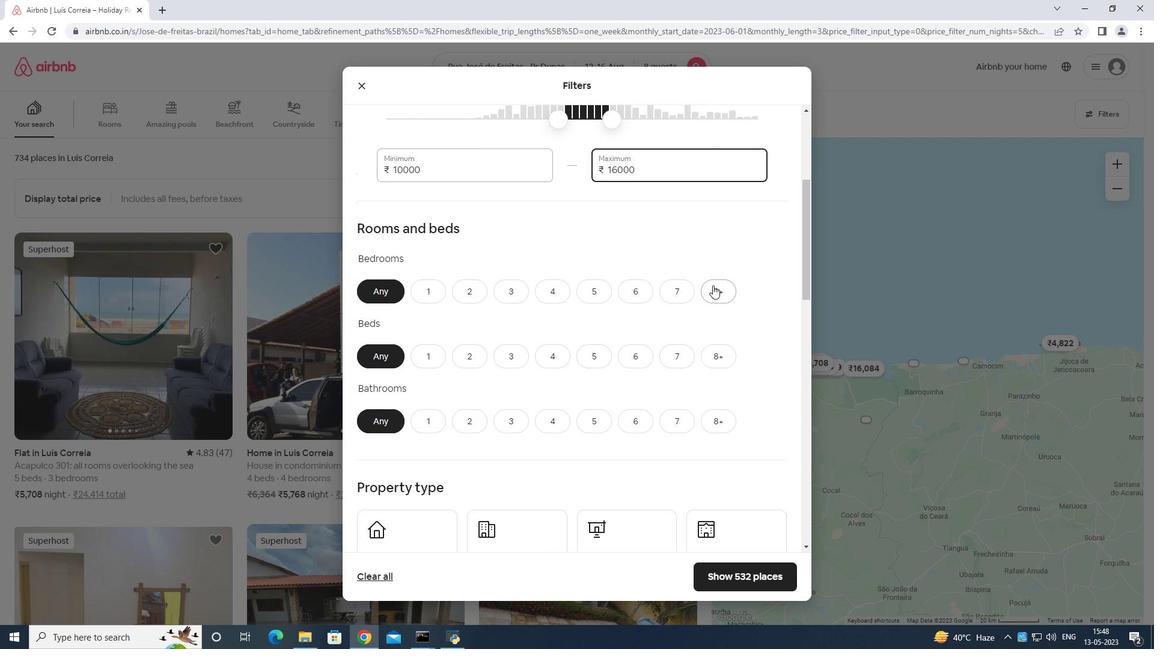 
Action: Mouse moved to (713, 355)
Screenshot: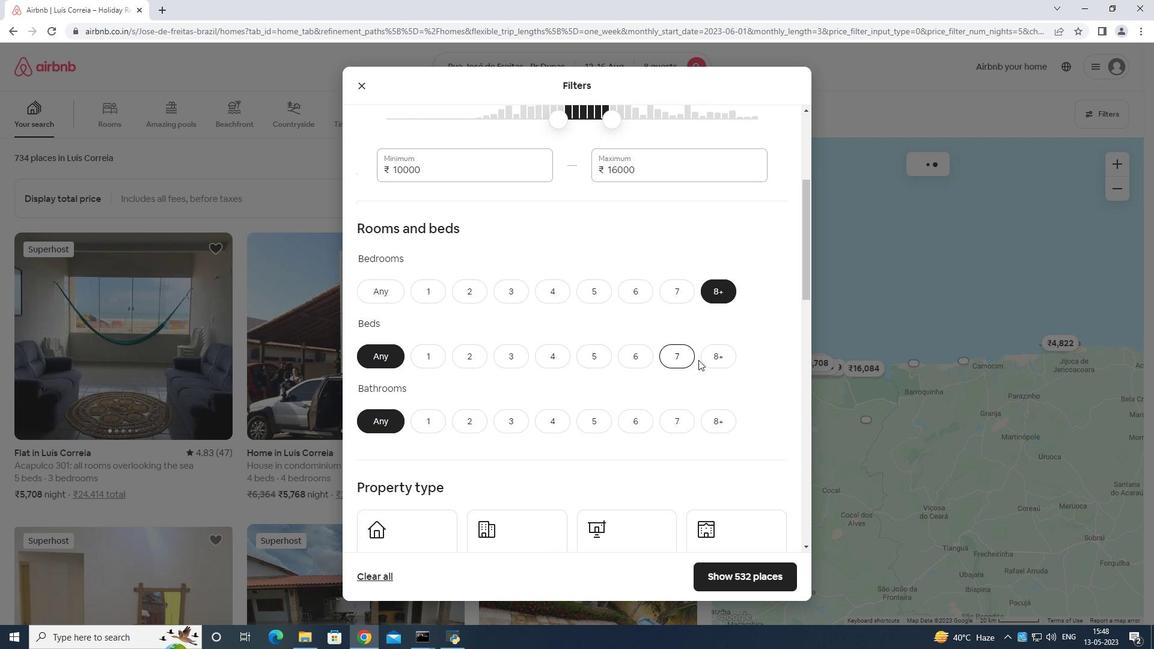 
Action: Mouse pressed left at (713, 355)
Screenshot: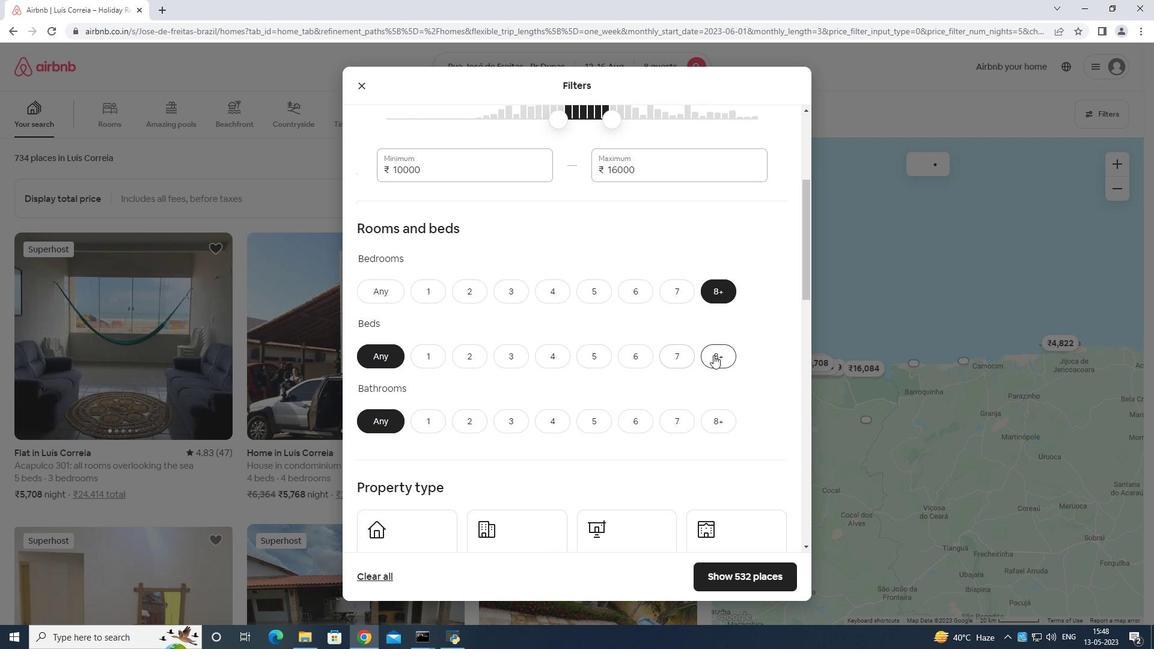 
Action: Mouse moved to (711, 416)
Screenshot: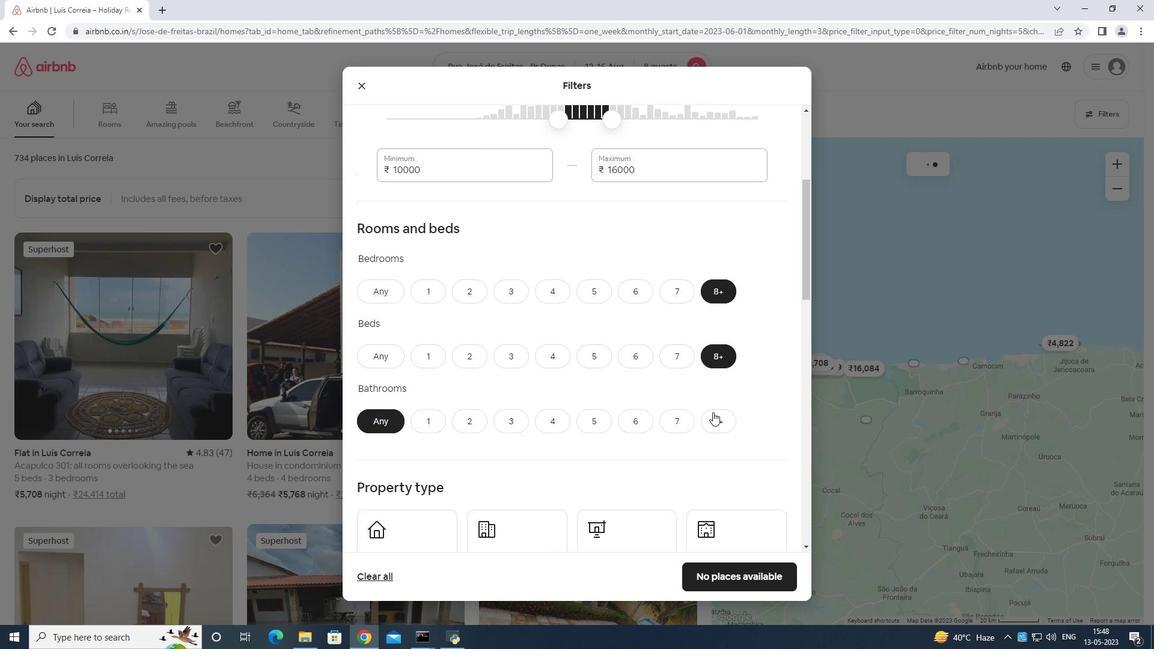 
Action: Mouse pressed left at (711, 416)
Screenshot: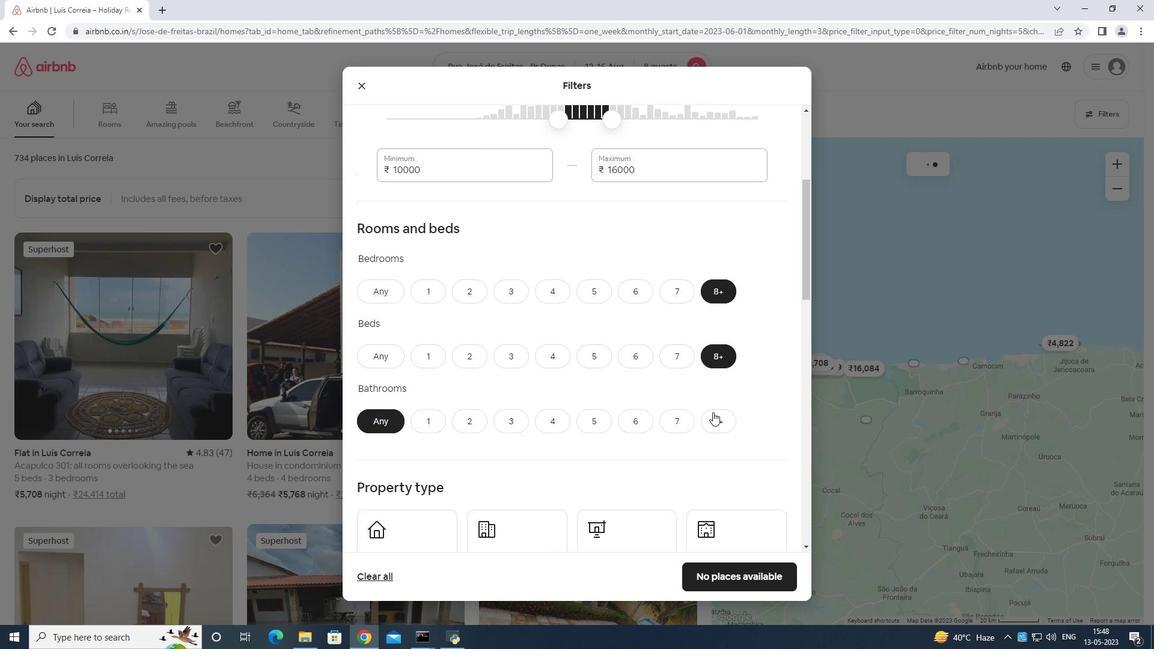 
Action: Mouse moved to (705, 408)
Screenshot: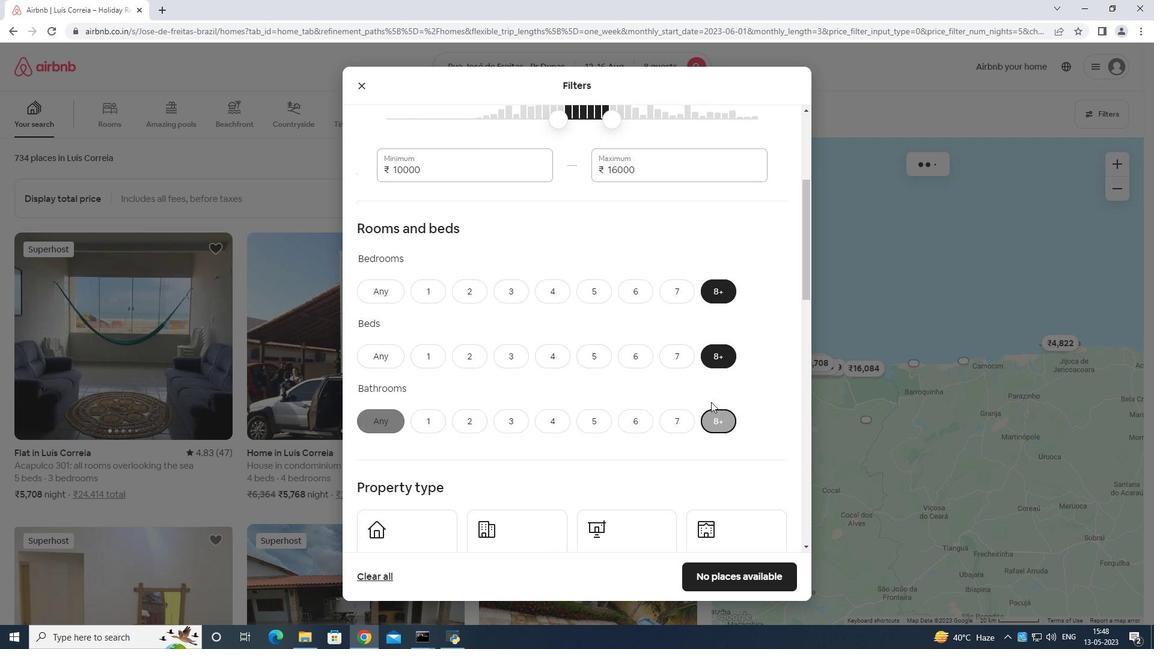 
Action: Mouse scrolled (705, 408) with delta (0, 0)
Screenshot: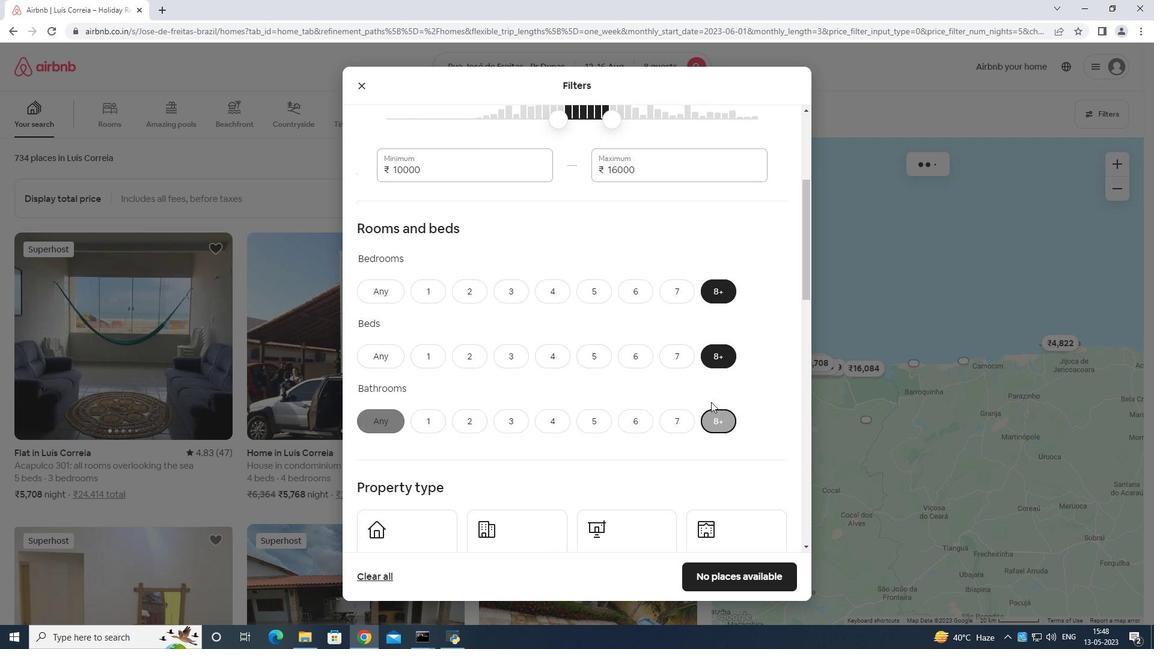
Action: Mouse moved to (692, 413)
Screenshot: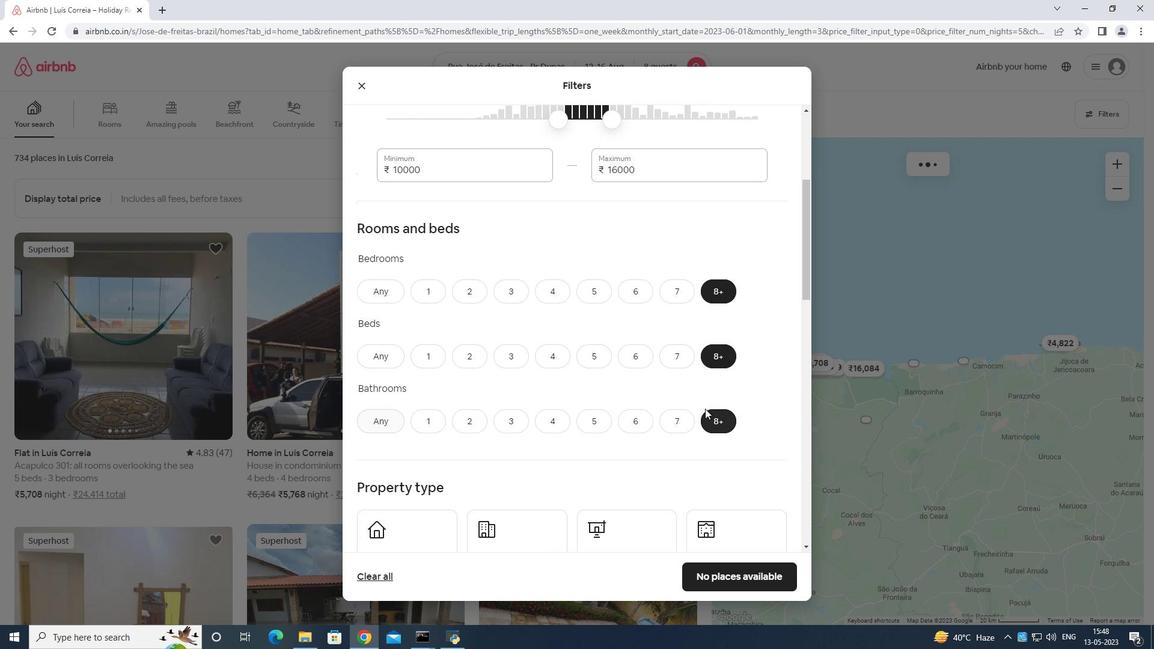 
Action: Mouse scrolled (692, 413) with delta (0, 0)
Screenshot: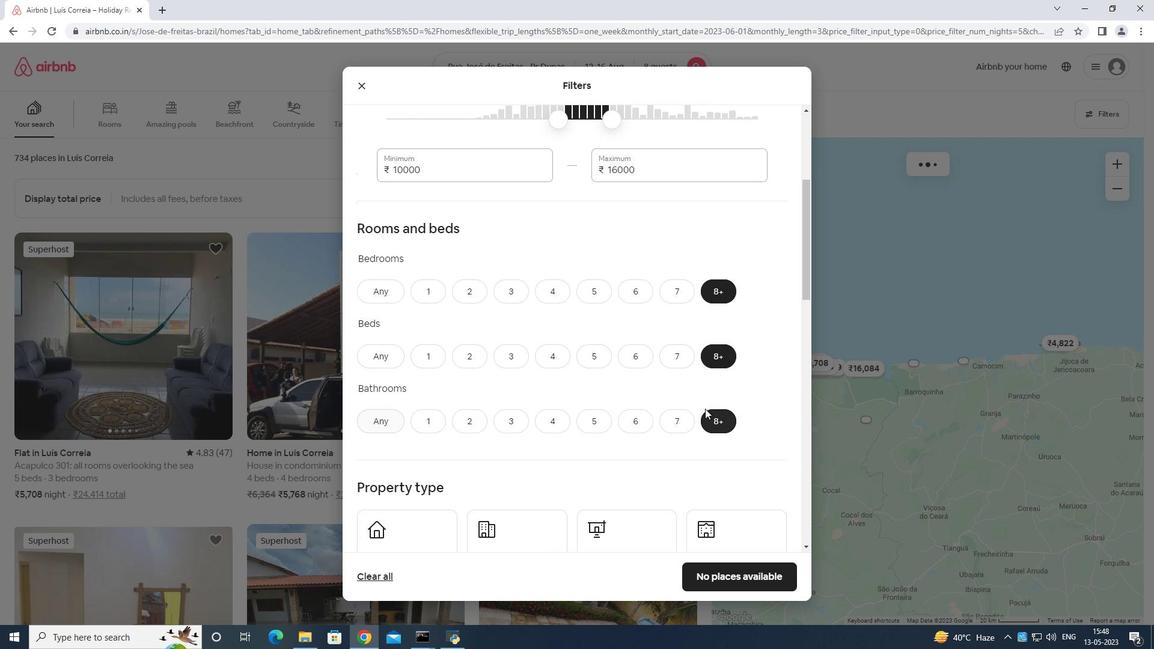 
Action: Mouse moved to (670, 416)
Screenshot: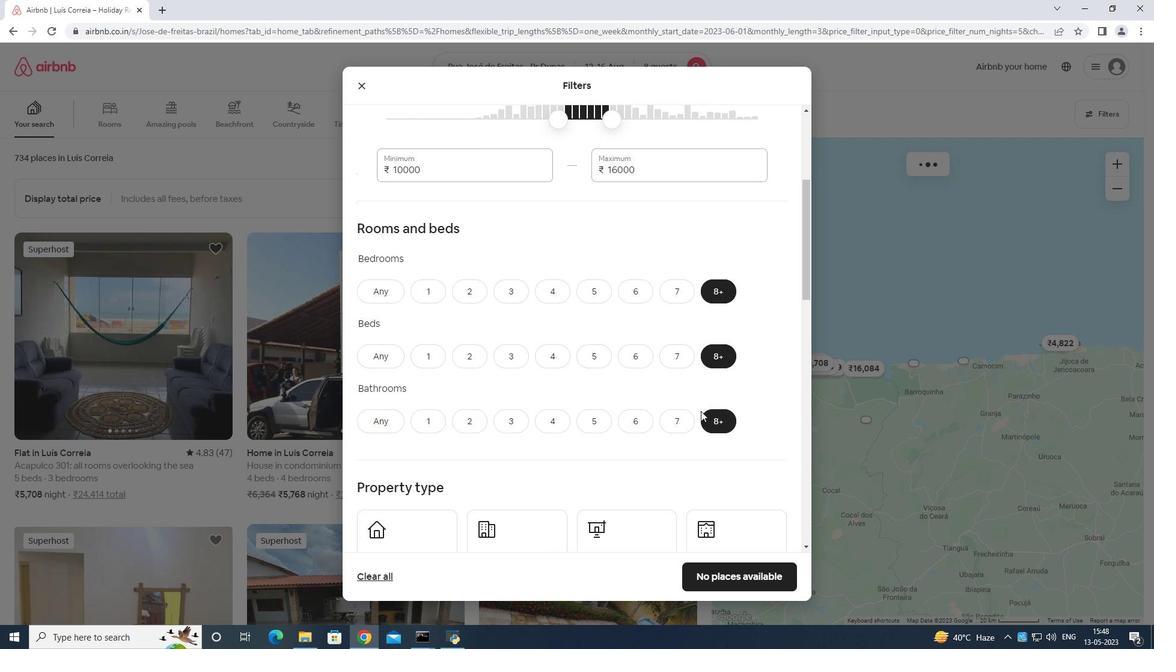 
Action: Mouse scrolled (670, 416) with delta (0, 0)
Screenshot: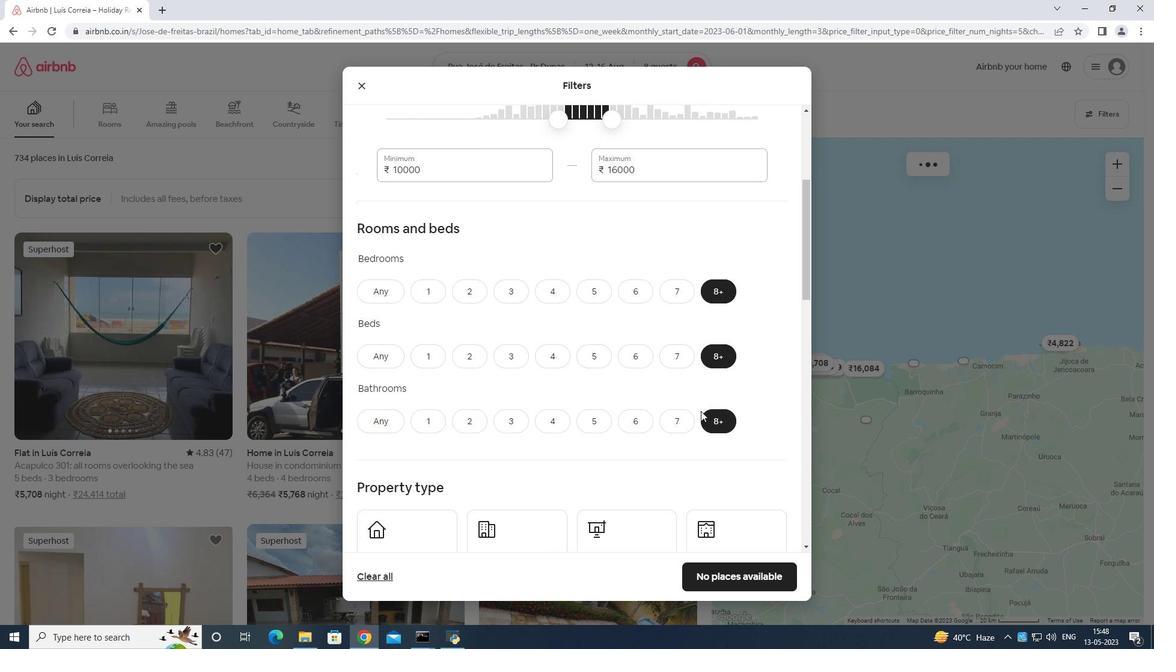 
Action: Mouse moved to (430, 370)
Screenshot: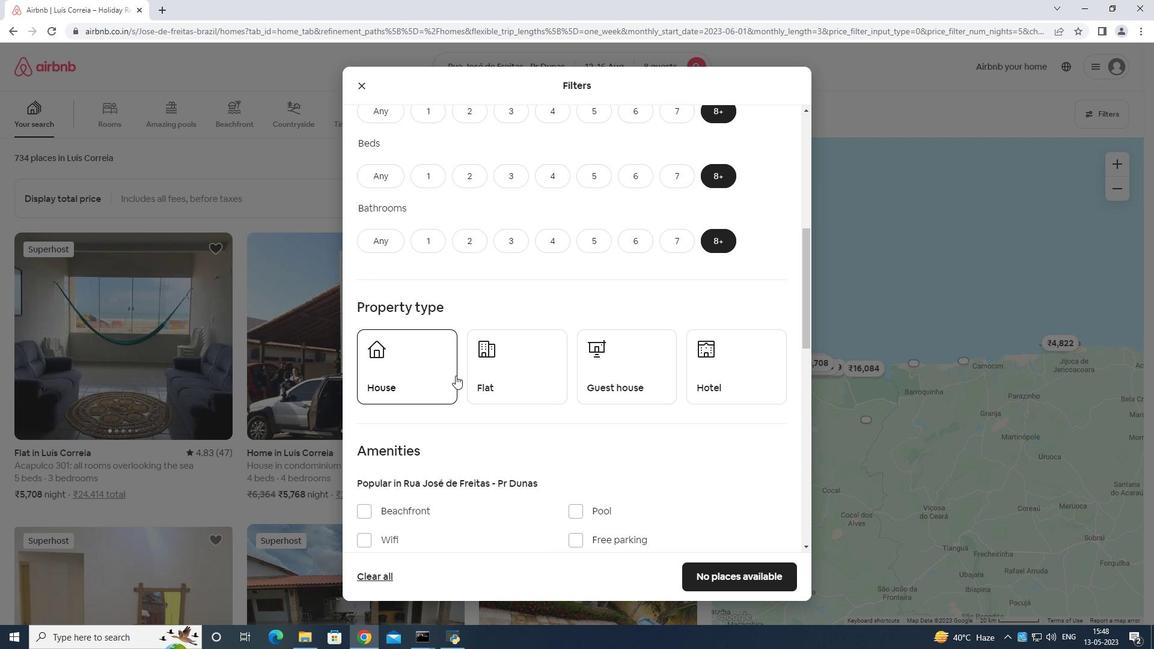 
Action: Mouse pressed left at (430, 370)
Screenshot: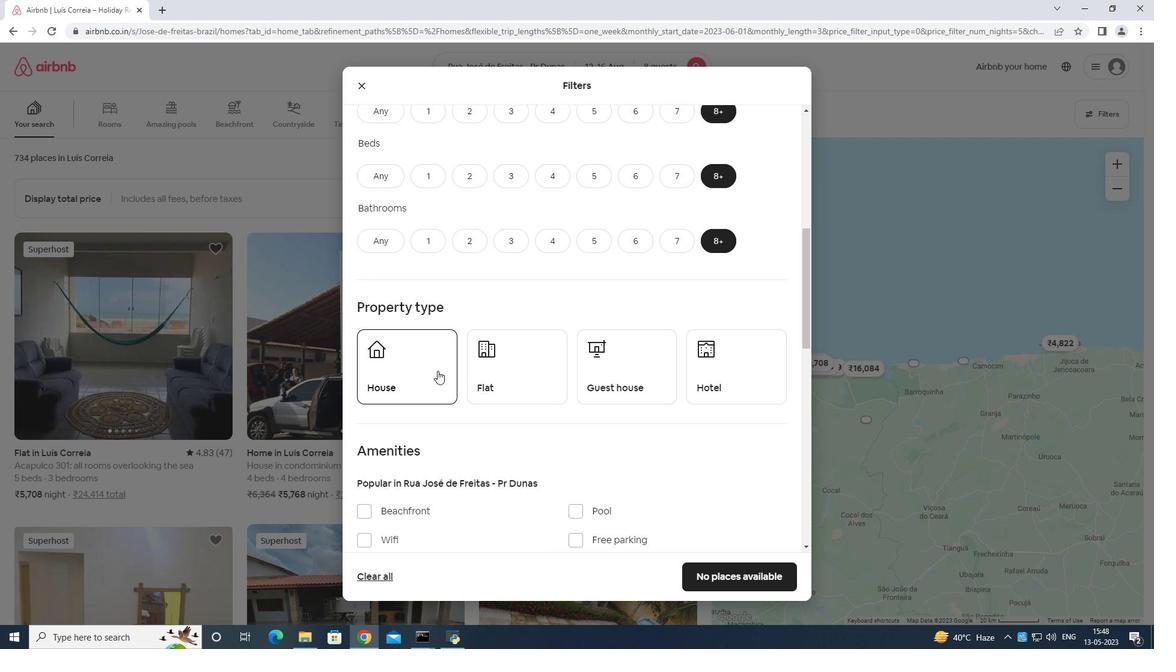 
Action: Mouse moved to (532, 361)
Screenshot: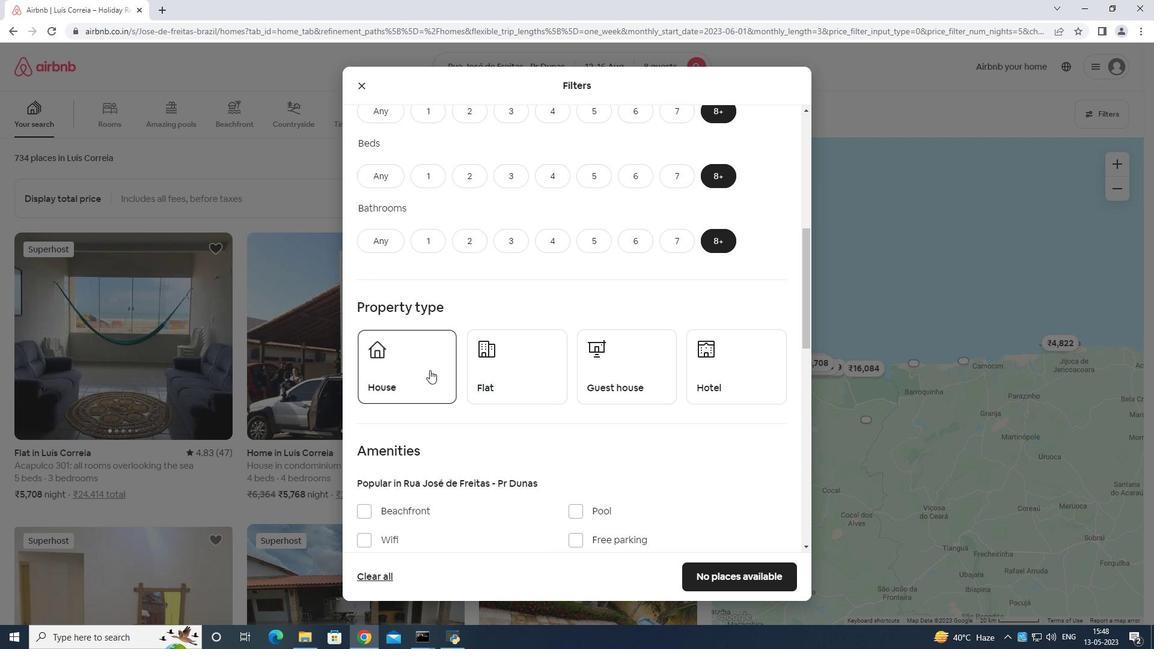 
Action: Mouse pressed left at (532, 361)
Screenshot: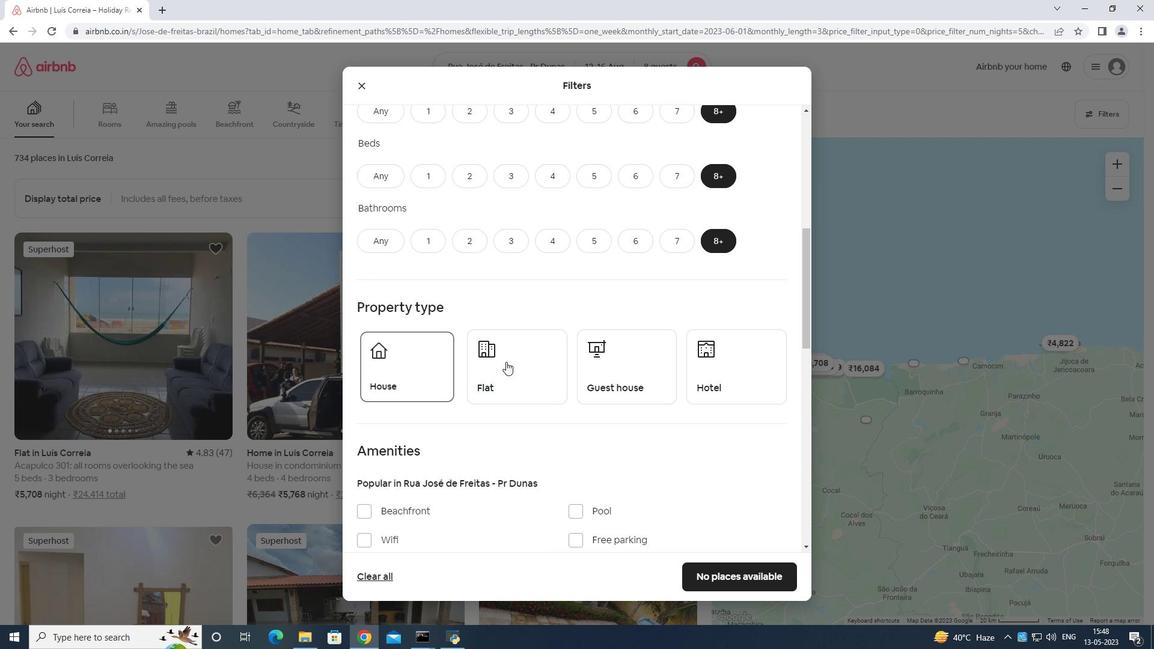 
Action: Mouse moved to (600, 365)
Screenshot: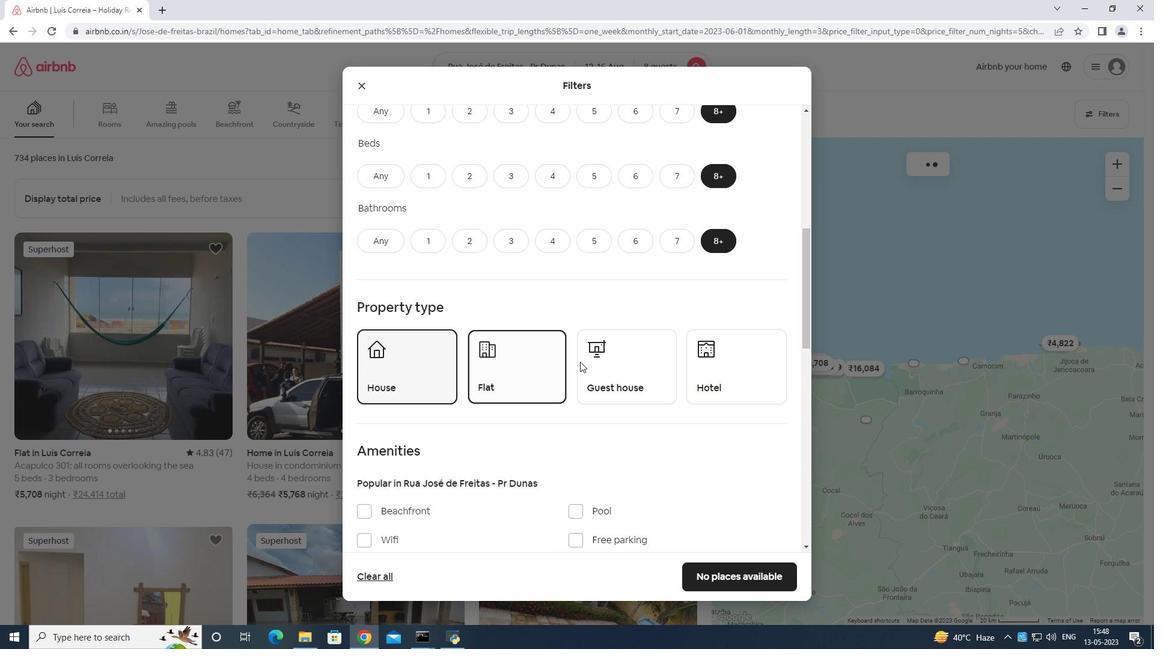
Action: Mouse pressed left at (600, 365)
Screenshot: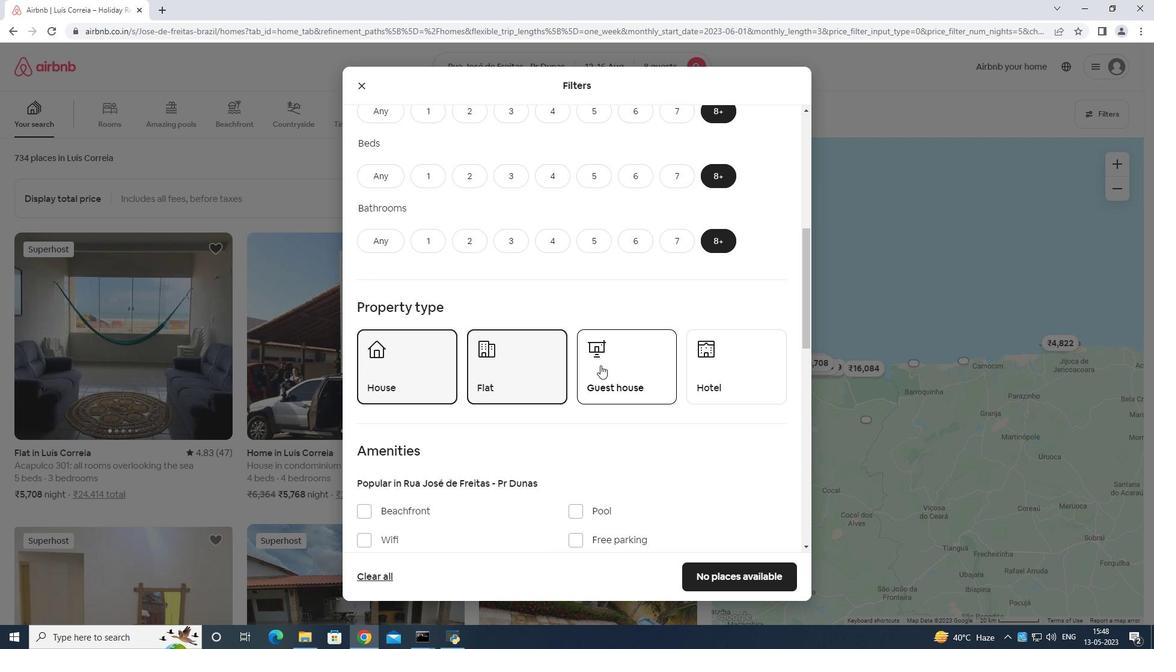 
Action: Mouse moved to (732, 362)
Screenshot: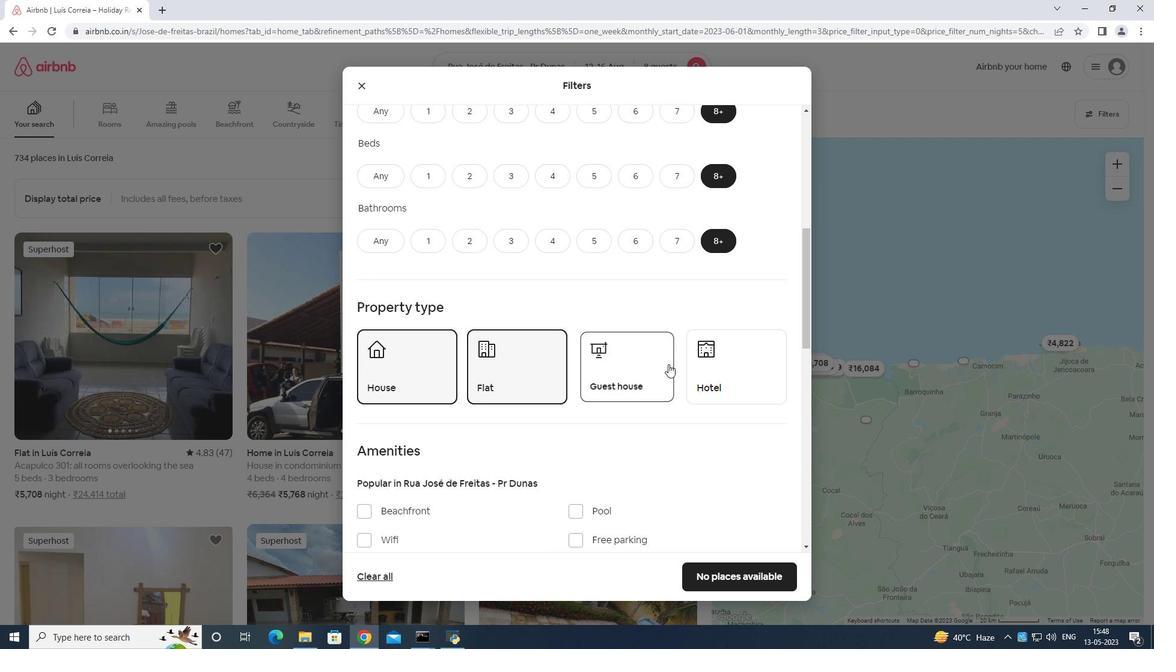 
Action: Mouse pressed left at (732, 362)
Screenshot: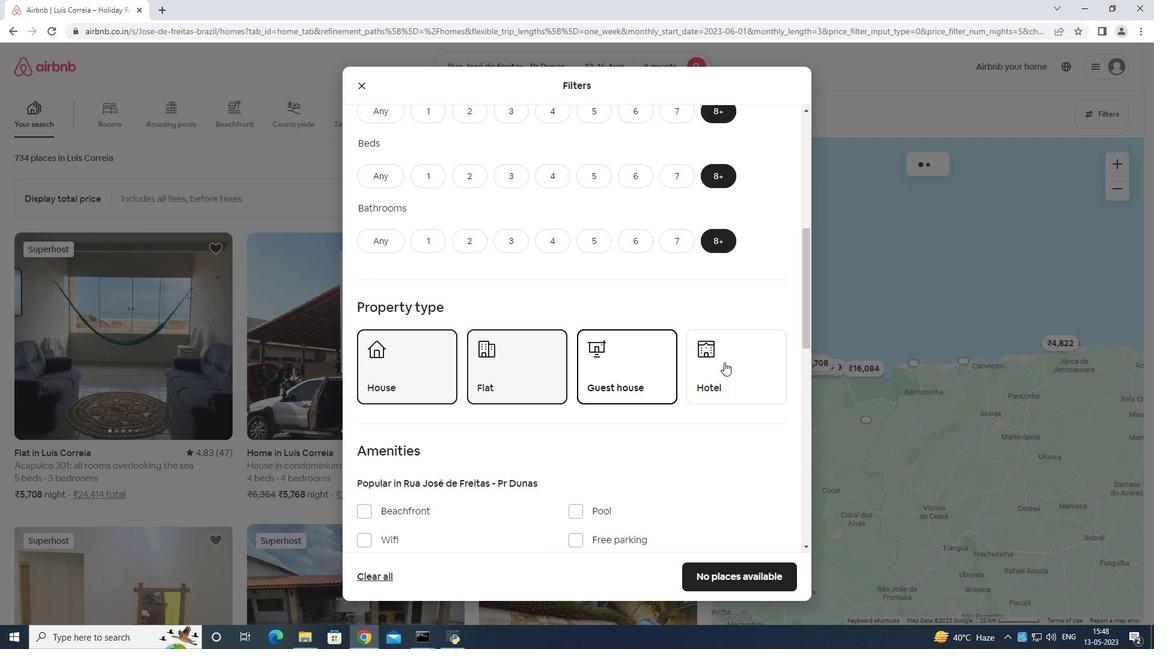 
Action: Mouse moved to (731, 357)
Screenshot: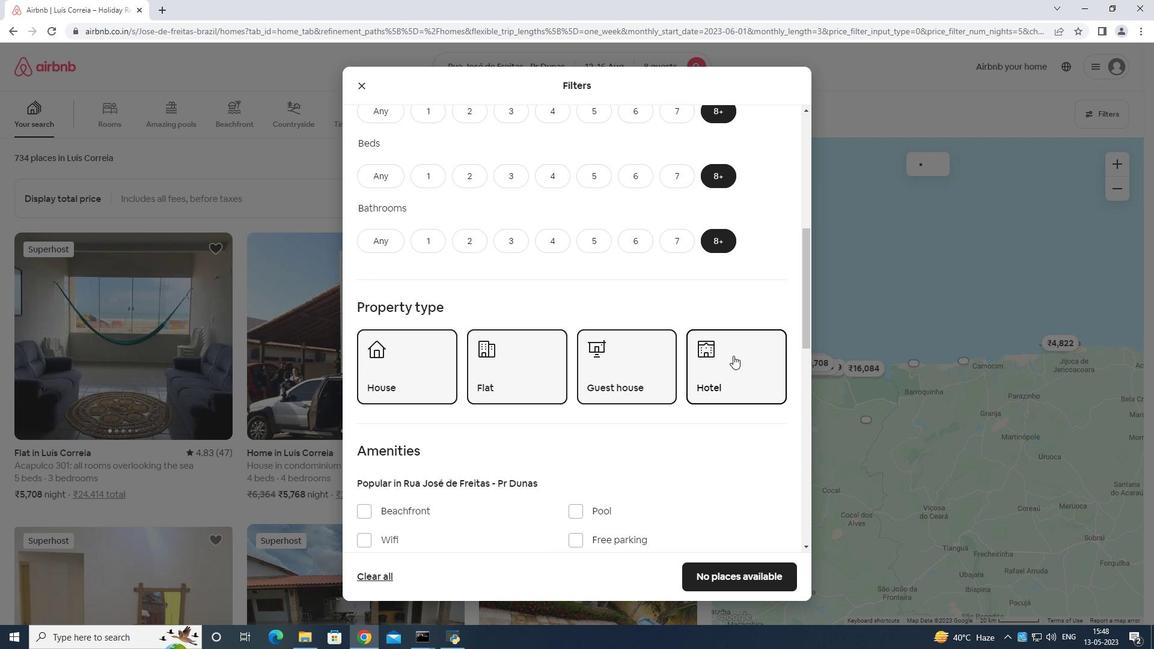 
Action: Mouse scrolled (731, 357) with delta (0, 0)
Screenshot: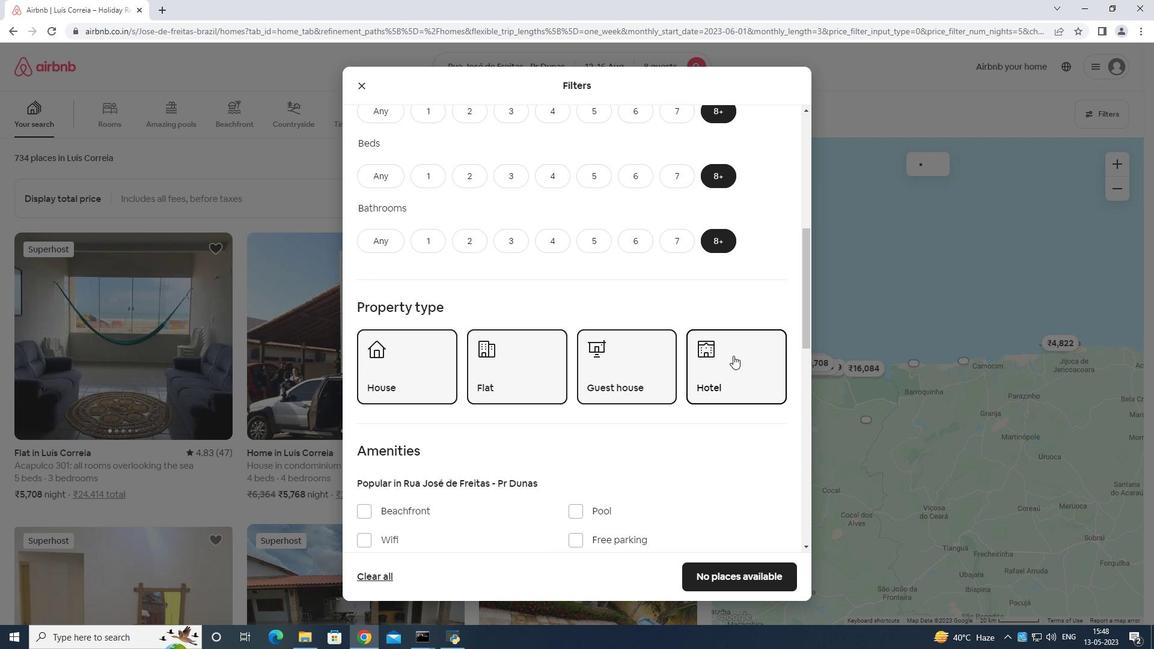 
Action: Mouse moved to (728, 364)
Screenshot: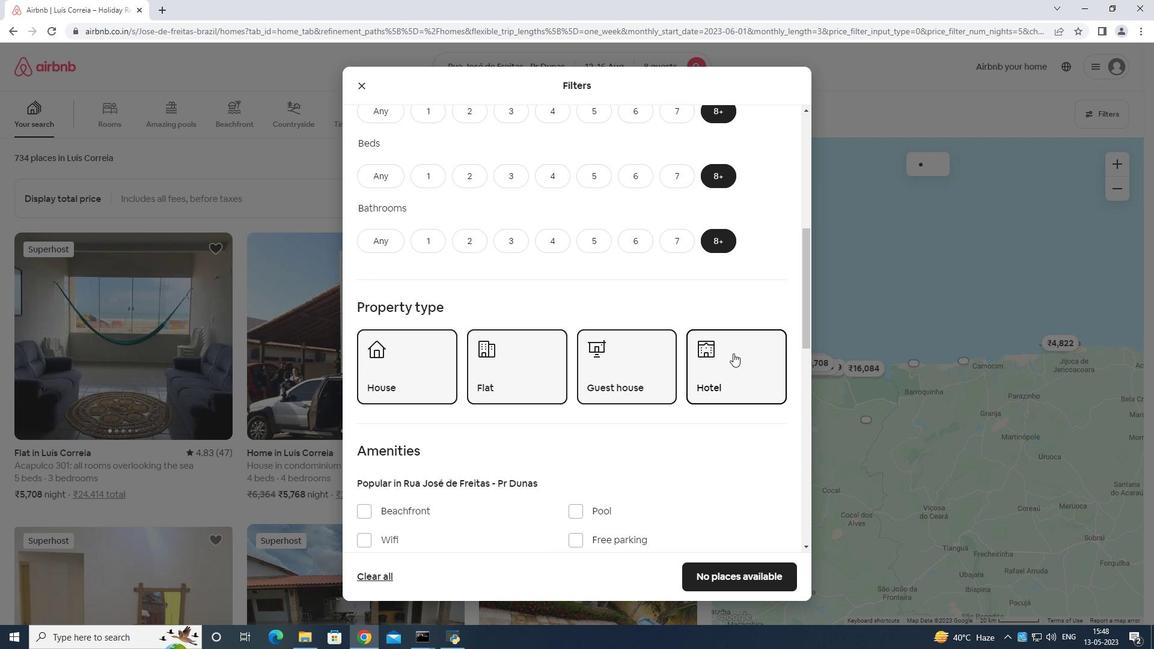 
Action: Mouse scrolled (728, 364) with delta (0, 0)
Screenshot: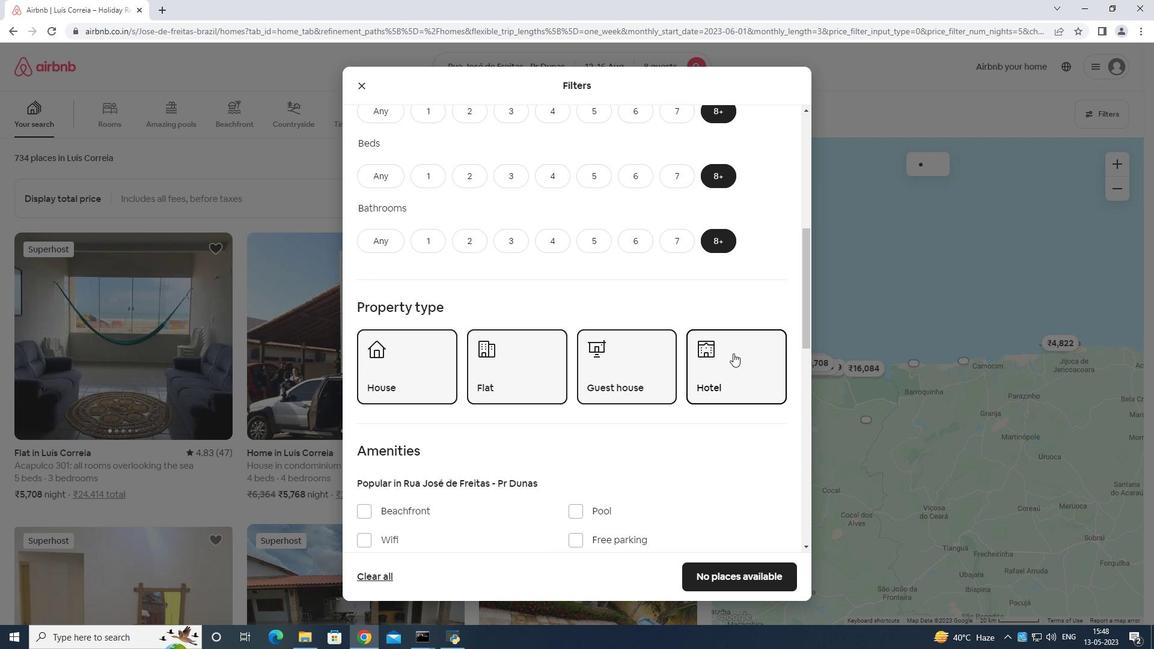 
Action: Mouse moved to (726, 366)
Screenshot: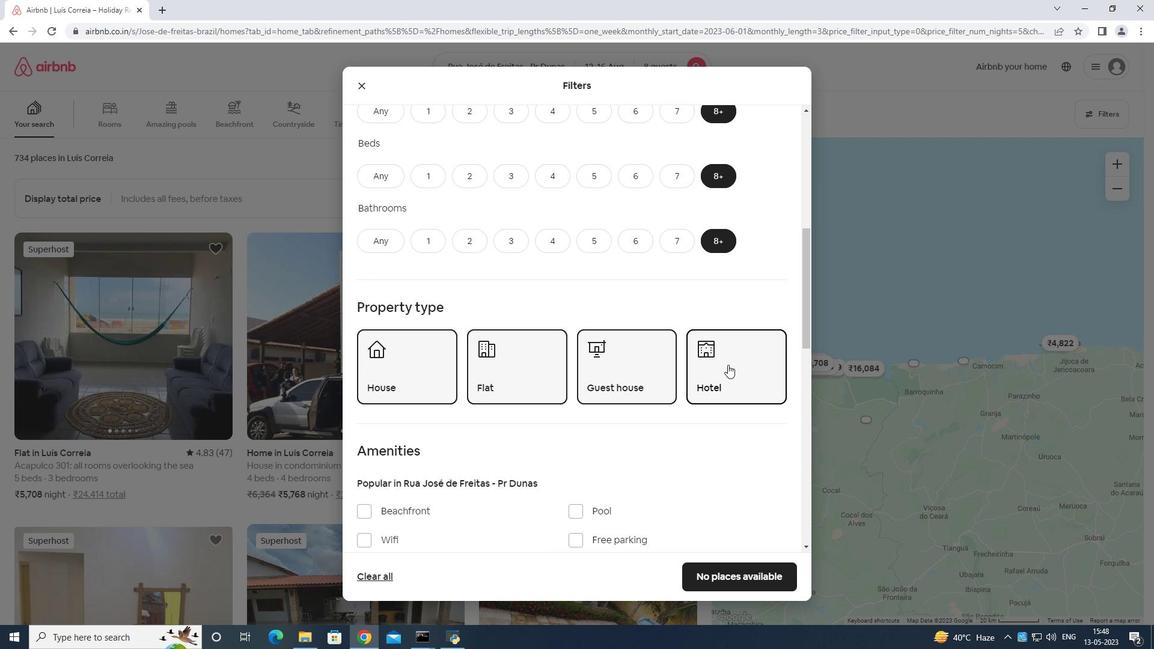 
Action: Mouse scrolled (726, 365) with delta (0, 0)
Screenshot: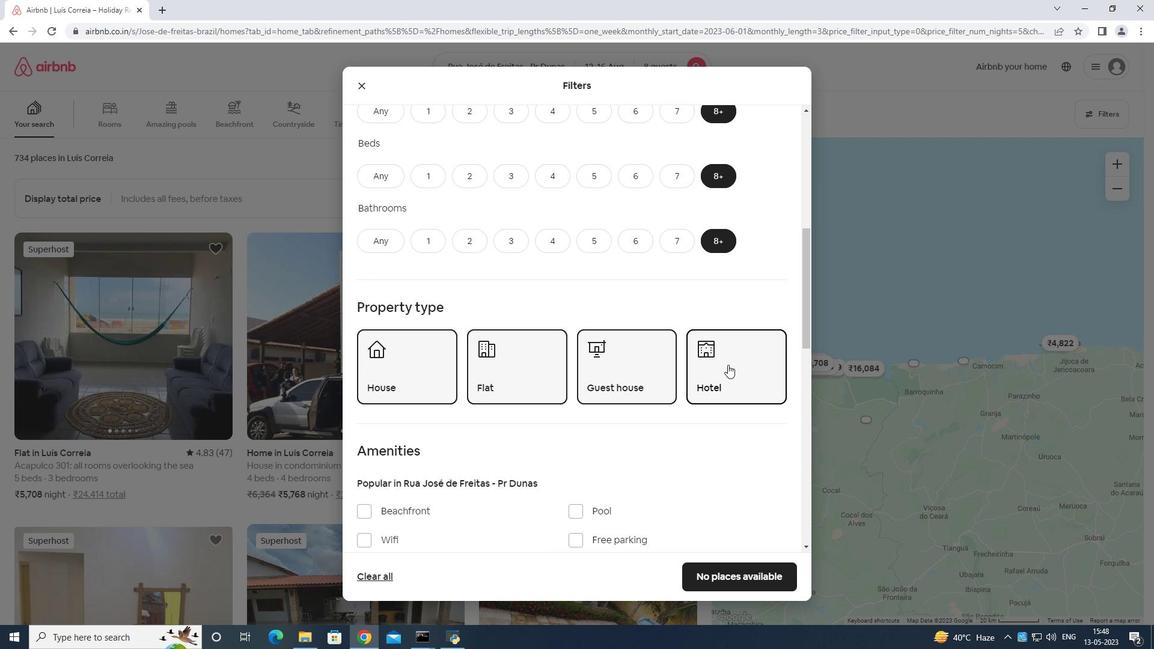 
Action: Mouse moved to (726, 366)
Screenshot: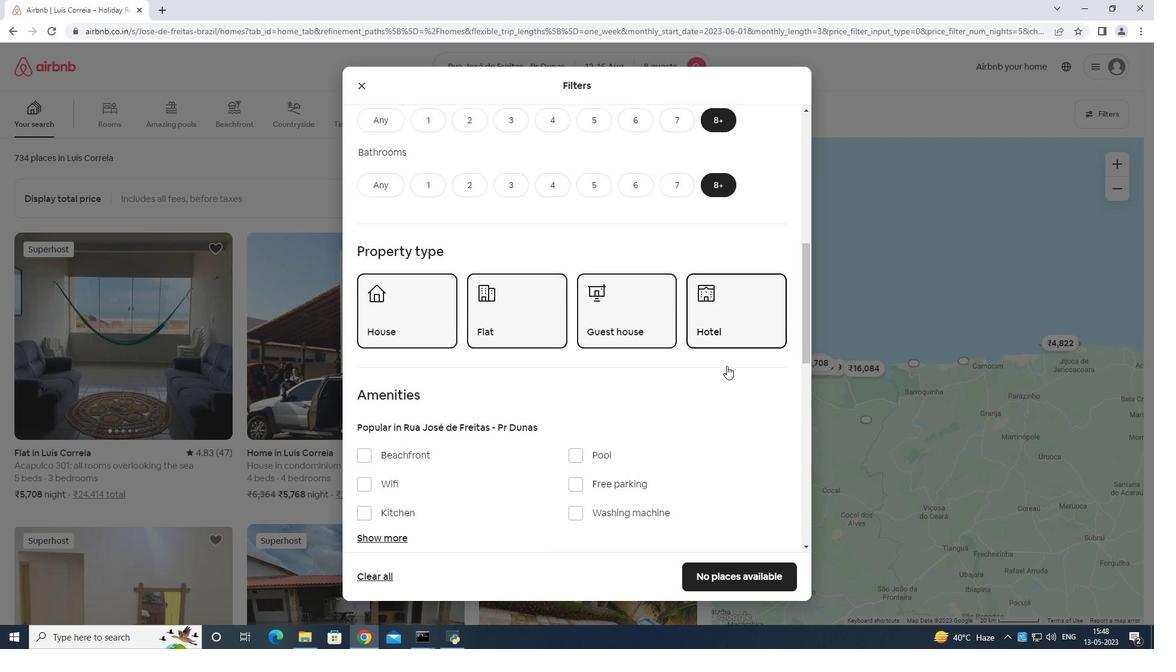 
Action: Mouse scrolled (726, 366) with delta (0, 0)
Screenshot: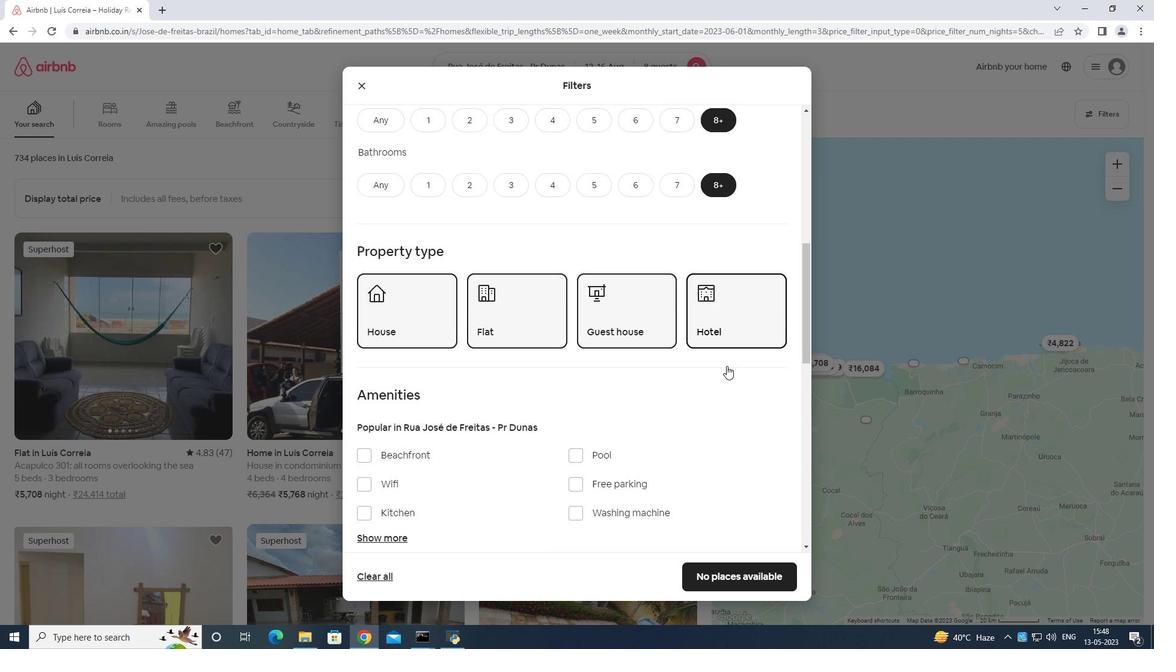 
Action: Mouse moved to (365, 294)
Screenshot: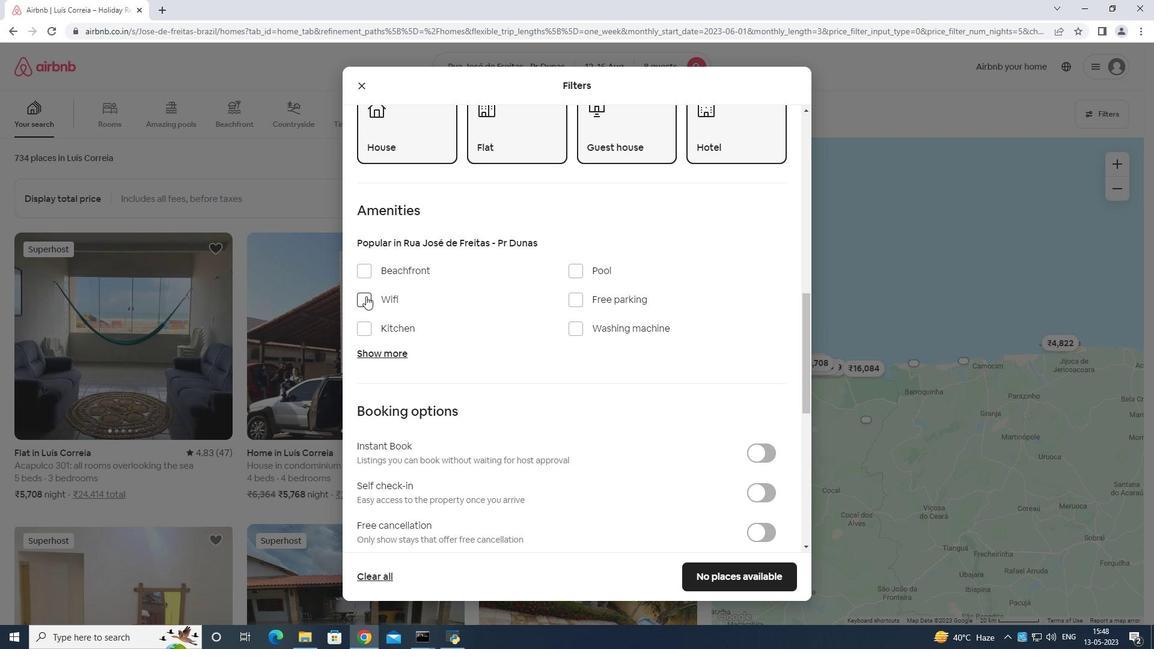 
Action: Mouse pressed left at (365, 294)
Screenshot: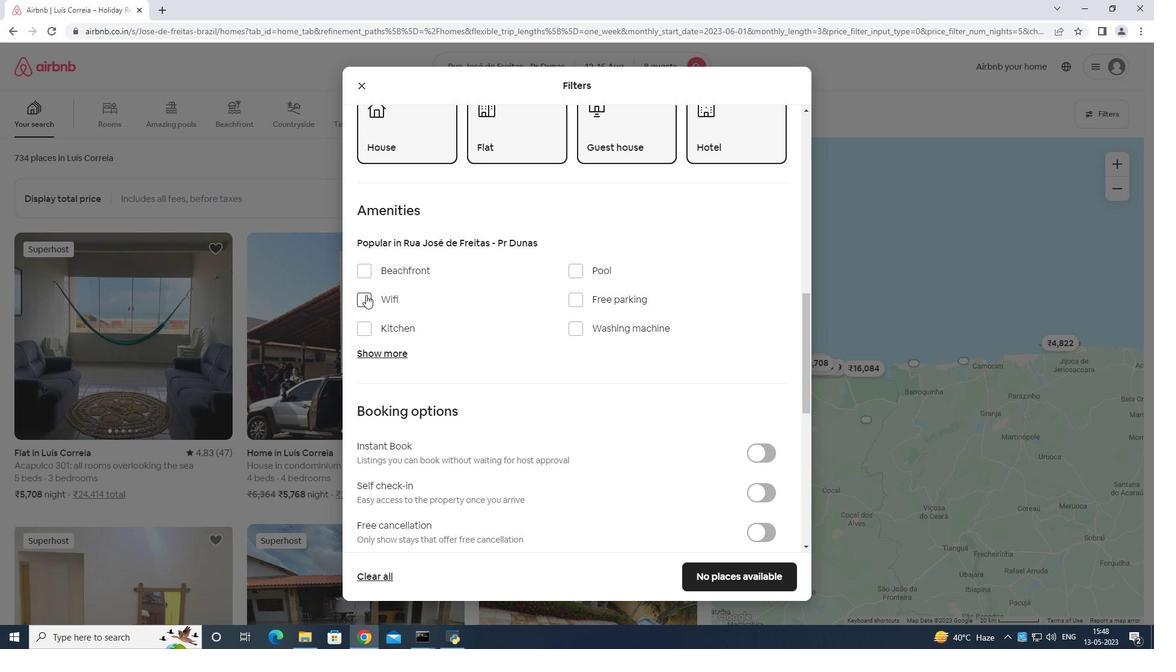 
Action: Mouse moved to (578, 297)
Screenshot: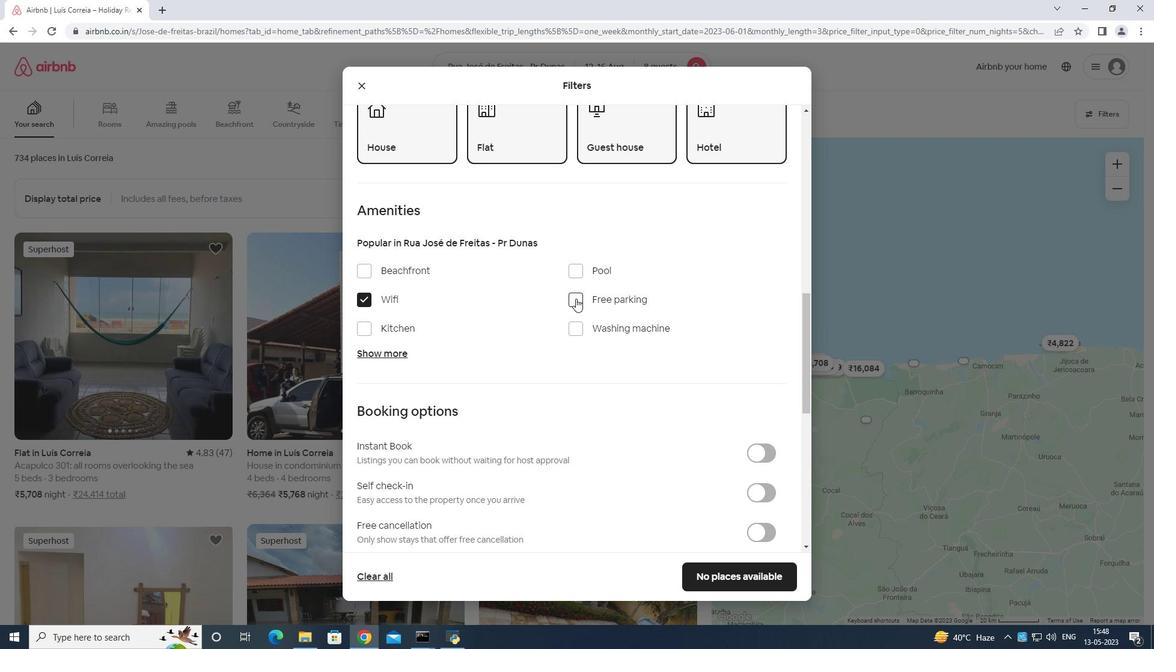 
Action: Mouse pressed left at (578, 297)
Screenshot: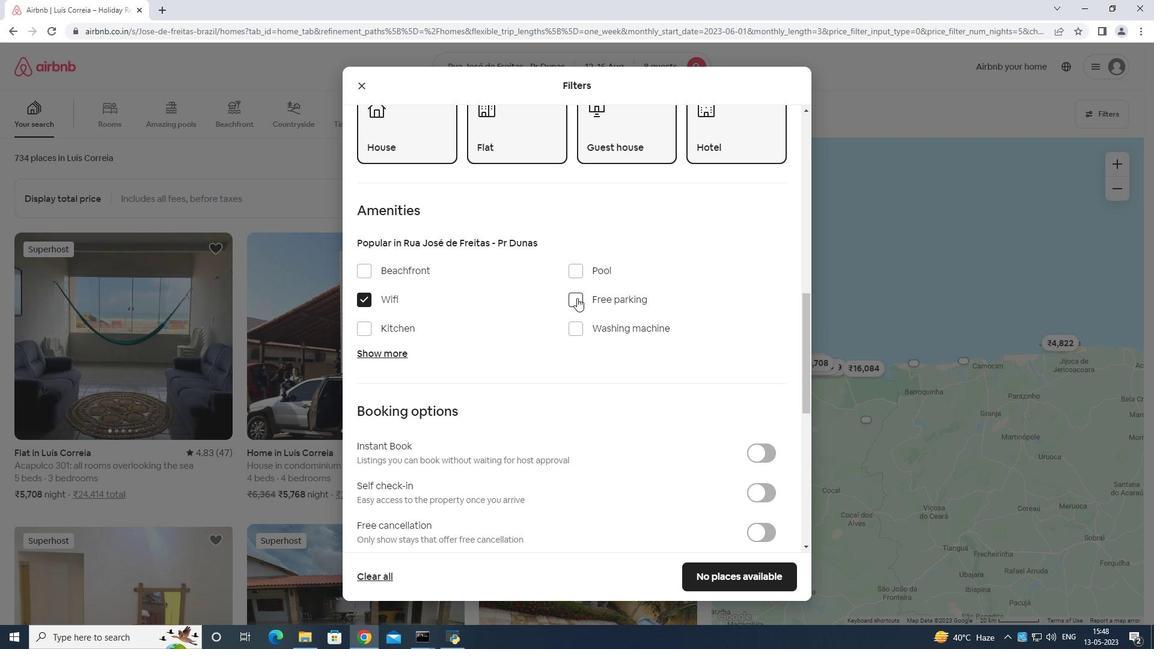
Action: Mouse moved to (386, 351)
Screenshot: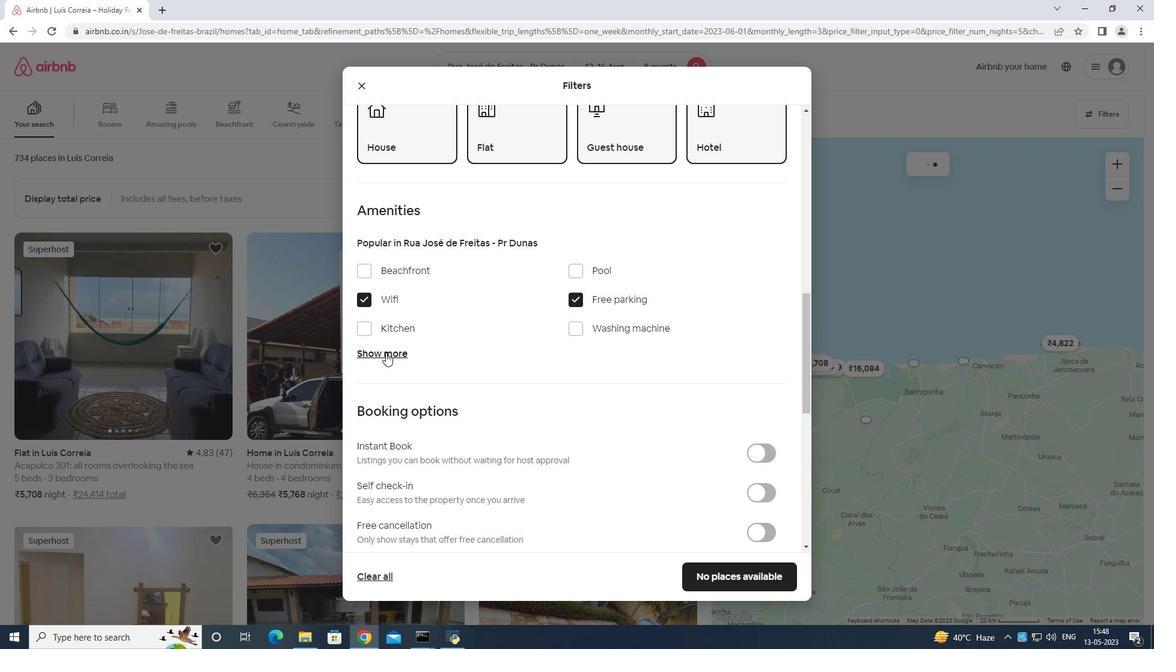 
Action: Mouse pressed left at (386, 351)
Screenshot: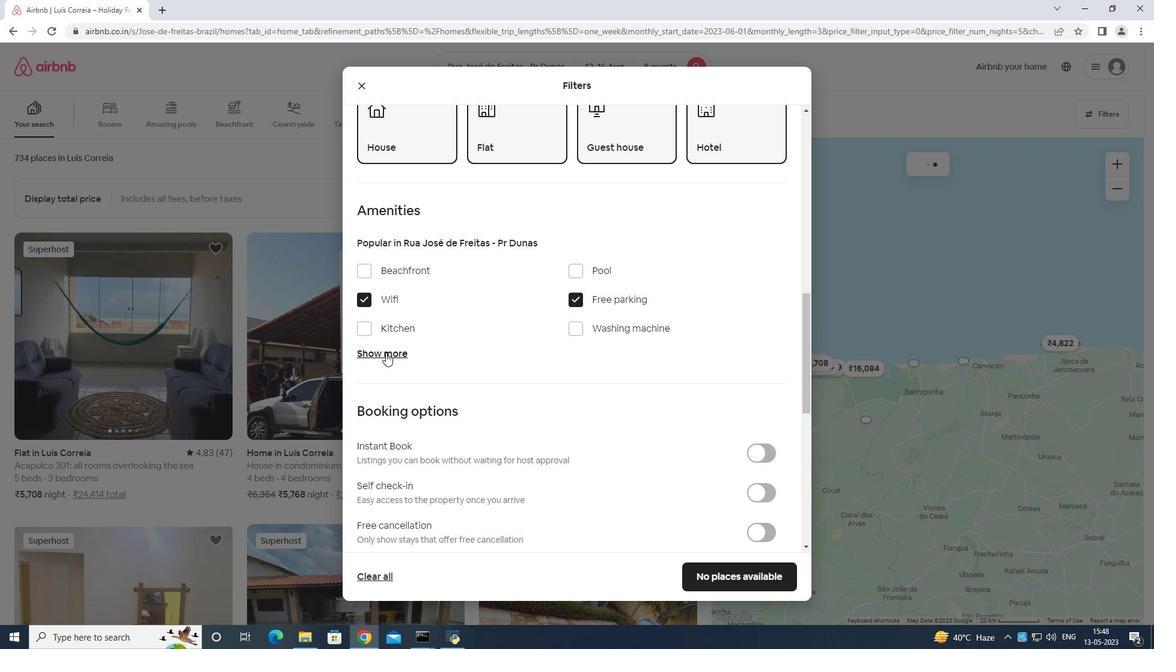 
Action: Mouse moved to (364, 449)
Screenshot: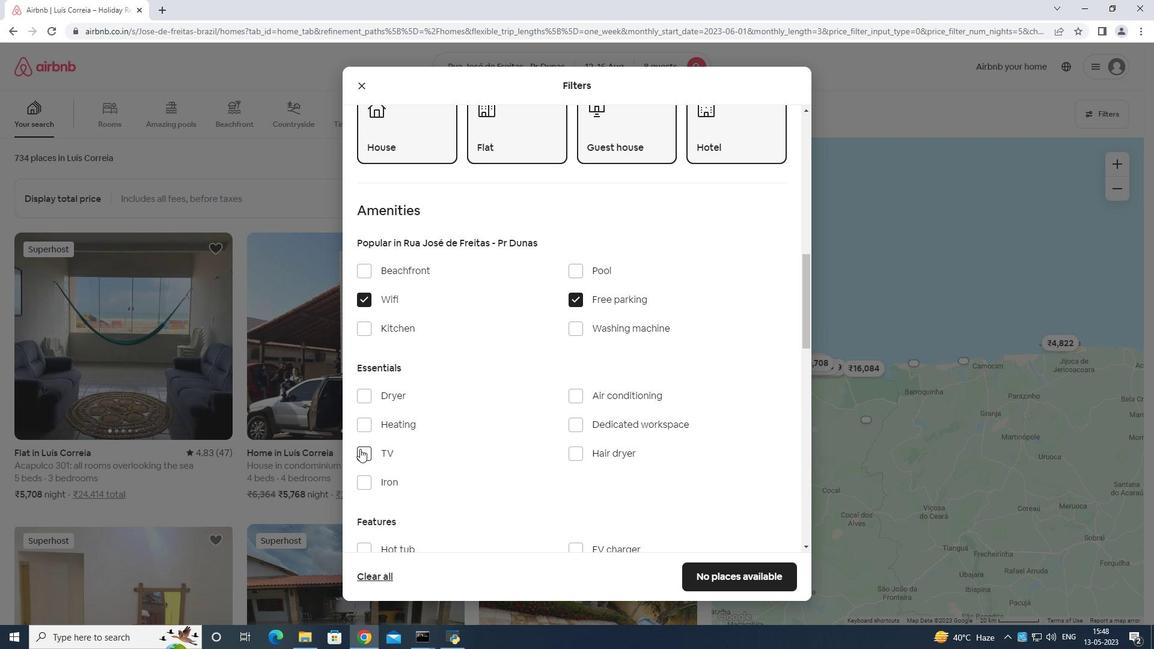 
Action: Mouse pressed left at (364, 449)
Screenshot: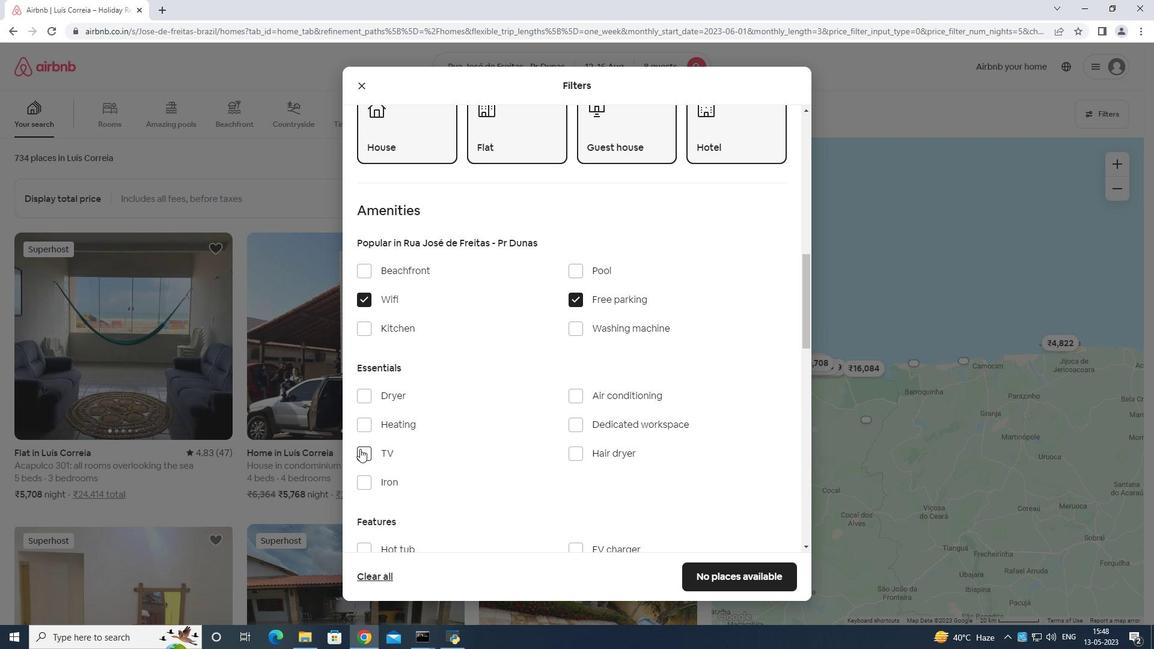 
Action: Mouse moved to (370, 404)
Screenshot: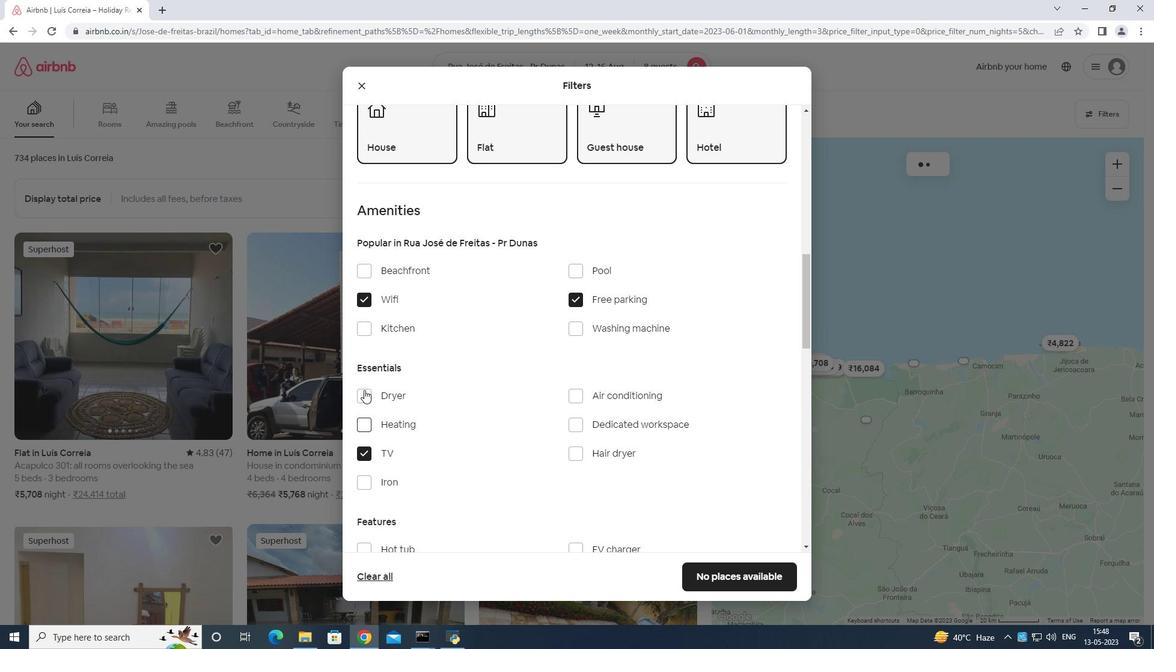 
Action: Mouse scrolled (370, 404) with delta (0, 0)
Screenshot: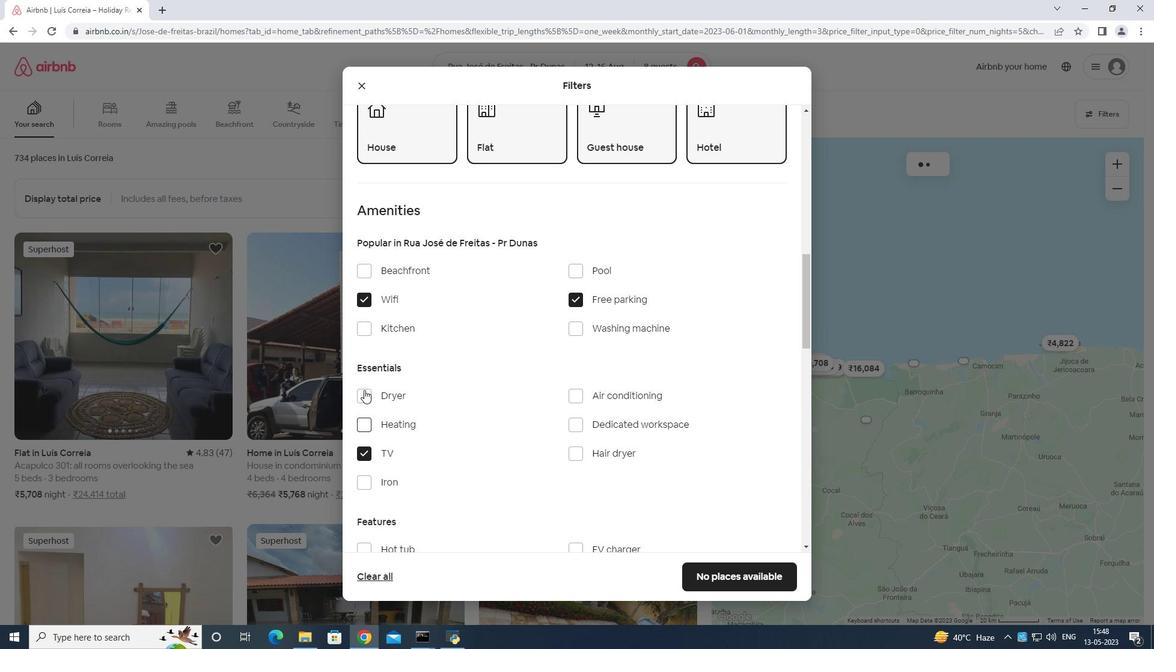 
Action: Mouse moved to (380, 414)
Screenshot: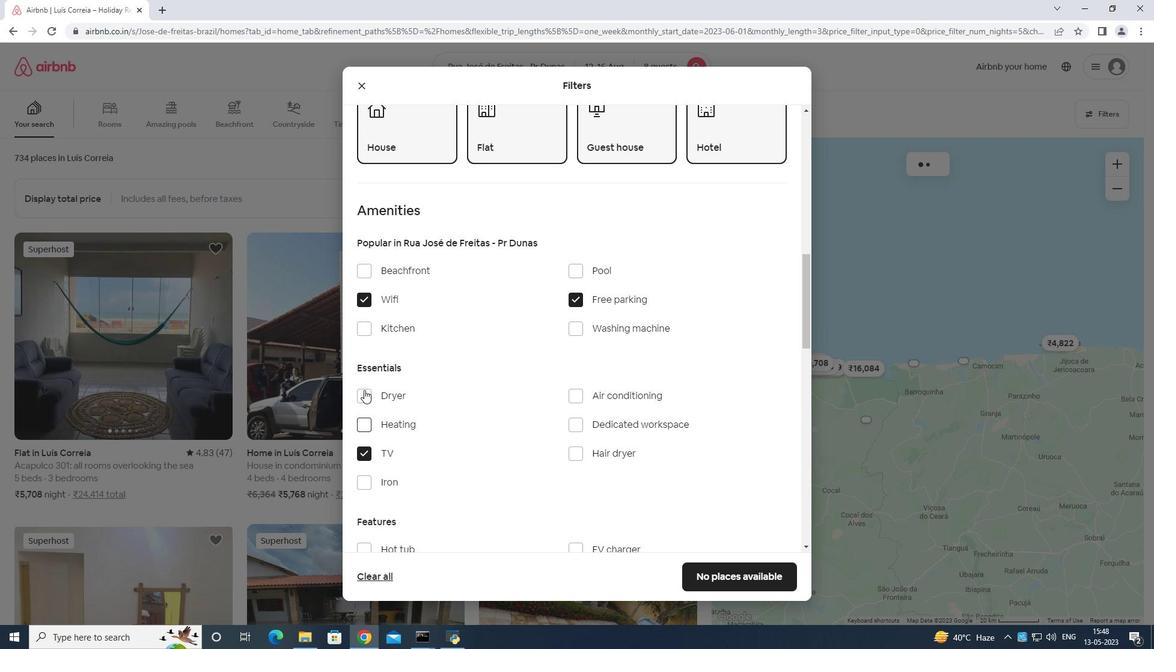
Action: Mouse scrolled (380, 414) with delta (0, 0)
Screenshot: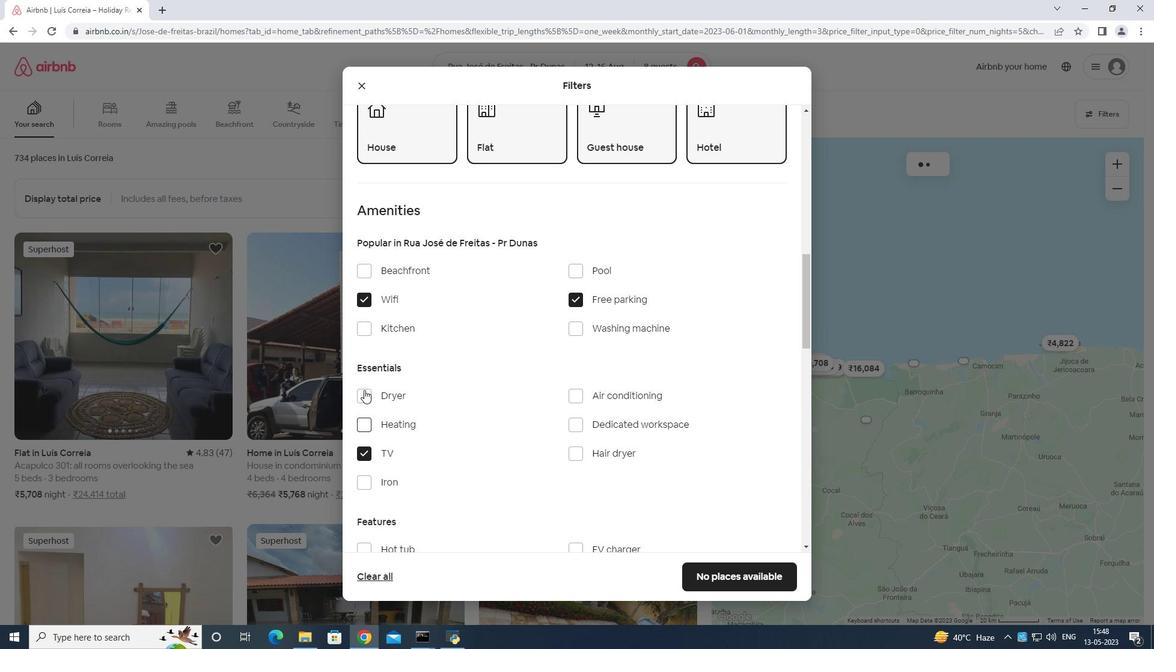 
Action: Mouse moved to (388, 424)
Screenshot: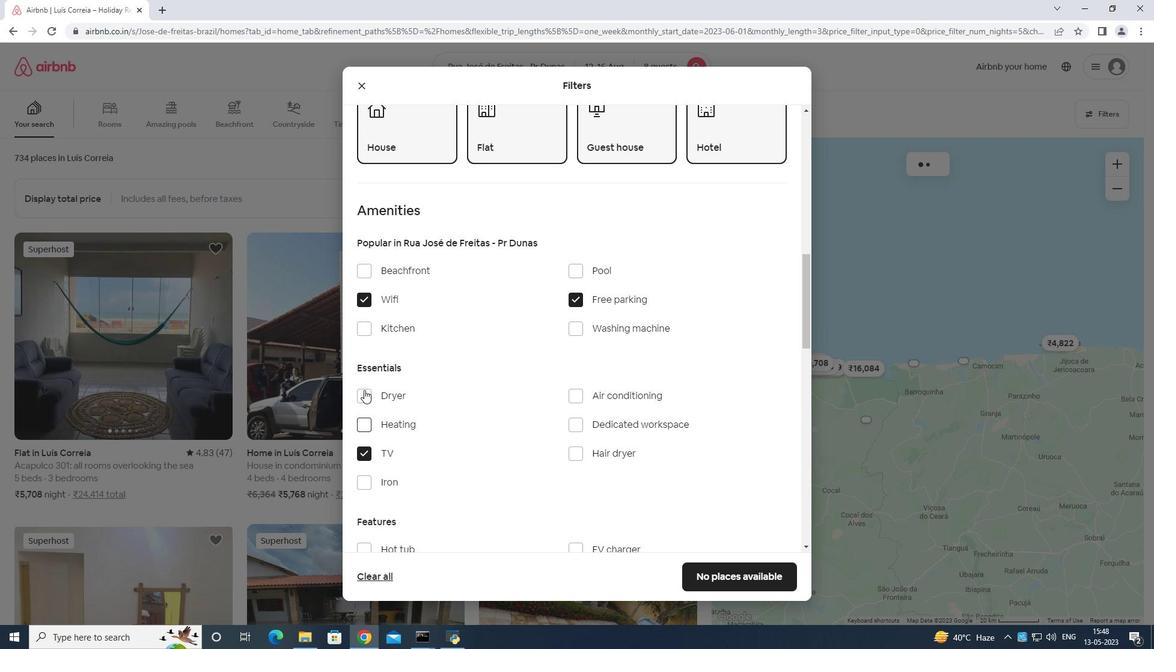 
Action: Mouse scrolled (388, 423) with delta (0, 0)
Screenshot: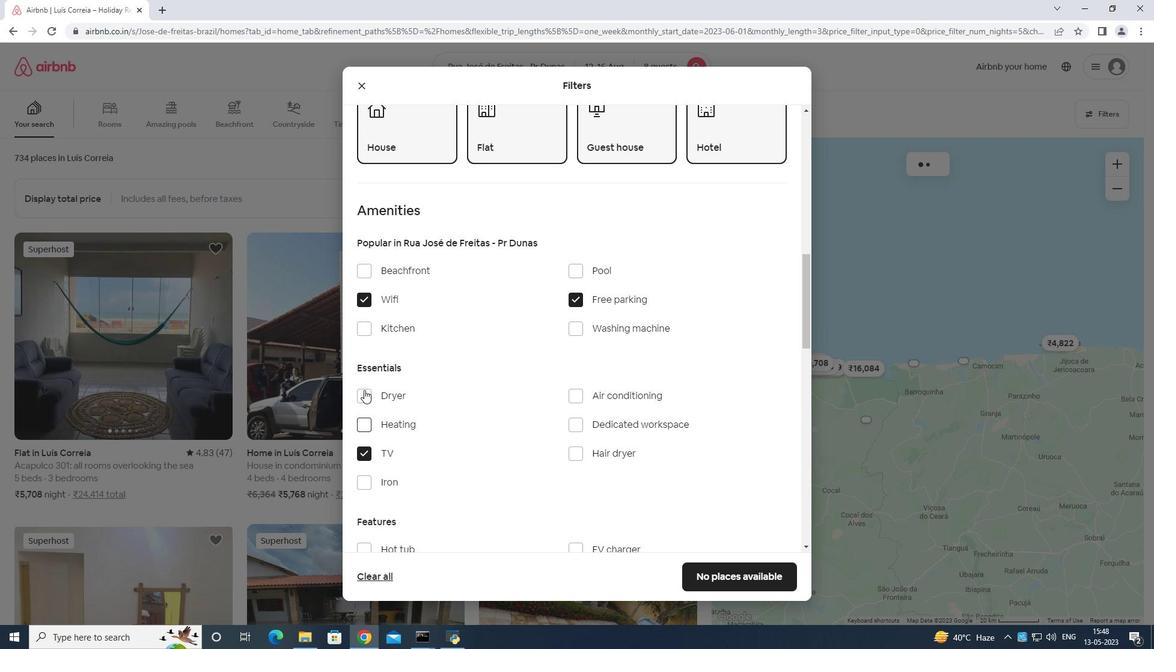 
Action: Mouse moved to (402, 431)
Screenshot: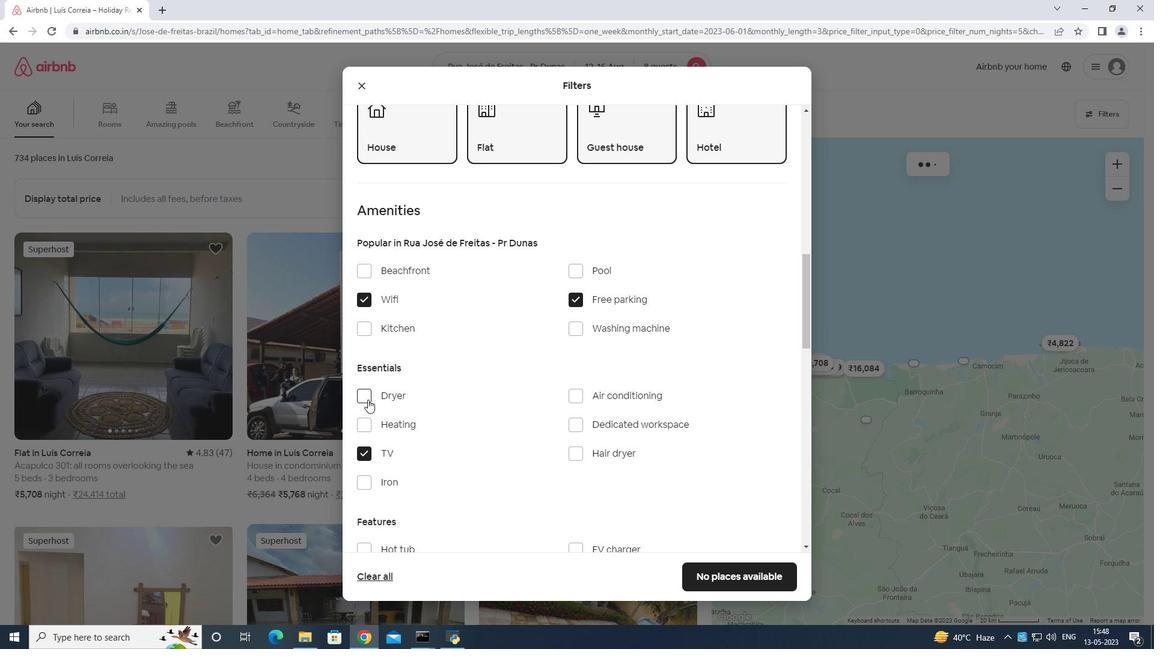 
Action: Mouse scrolled (402, 431) with delta (0, 0)
Screenshot: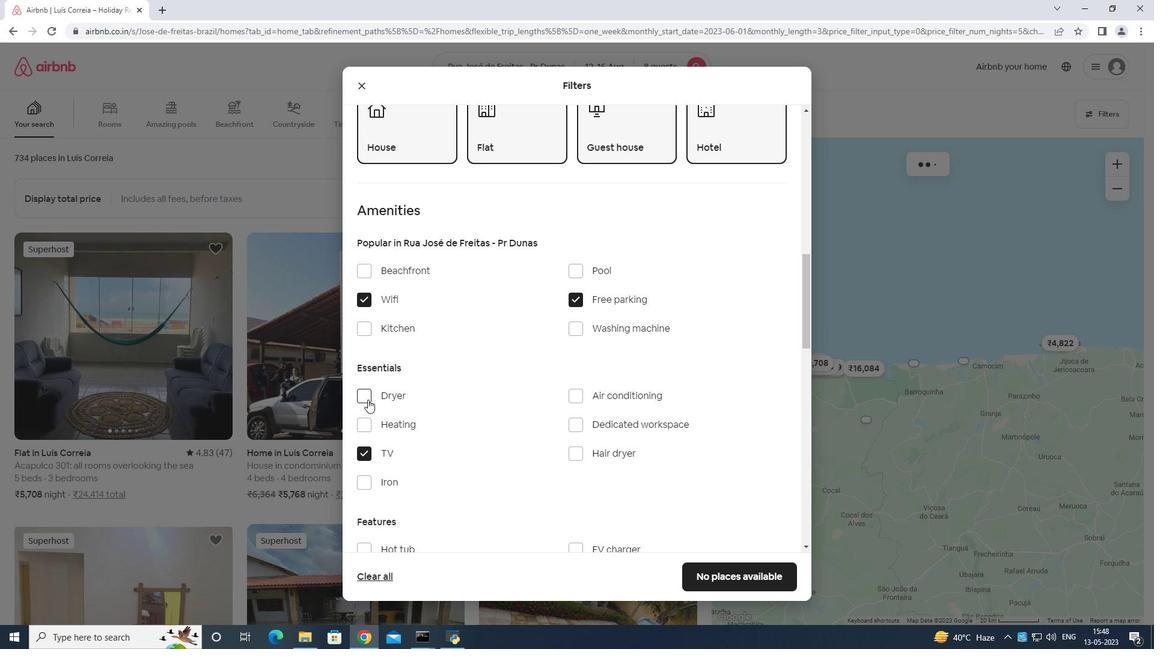 
Action: Mouse moved to (579, 342)
Screenshot: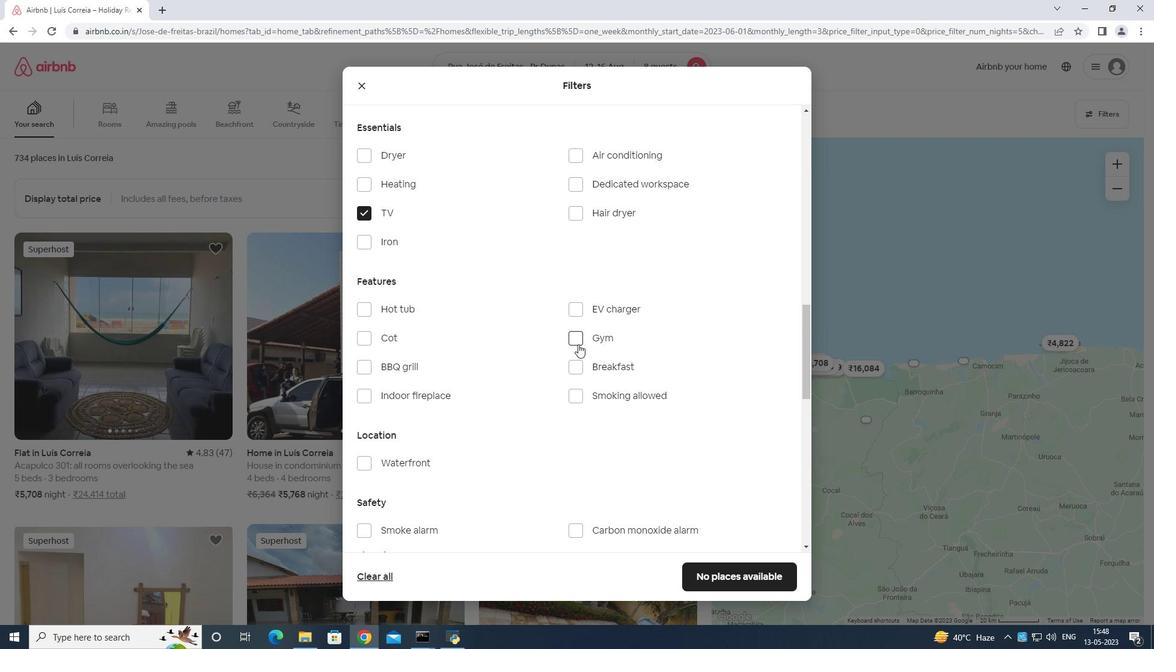 
Action: Mouse pressed left at (579, 342)
Screenshot: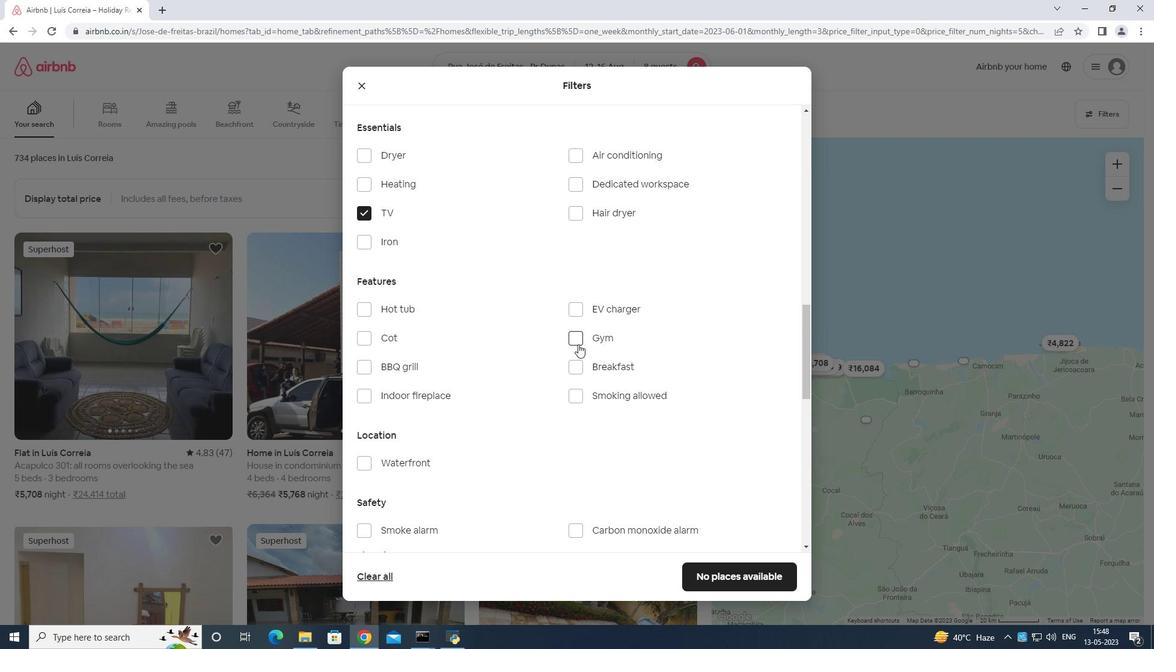 
Action: Mouse moved to (579, 364)
Screenshot: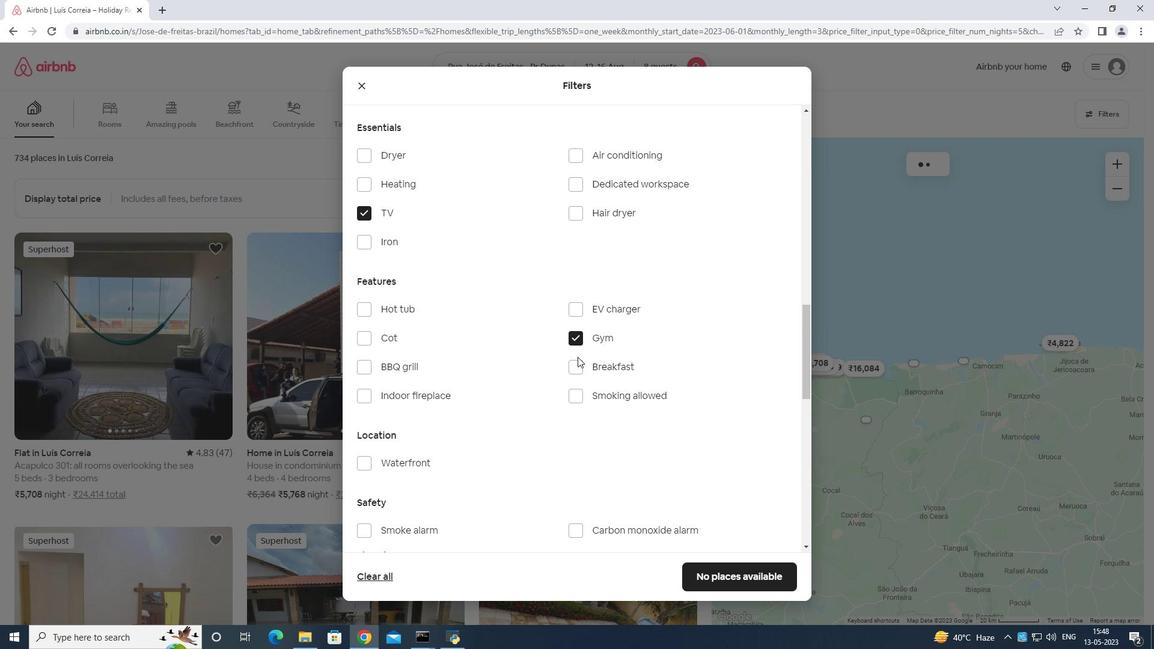 
Action: Mouse pressed left at (579, 364)
Screenshot: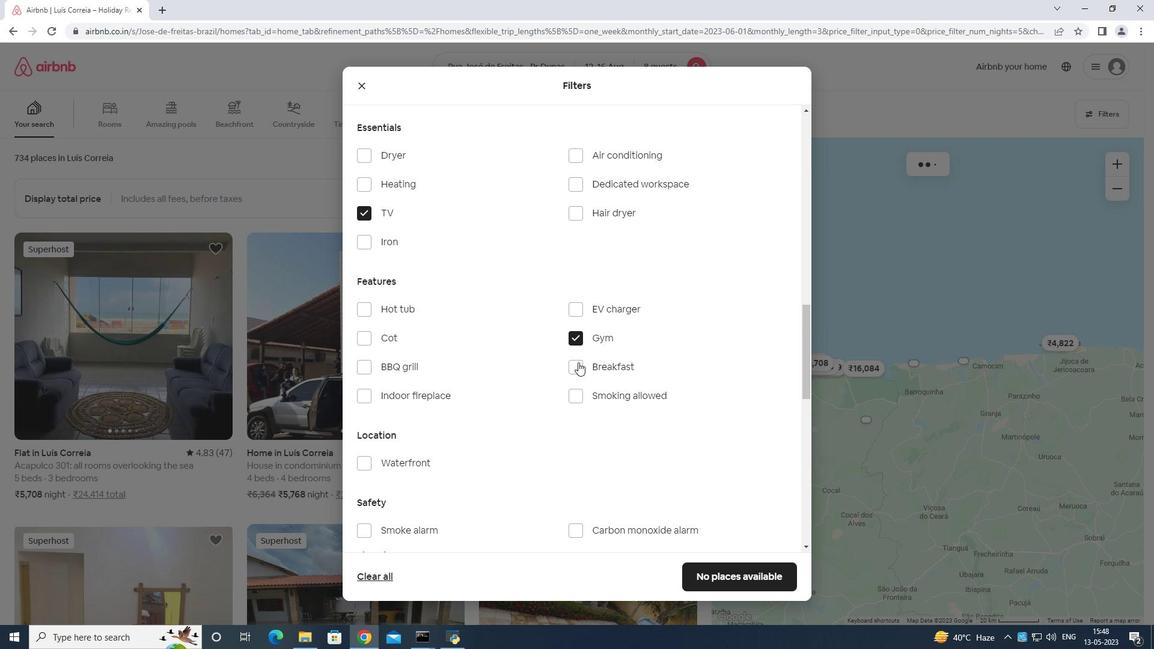 
Action: Mouse moved to (576, 349)
Screenshot: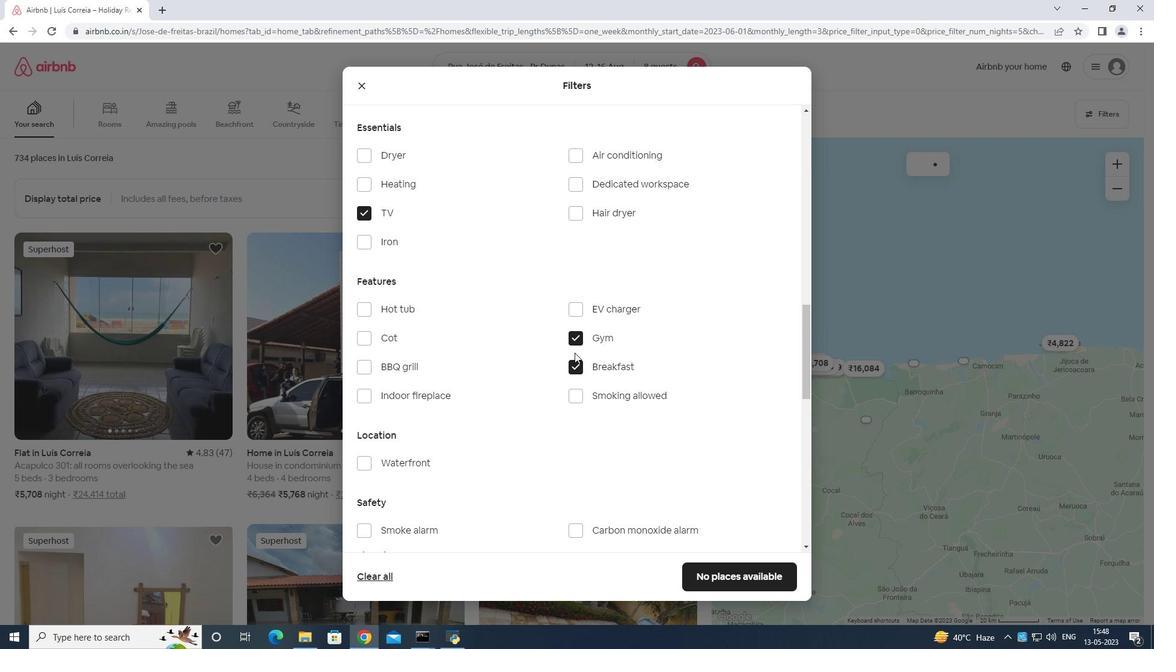 
Action: Mouse scrolled (576, 349) with delta (0, 0)
Screenshot: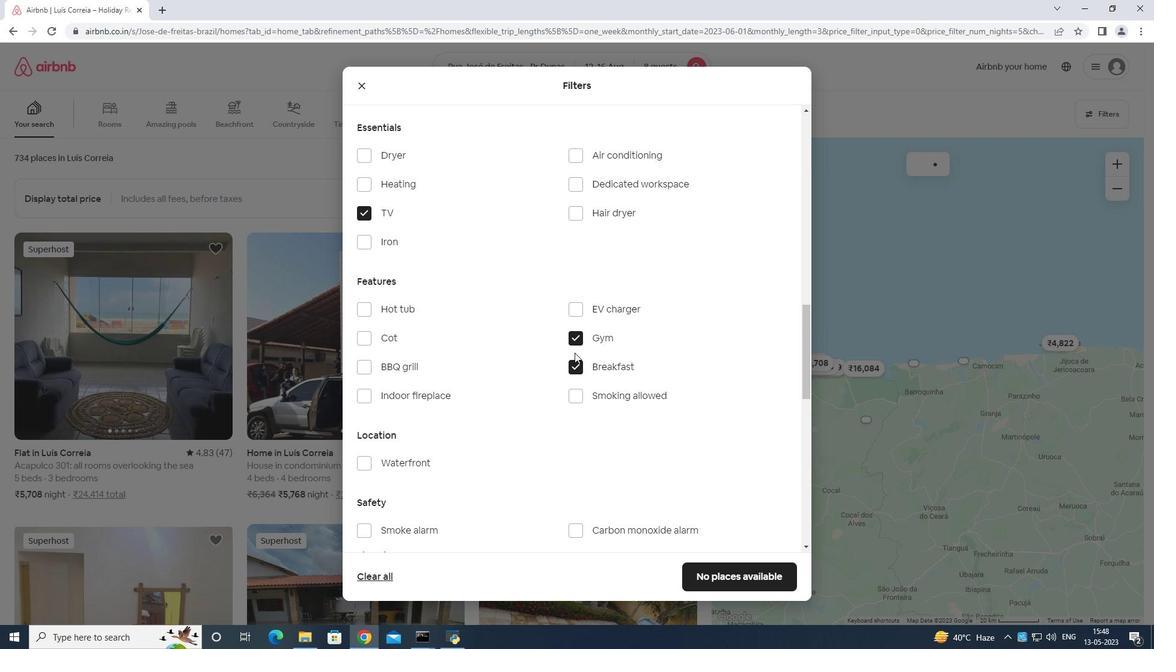 
Action: Mouse moved to (577, 351)
Screenshot: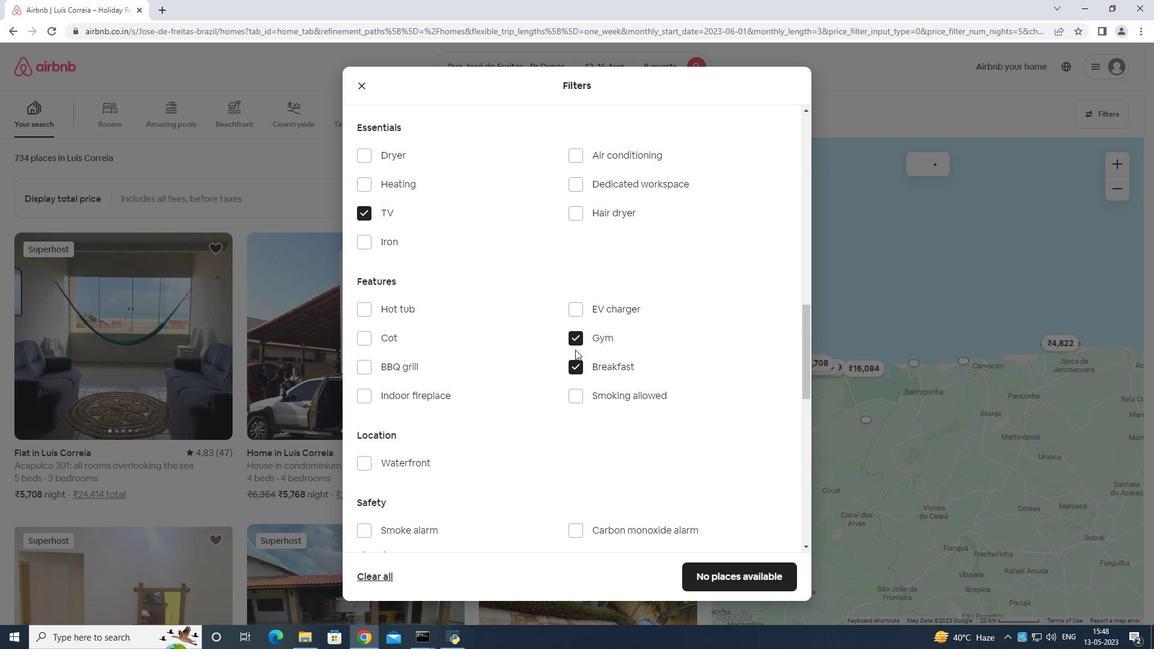
Action: Mouse scrolled (577, 350) with delta (0, 0)
Screenshot: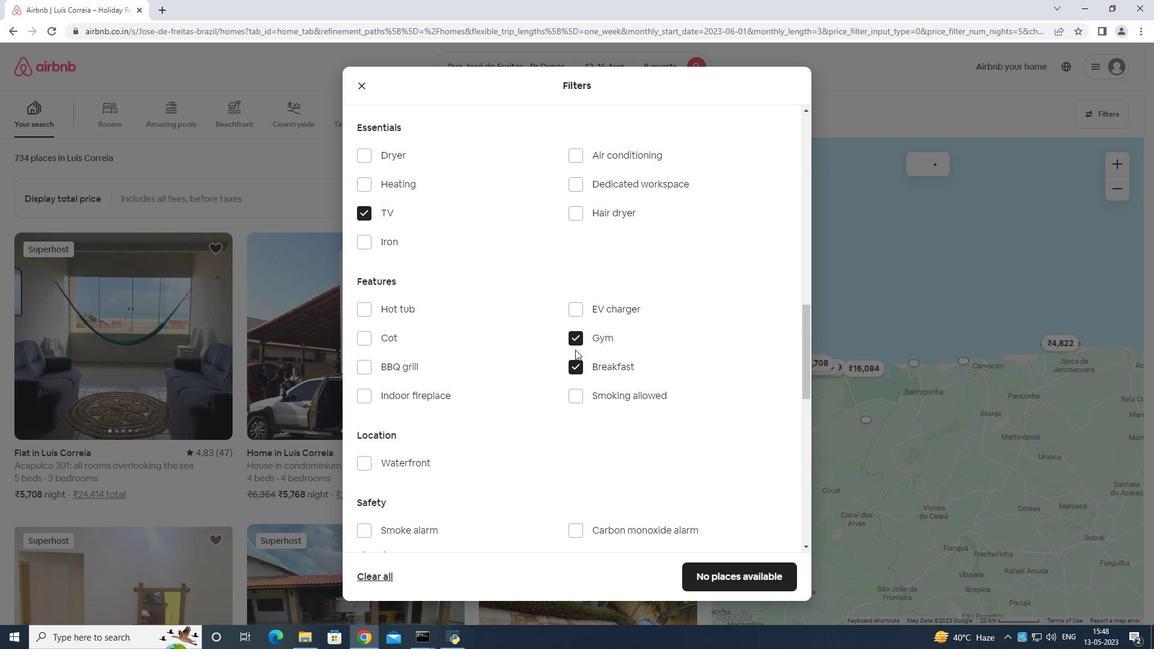 
Action: Mouse moved to (577, 351)
Screenshot: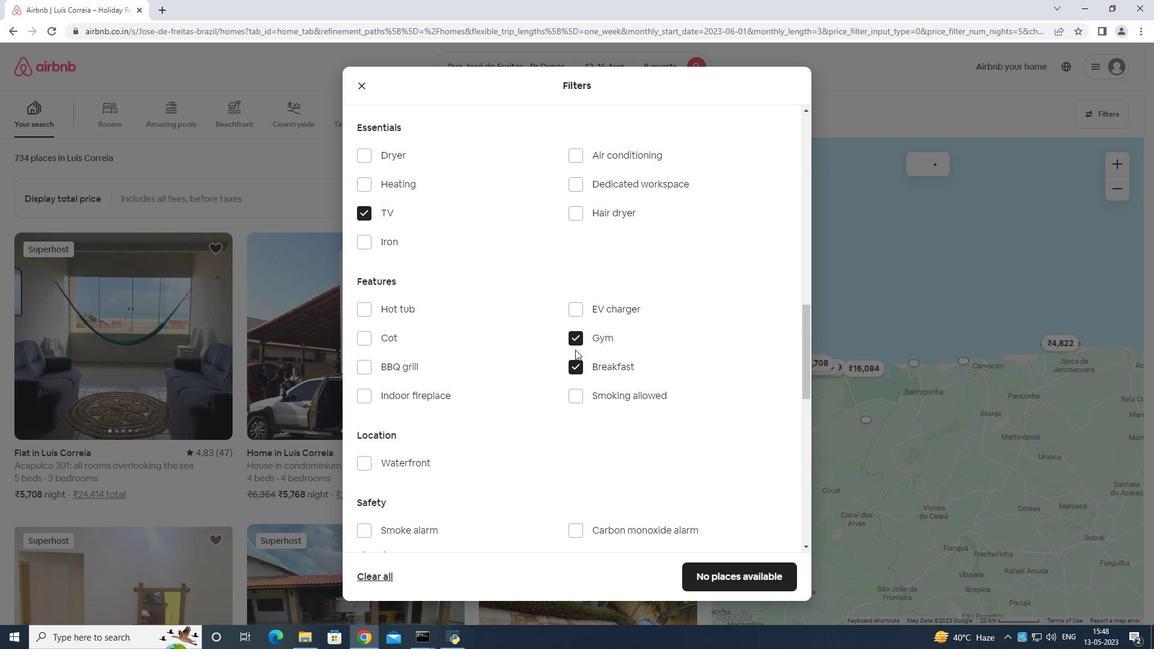 
Action: Mouse scrolled (577, 350) with delta (0, 0)
Screenshot: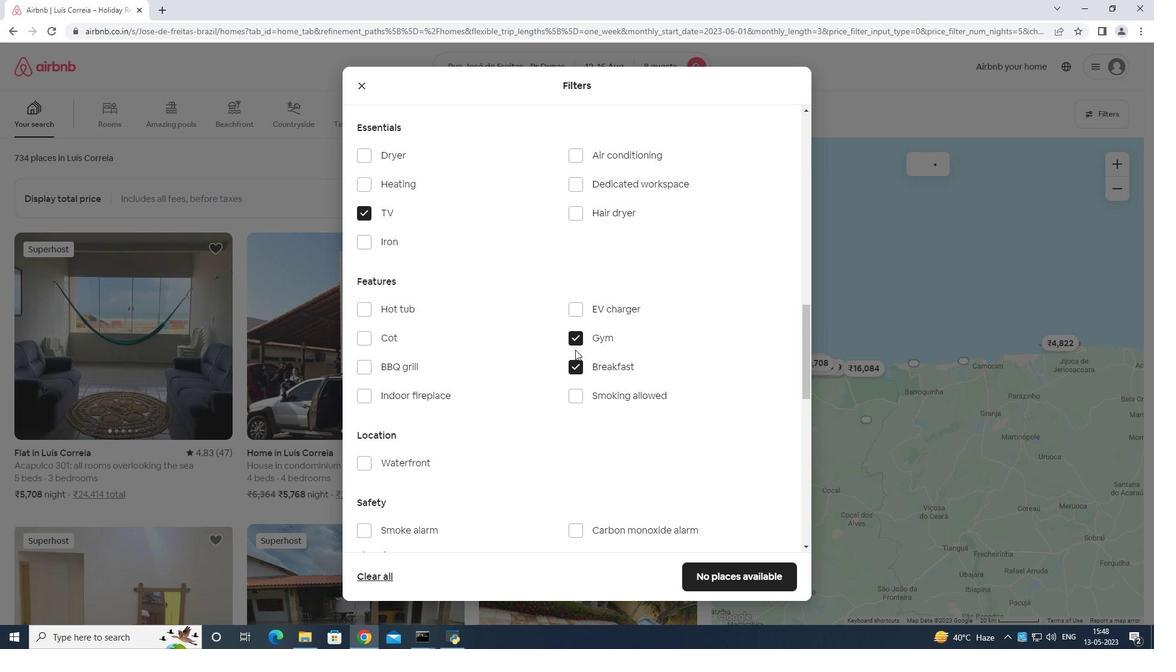 
Action: Mouse moved to (577, 352)
Screenshot: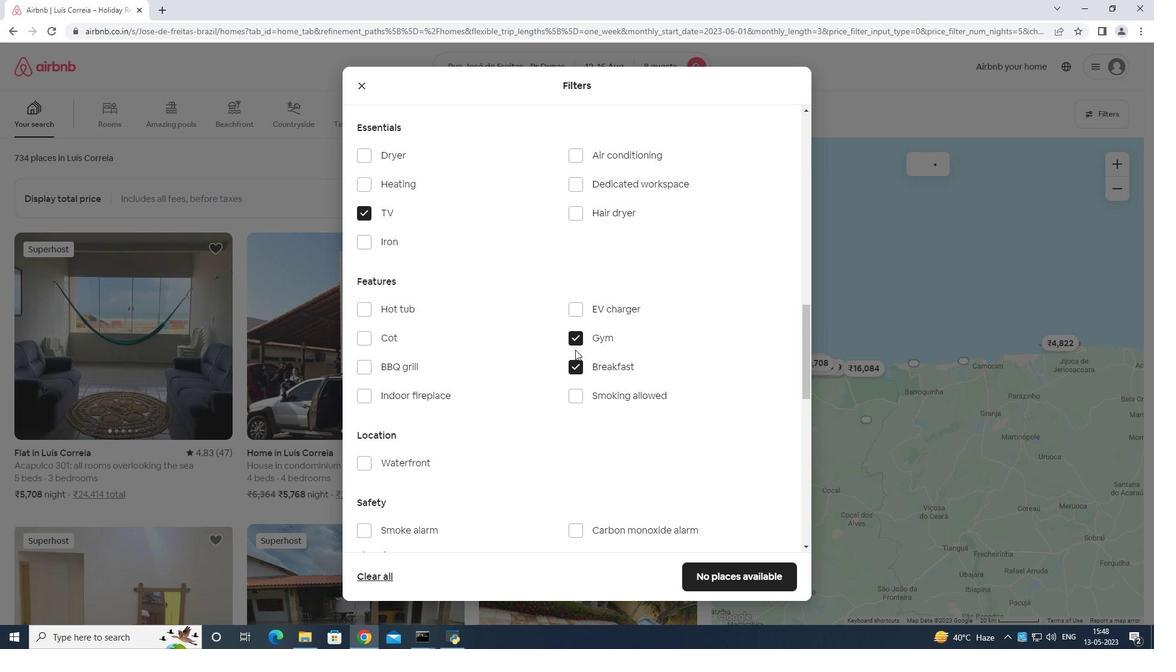
Action: Mouse scrolled (577, 351) with delta (0, 0)
Screenshot: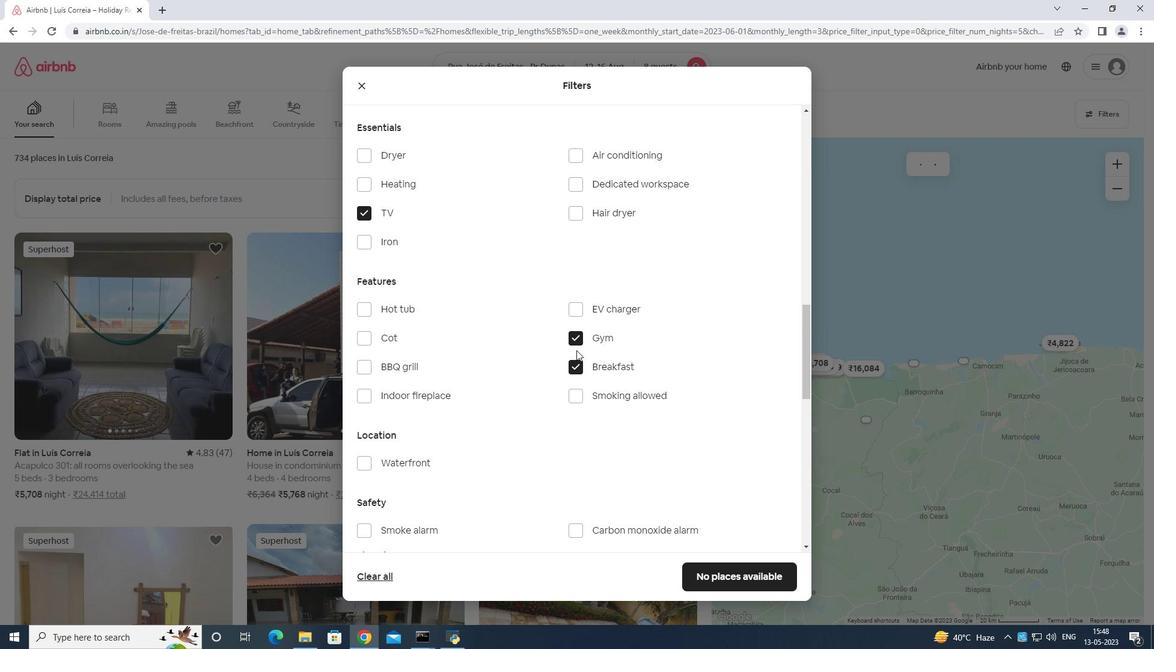 
Action: Mouse moved to (761, 453)
Screenshot: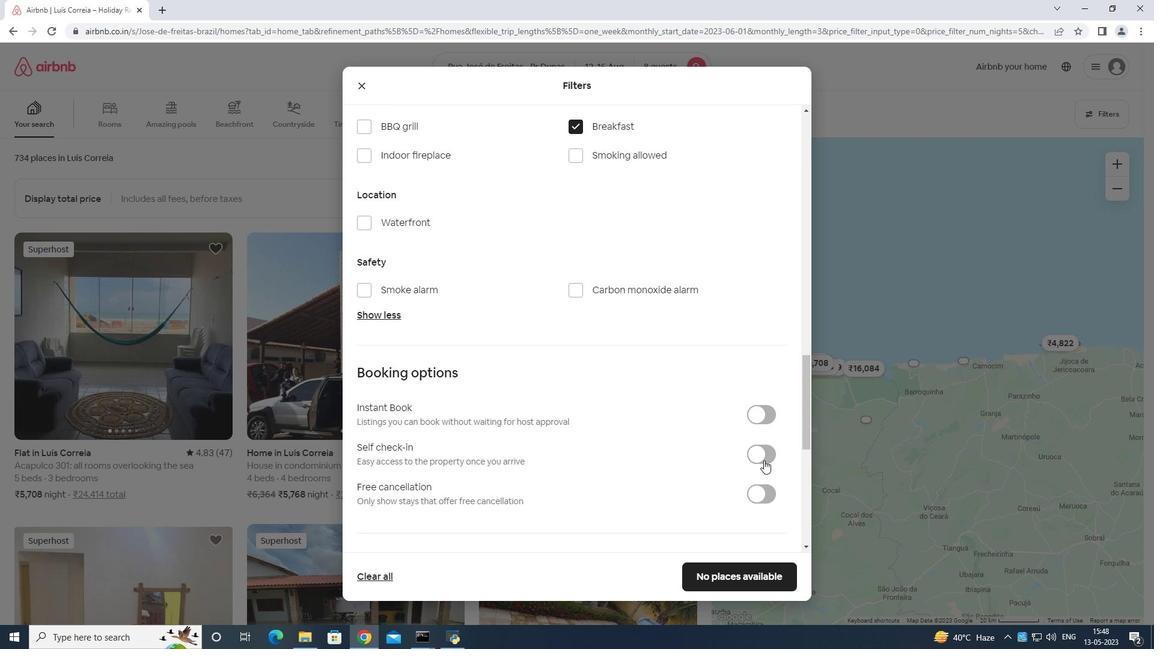 
Action: Mouse pressed left at (761, 453)
Screenshot: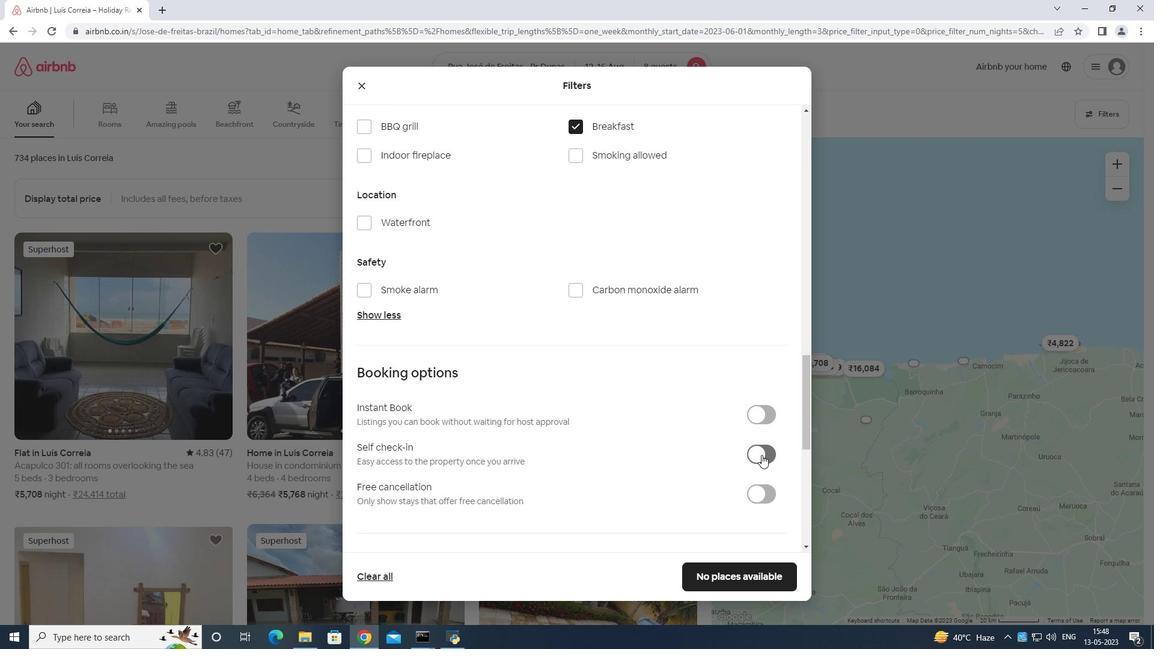 
Action: Mouse moved to (748, 486)
Screenshot: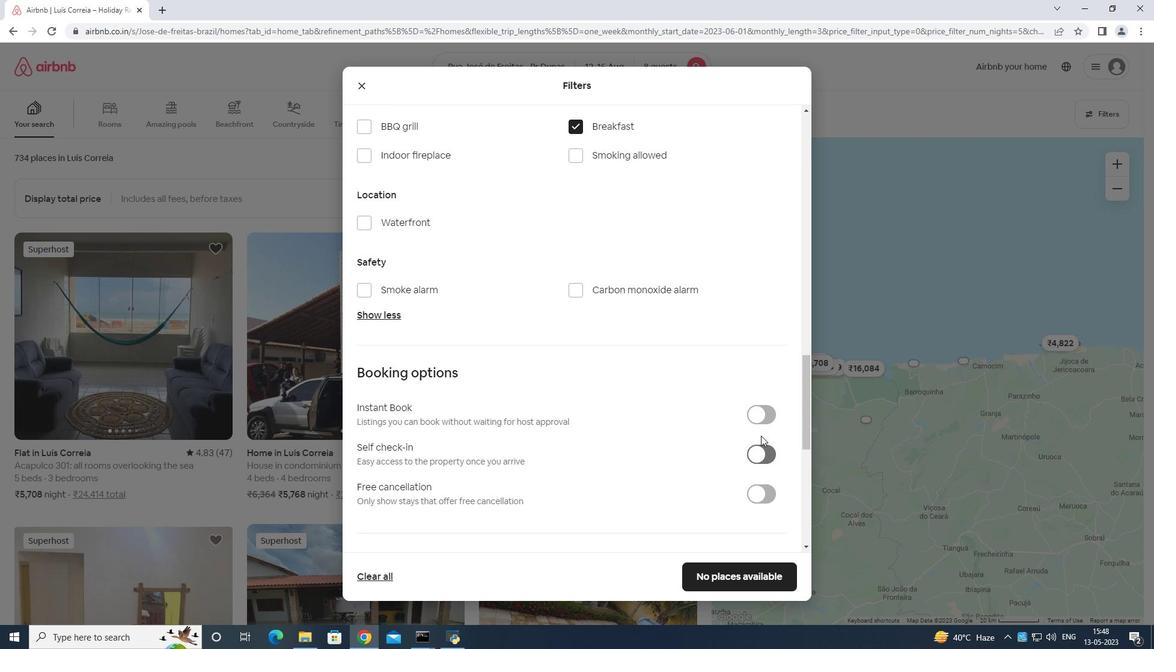 
Action: Mouse scrolled (748, 485) with delta (0, 0)
Screenshot: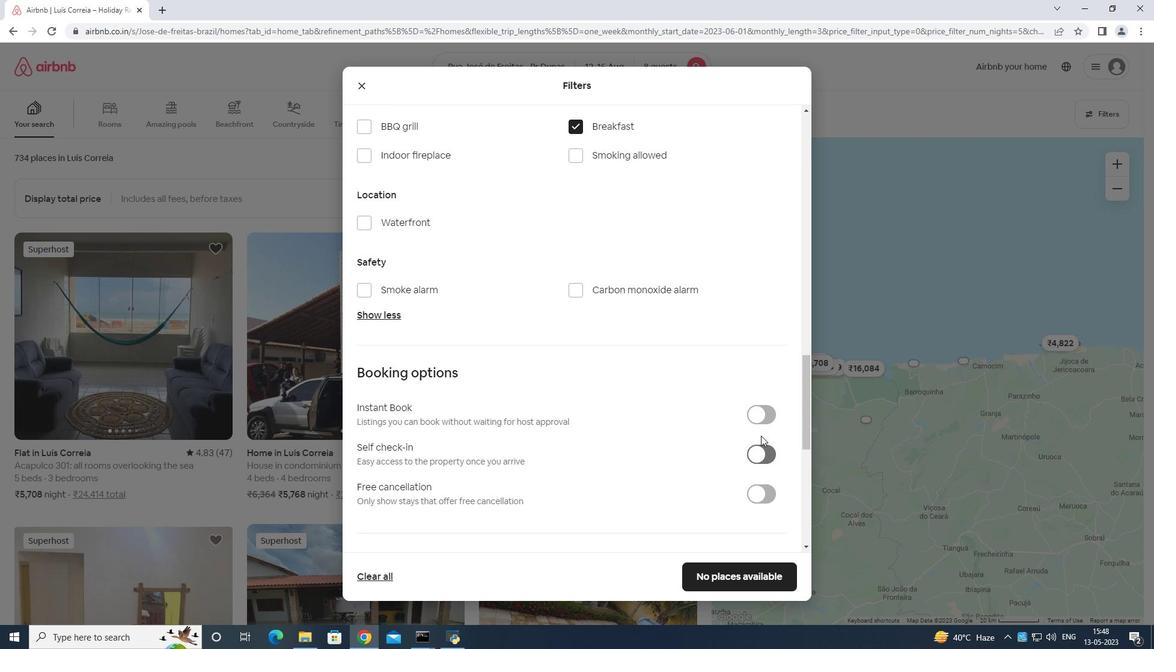 
Action: Mouse moved to (747, 539)
Screenshot: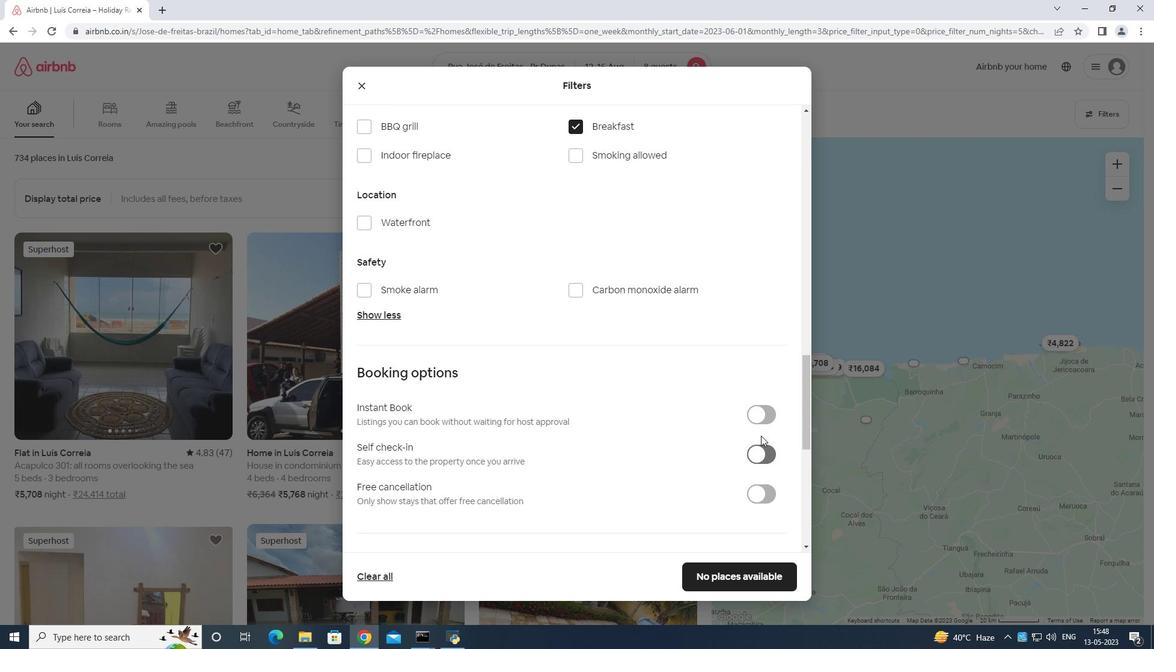 
Action: Mouse scrolled (747, 538) with delta (0, 0)
Screenshot: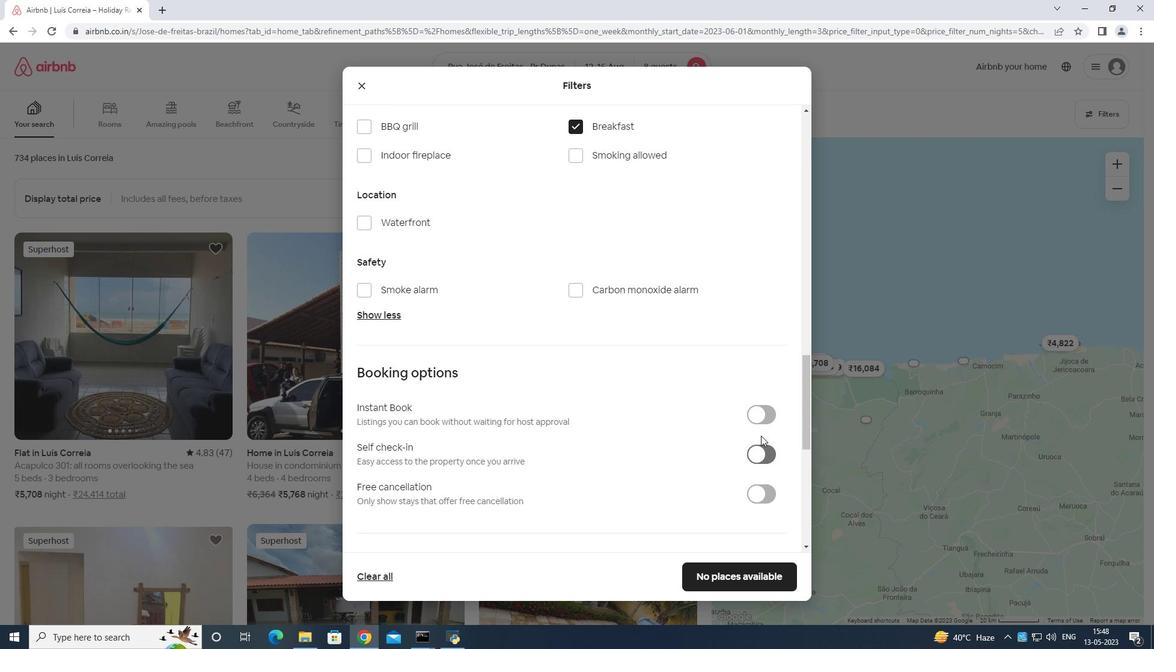 
Action: Mouse moved to (749, 550)
Screenshot: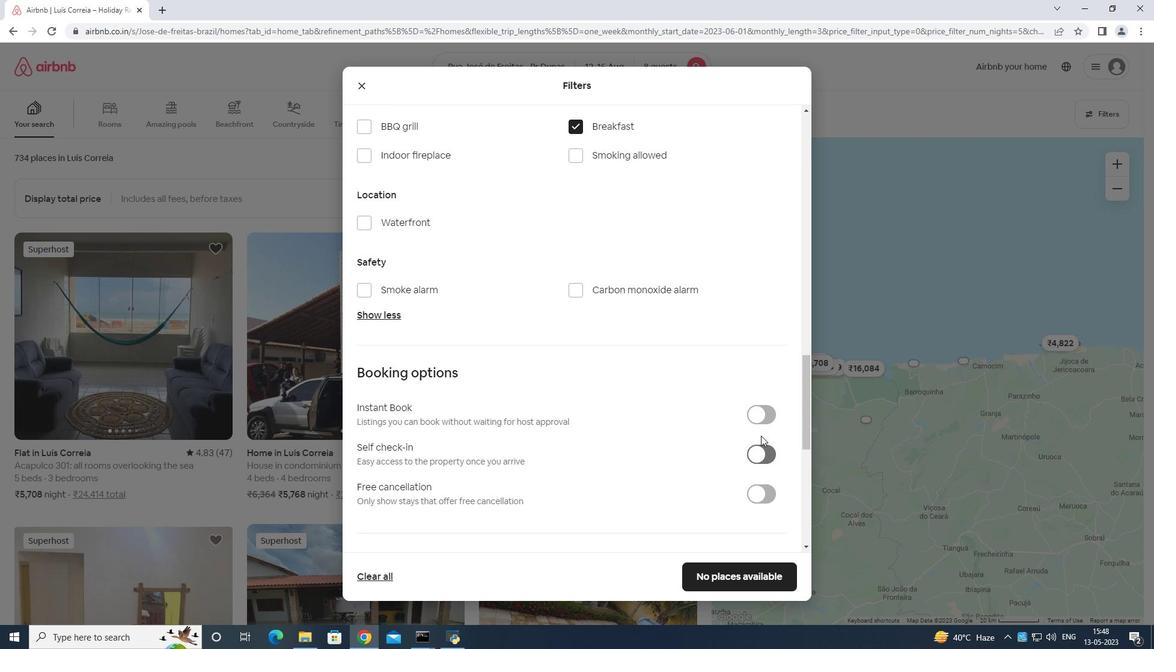 
Action: Mouse scrolled (749, 549) with delta (0, 0)
Screenshot: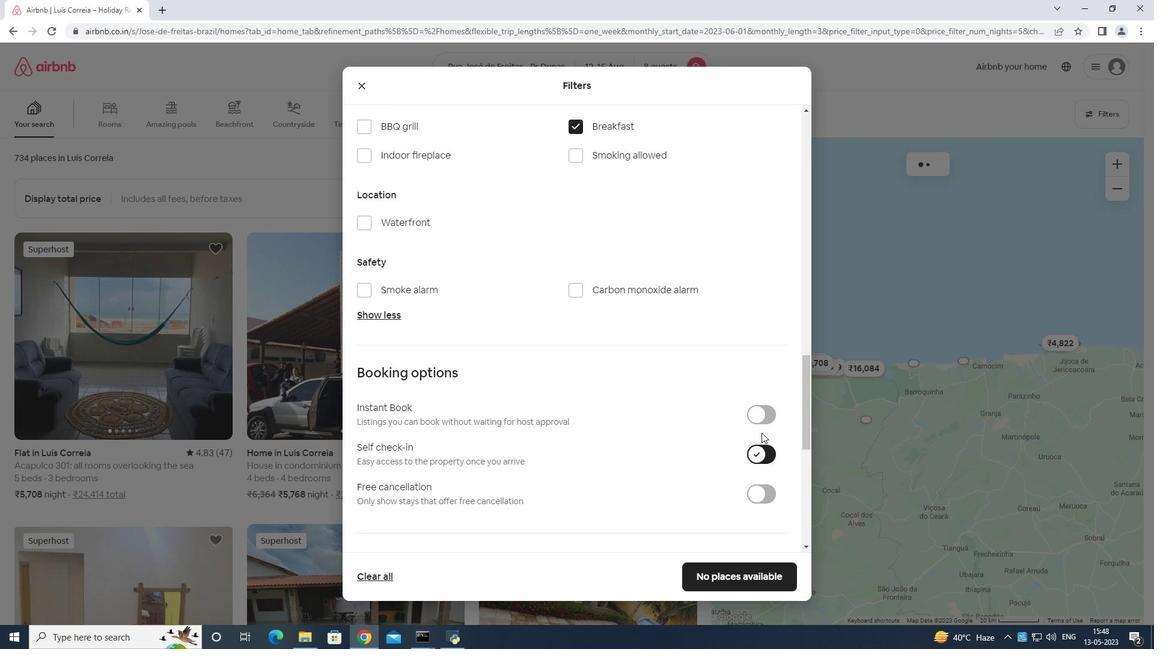 
Action: Mouse moved to (749, 550)
Screenshot: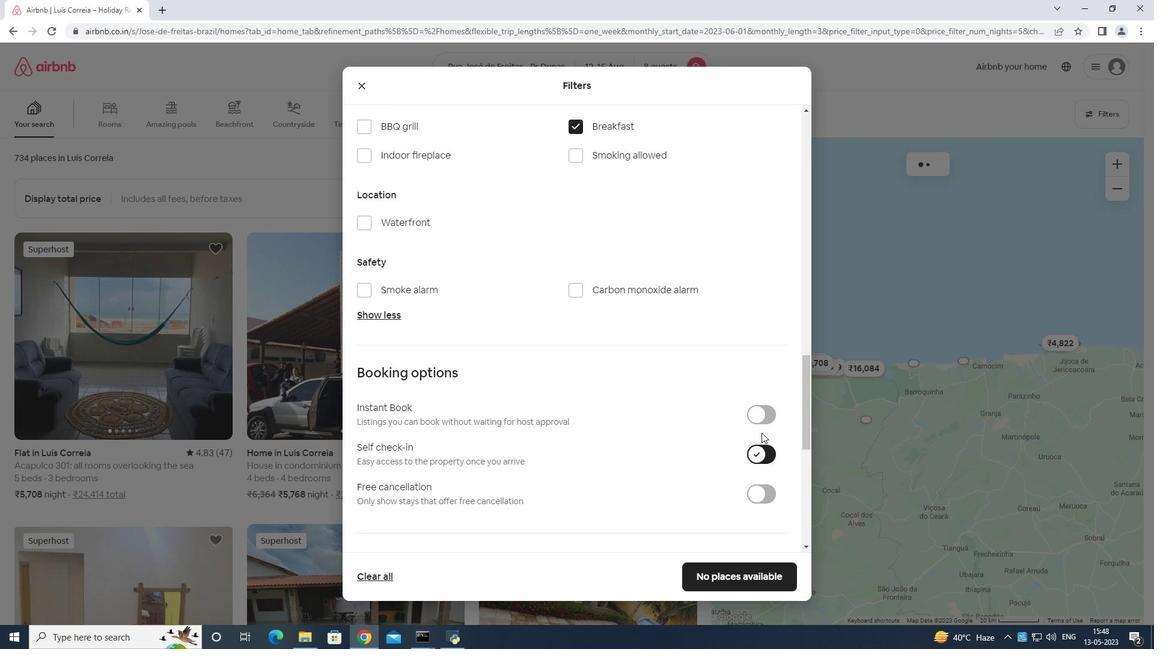 
Action: Mouse scrolled (749, 550) with delta (0, 0)
Screenshot: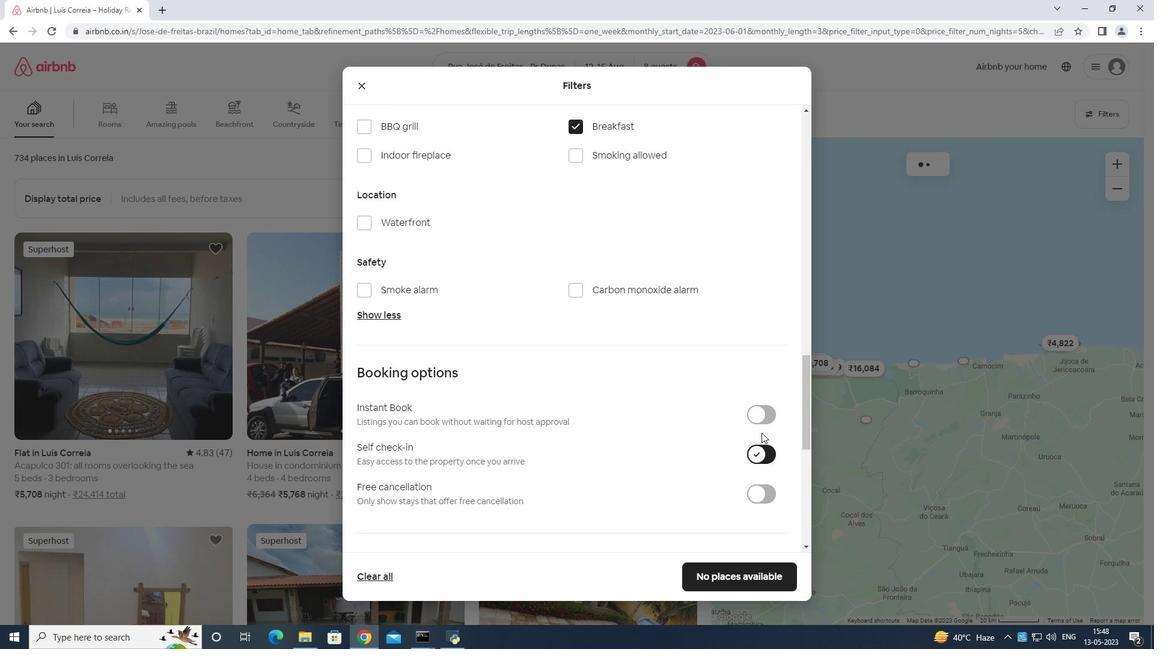 
Action: Mouse moved to (739, 550)
Screenshot: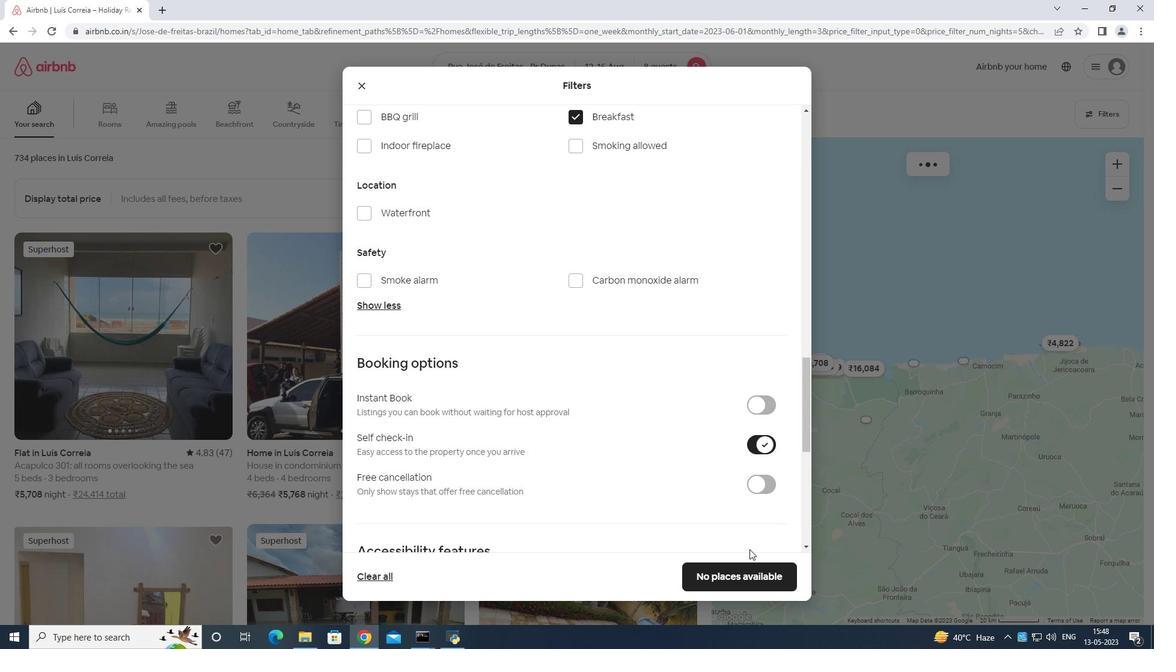 
Action: Mouse scrolled (741, 548) with delta (0, 0)
Screenshot: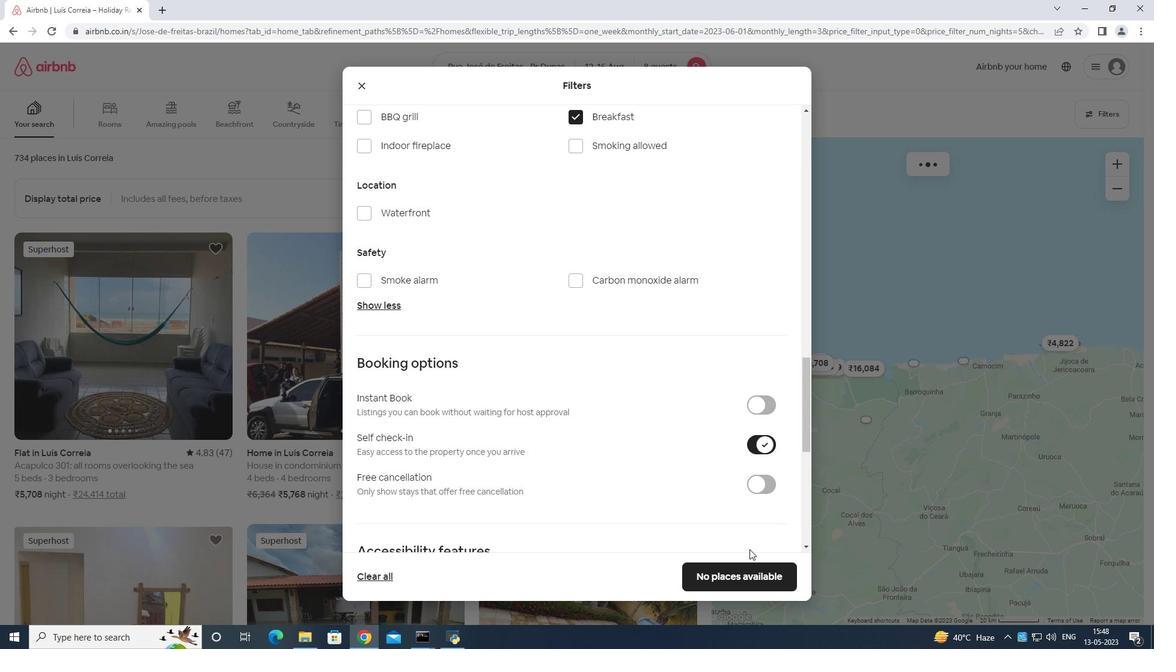 
Action: Mouse moved to (738, 551)
Screenshot: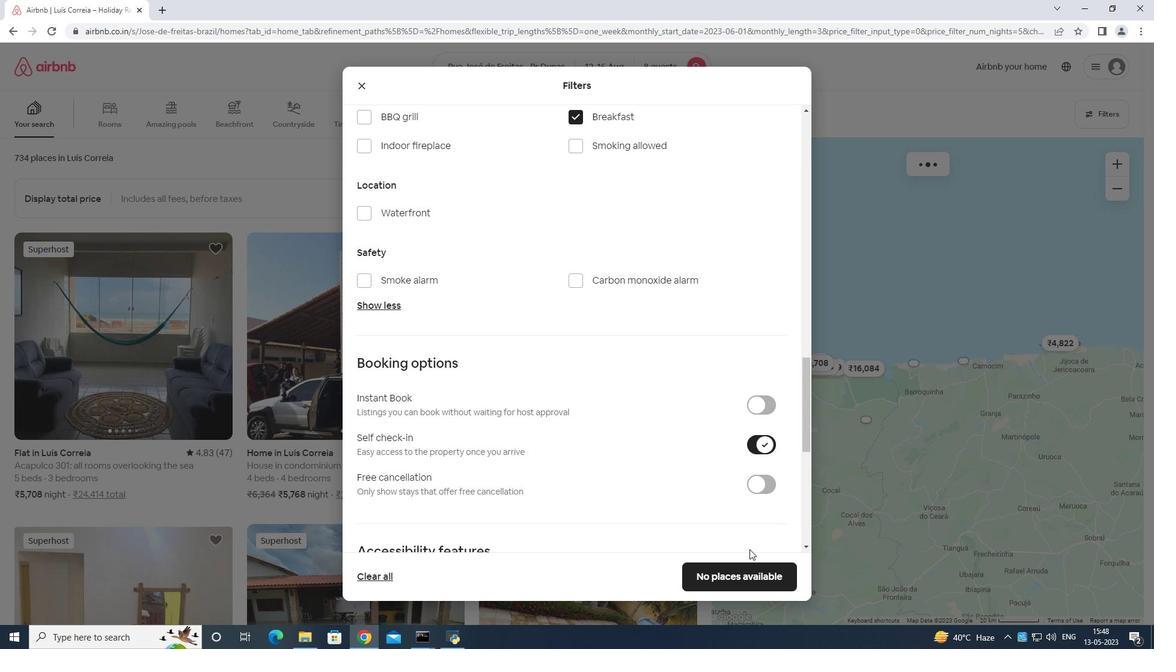 
Action: Mouse scrolled (738, 550) with delta (0, 0)
Screenshot: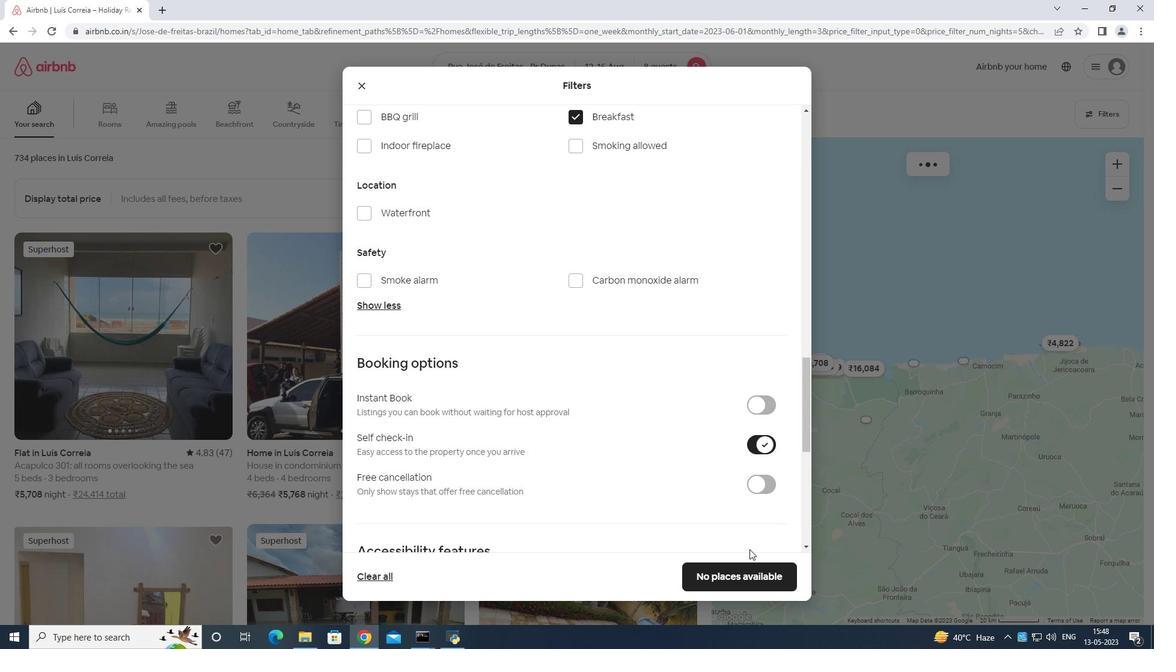 
Action: Mouse scrolled (738, 550) with delta (0, 0)
Screenshot: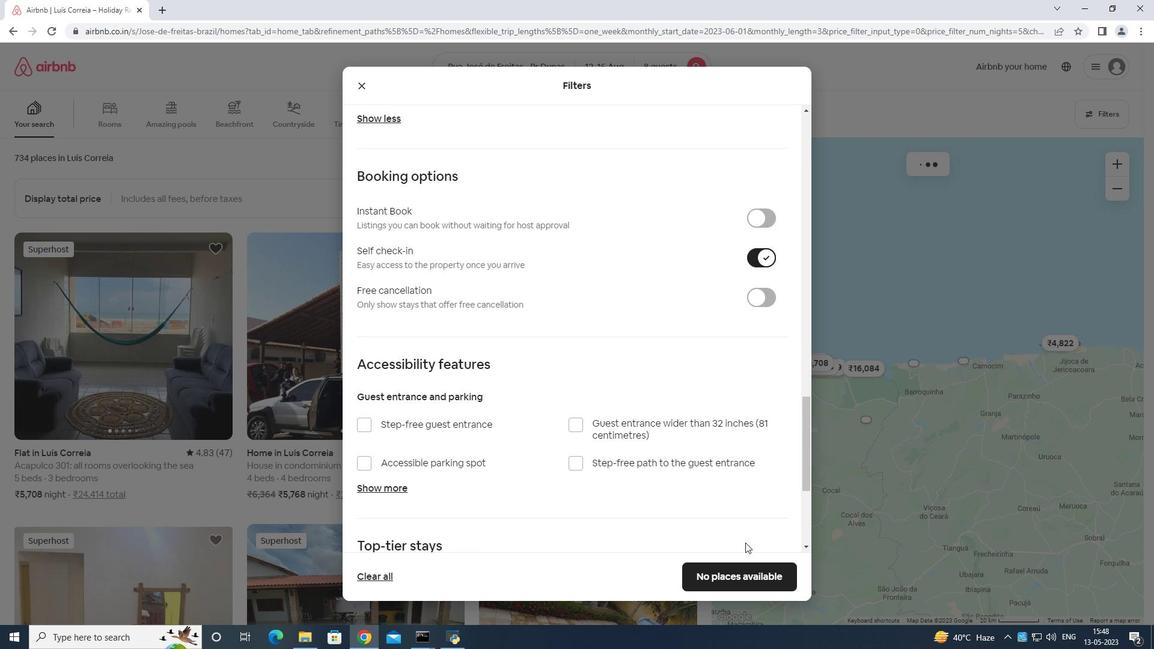 
Action: Mouse moved to (548, 479)
Screenshot: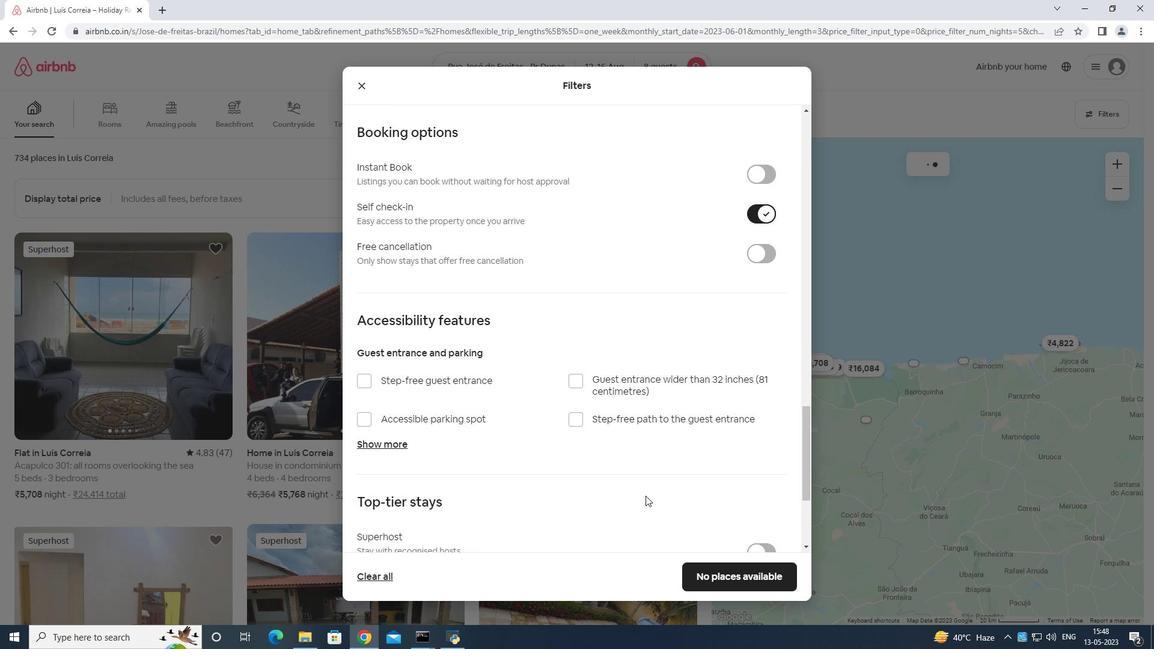 
Action: Mouse scrolled (548, 479) with delta (0, 0)
Screenshot: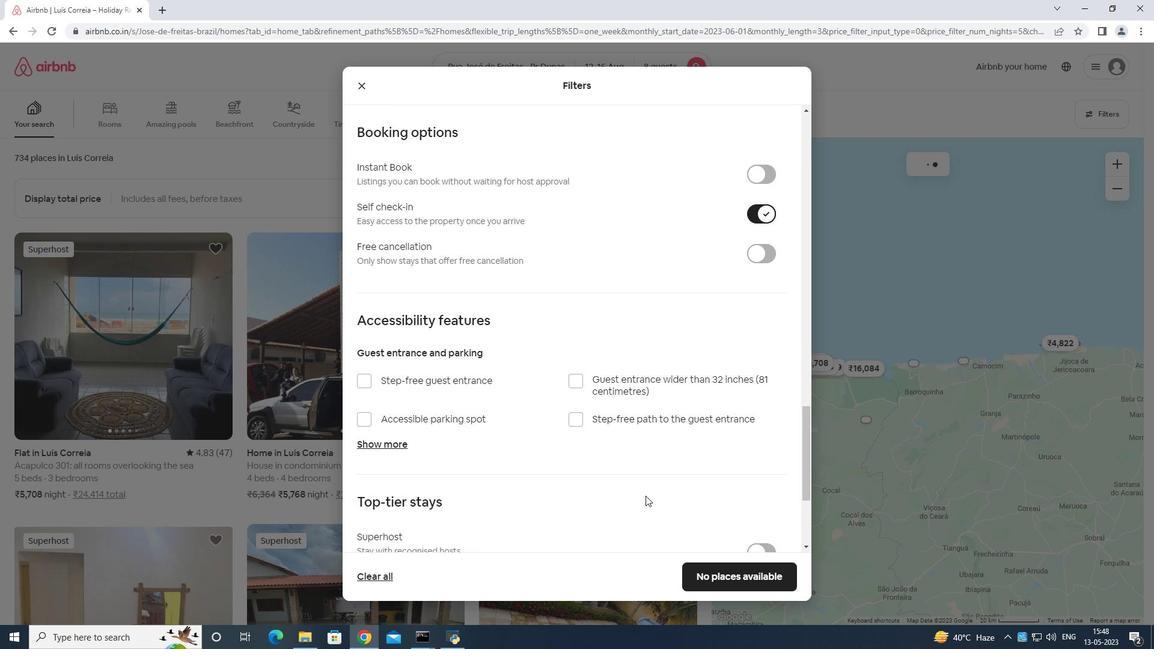 
Action: Mouse moved to (480, 490)
Screenshot: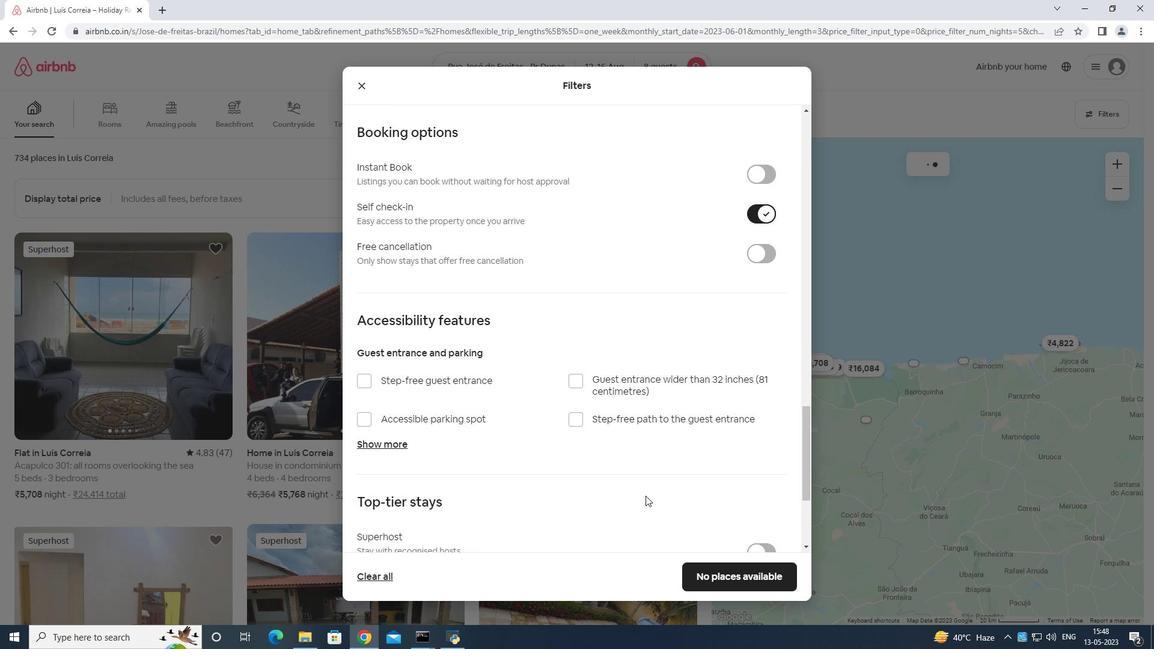 
Action: Mouse scrolled (480, 490) with delta (0, 0)
Screenshot: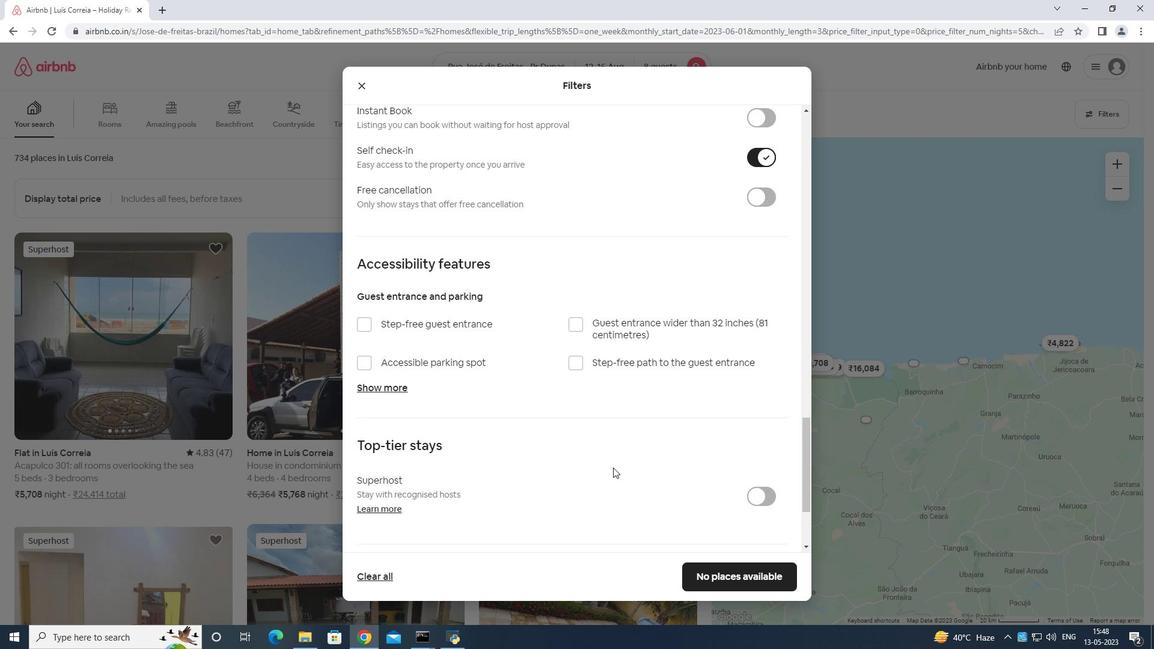 
Action: Mouse moved to (450, 494)
Screenshot: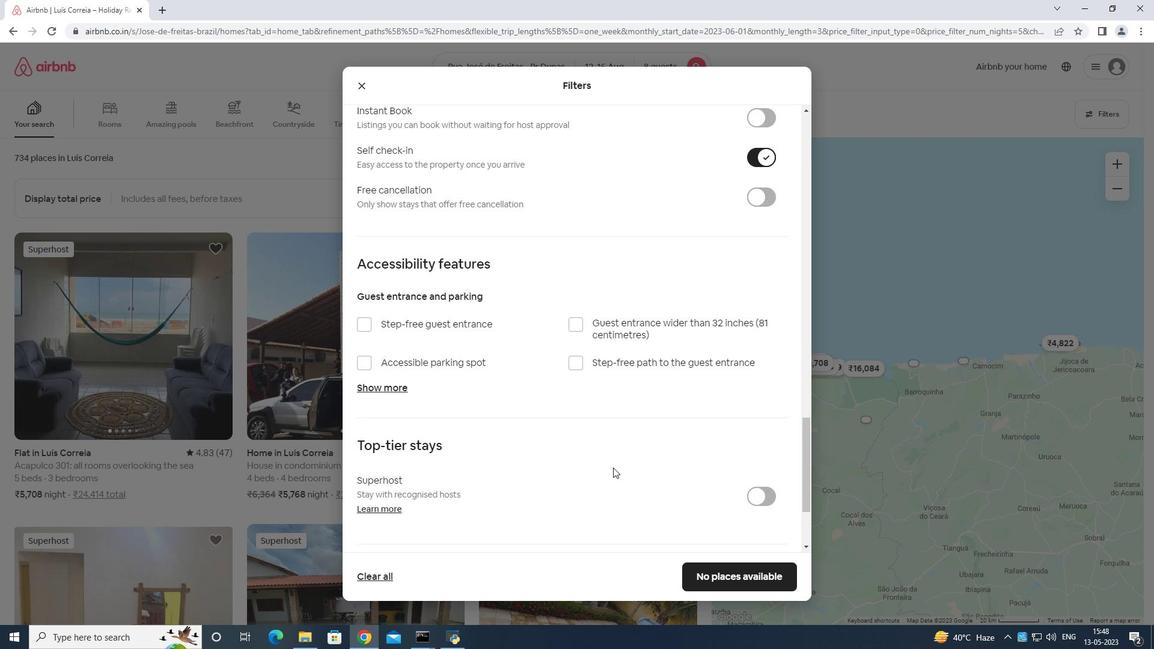 
Action: Mouse scrolled (450, 493) with delta (0, 0)
Screenshot: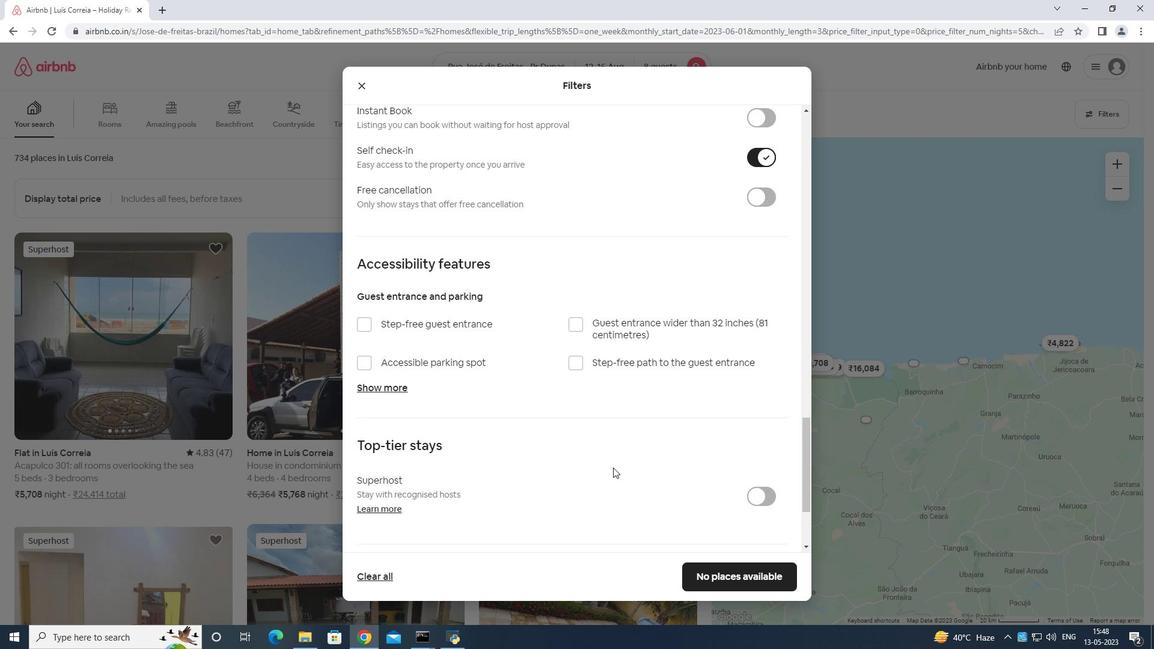 
Action: Mouse moved to (364, 462)
Screenshot: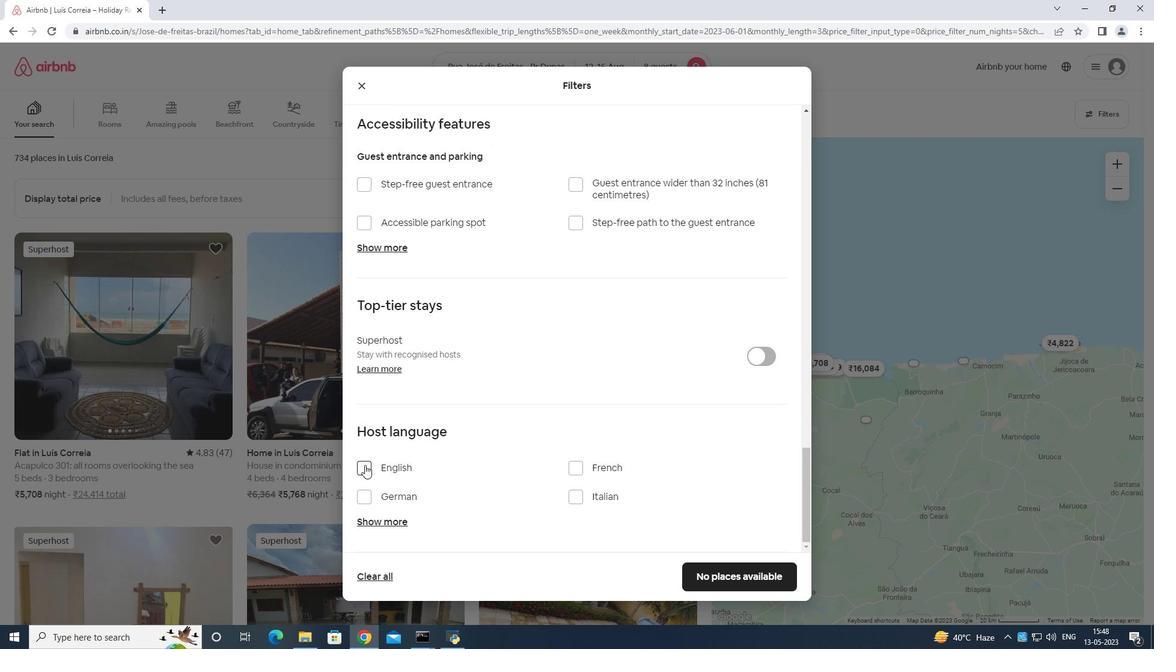 
Action: Mouse pressed left at (364, 462)
Screenshot: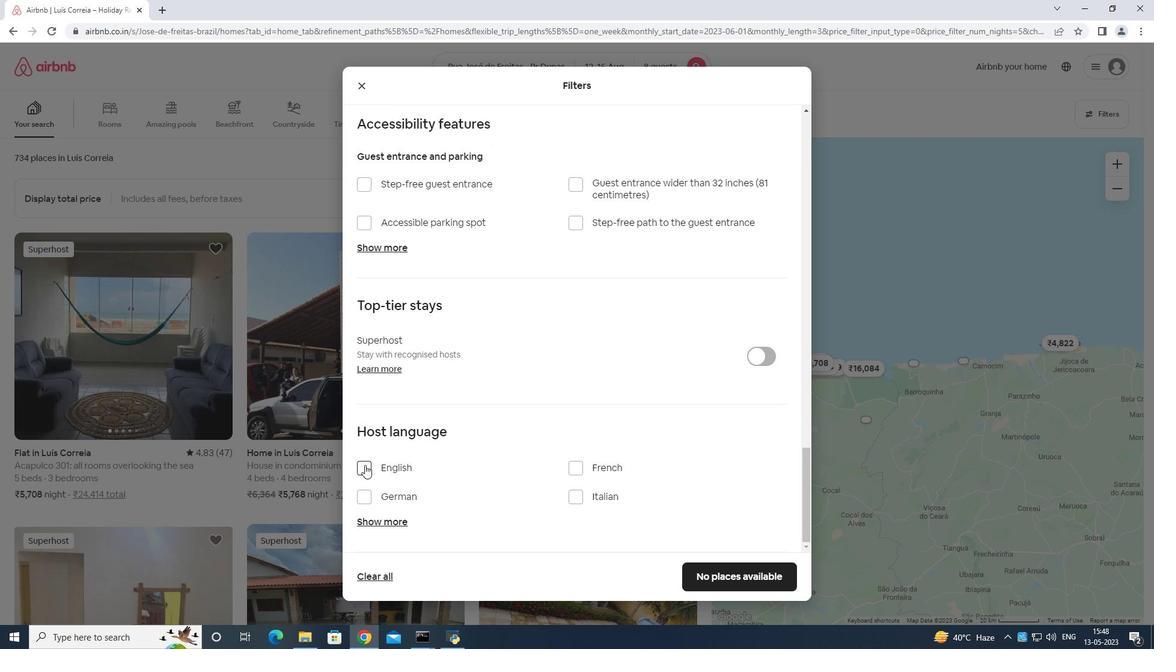 
Action: Mouse moved to (752, 576)
Screenshot: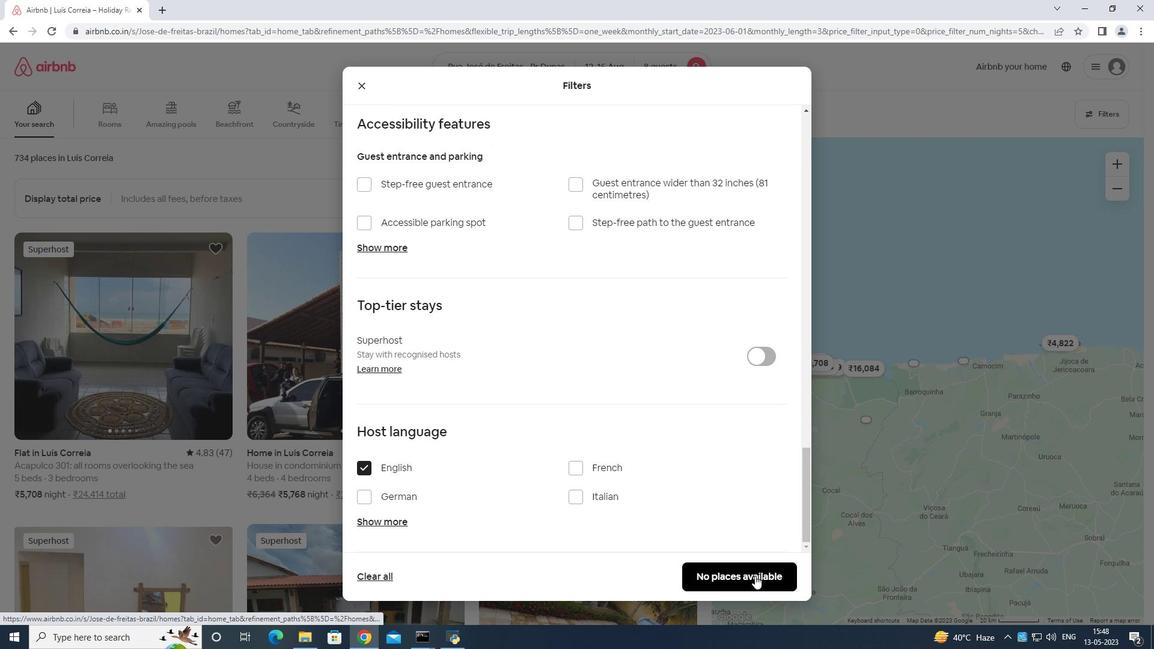 
Action: Mouse pressed left at (752, 576)
Screenshot: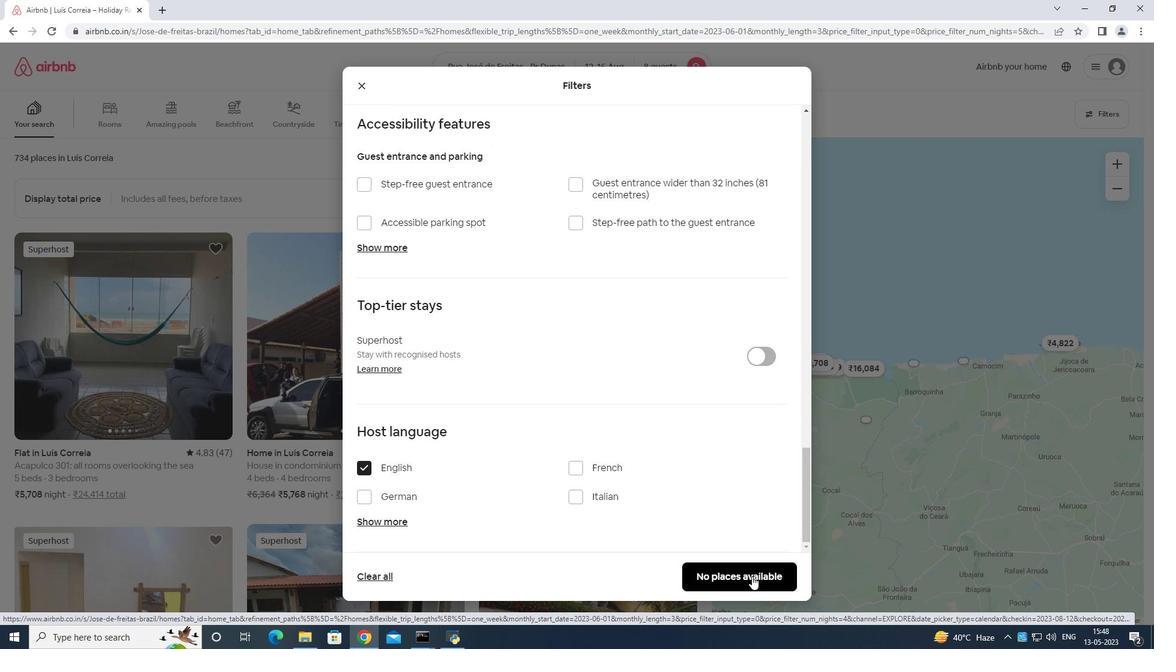 
Action: Mouse moved to (752, 576)
Screenshot: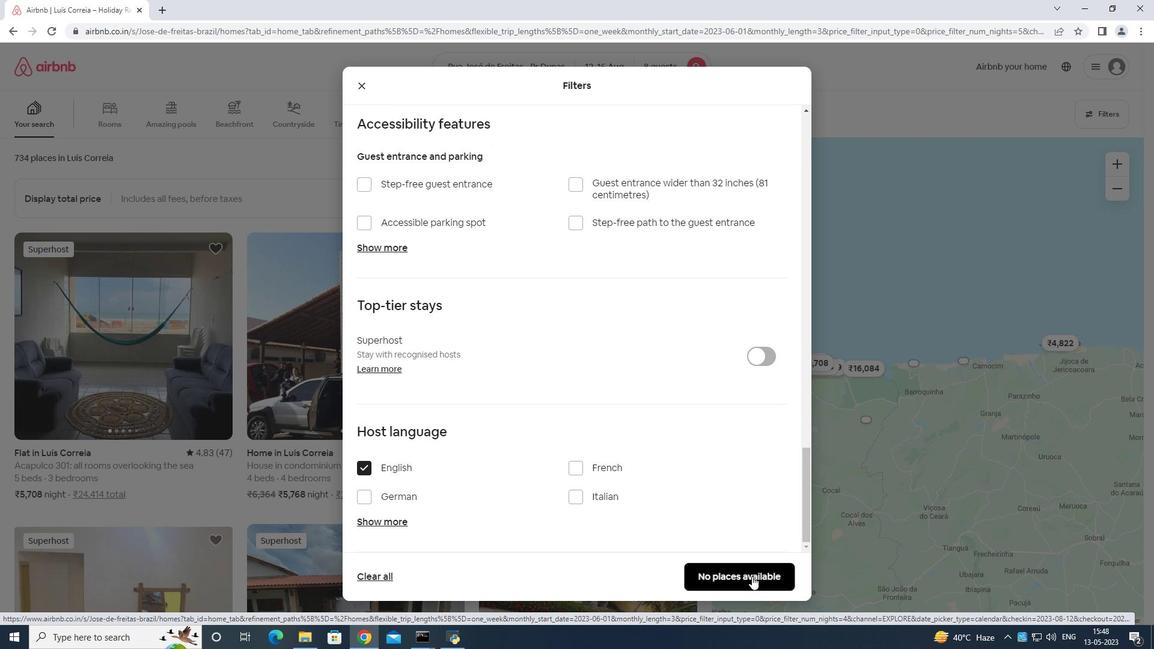 
